 Task: Send an email with the signature Jennifer Adams with the subject Request for feedback on a social media strategy and the message I am writing to follow up on the status of the invoice payment. from softage.2@softage.net to softage.9@softage.net with an attached image file E-commerce_product_photo.png and move the email from Sent Items to the folder Financial aid
Action: Mouse moved to (930, 567)
Screenshot: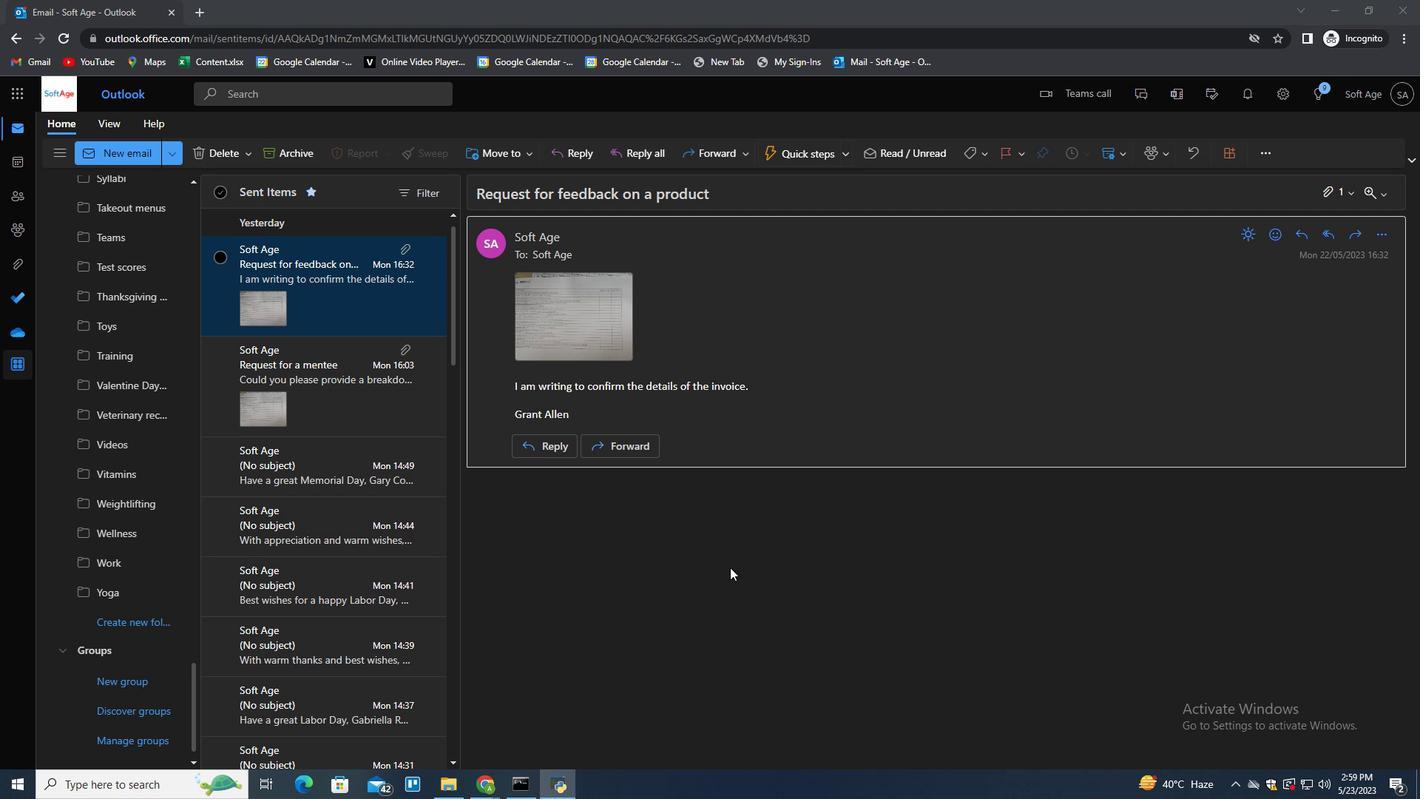 
Action: Mouse pressed left at (930, 567)
Screenshot: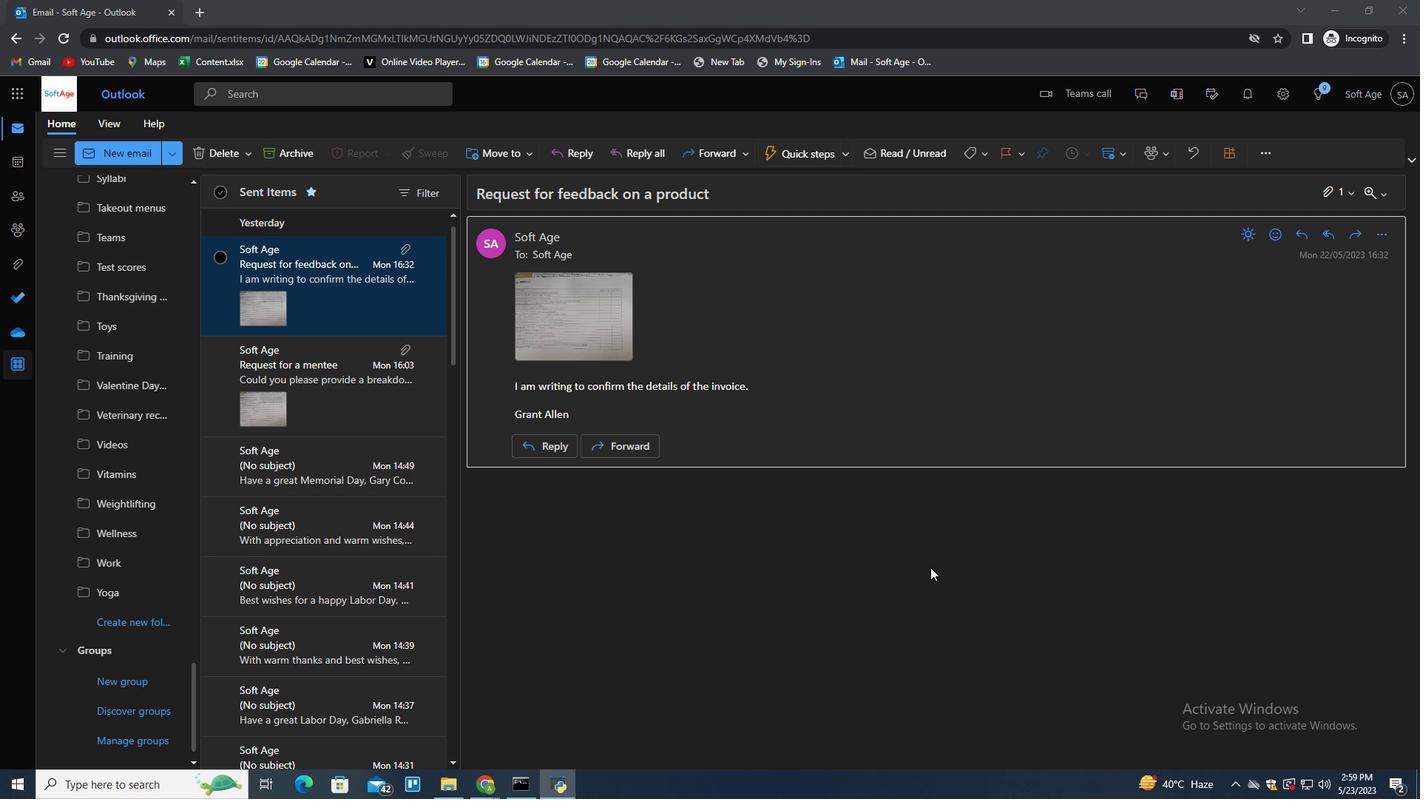 
Action: Key pressed n
Screenshot: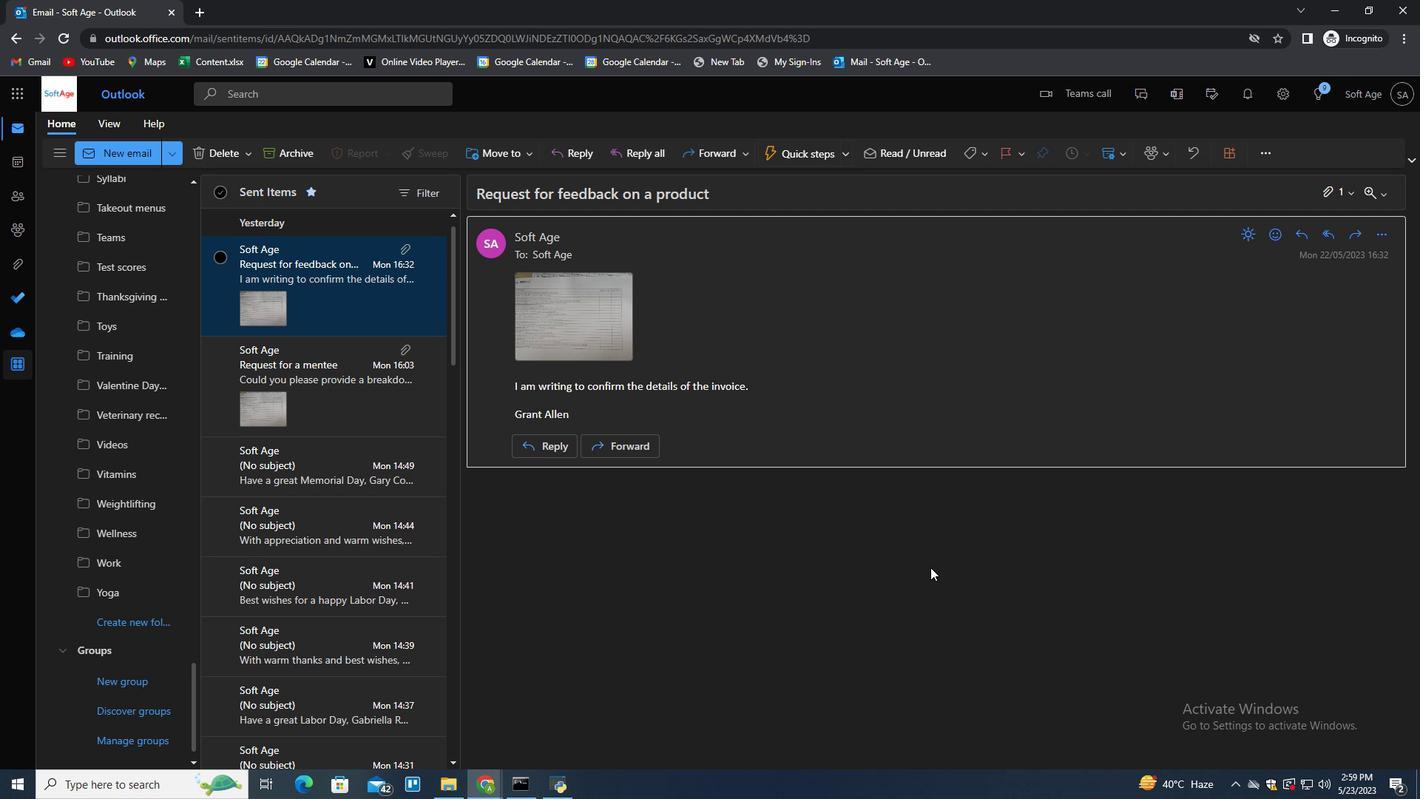 
Action: Mouse moved to (992, 155)
Screenshot: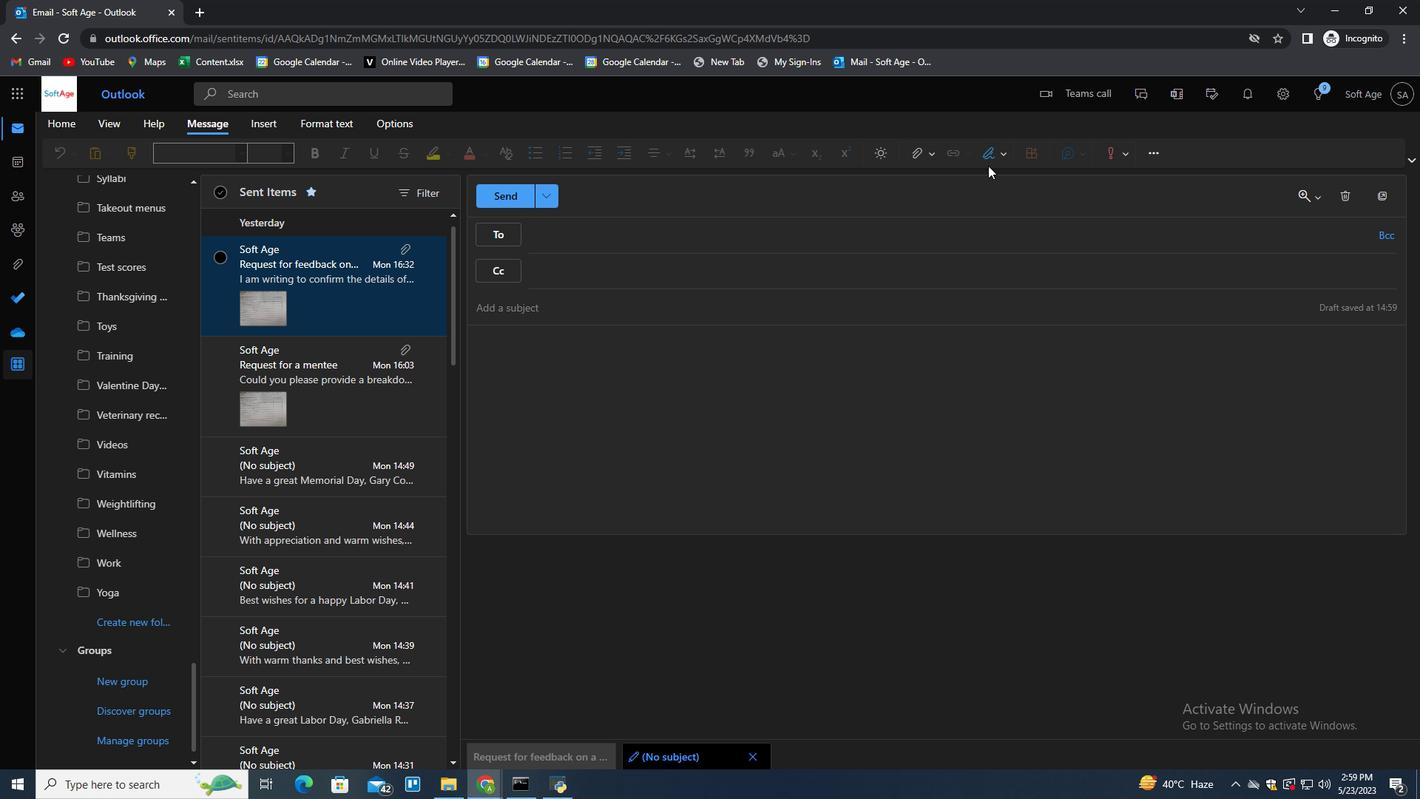 
Action: Mouse pressed left at (992, 155)
Screenshot: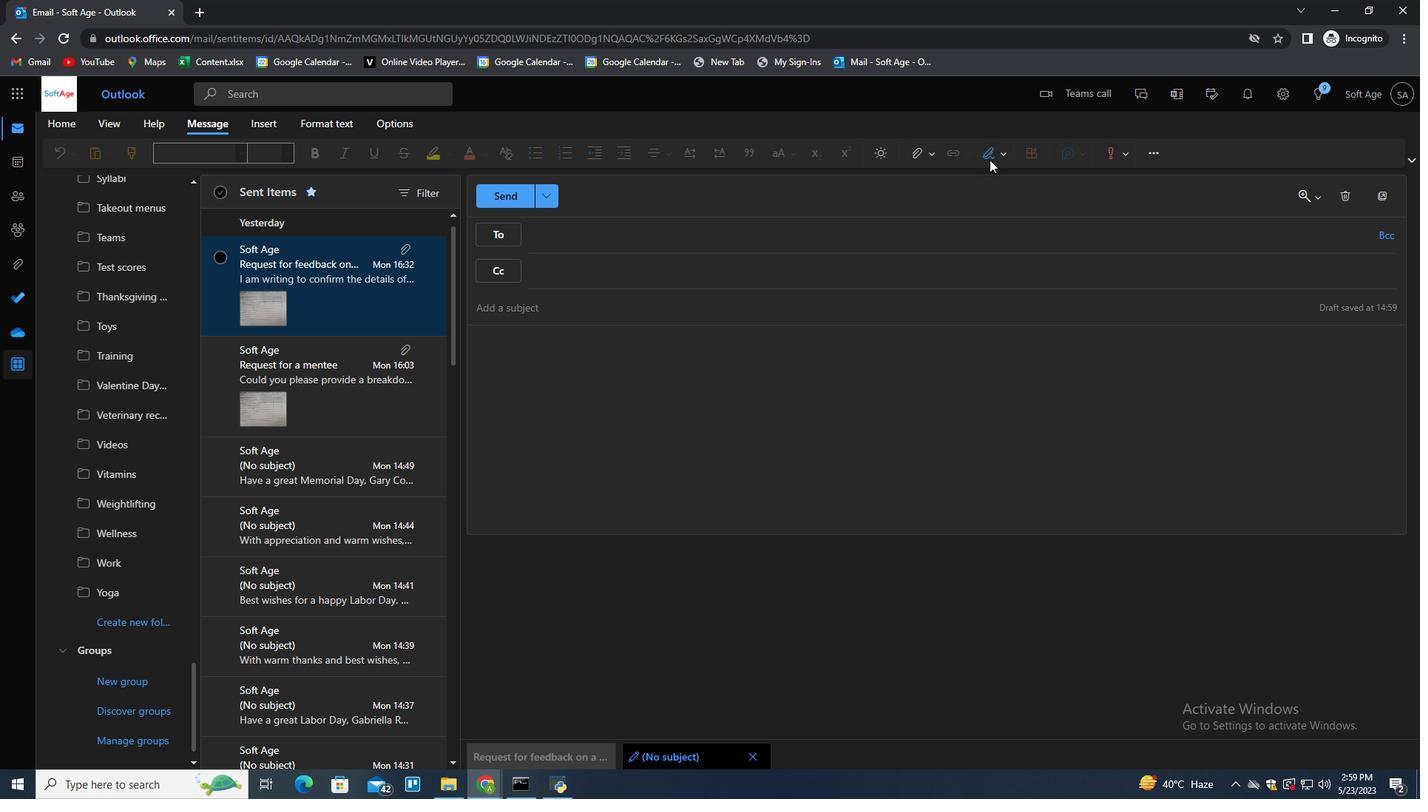 
Action: Mouse moved to (973, 207)
Screenshot: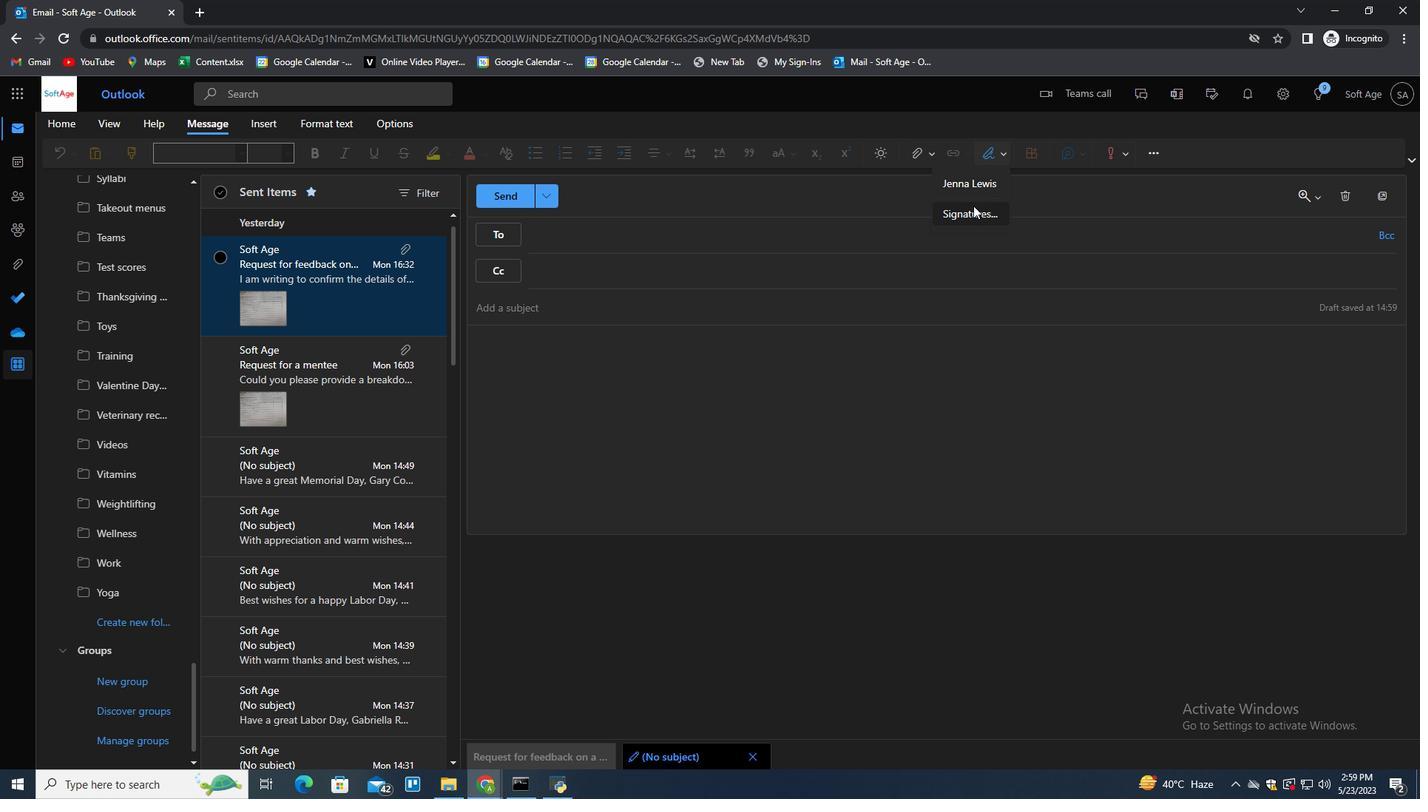 
Action: Mouse pressed left at (973, 207)
Screenshot: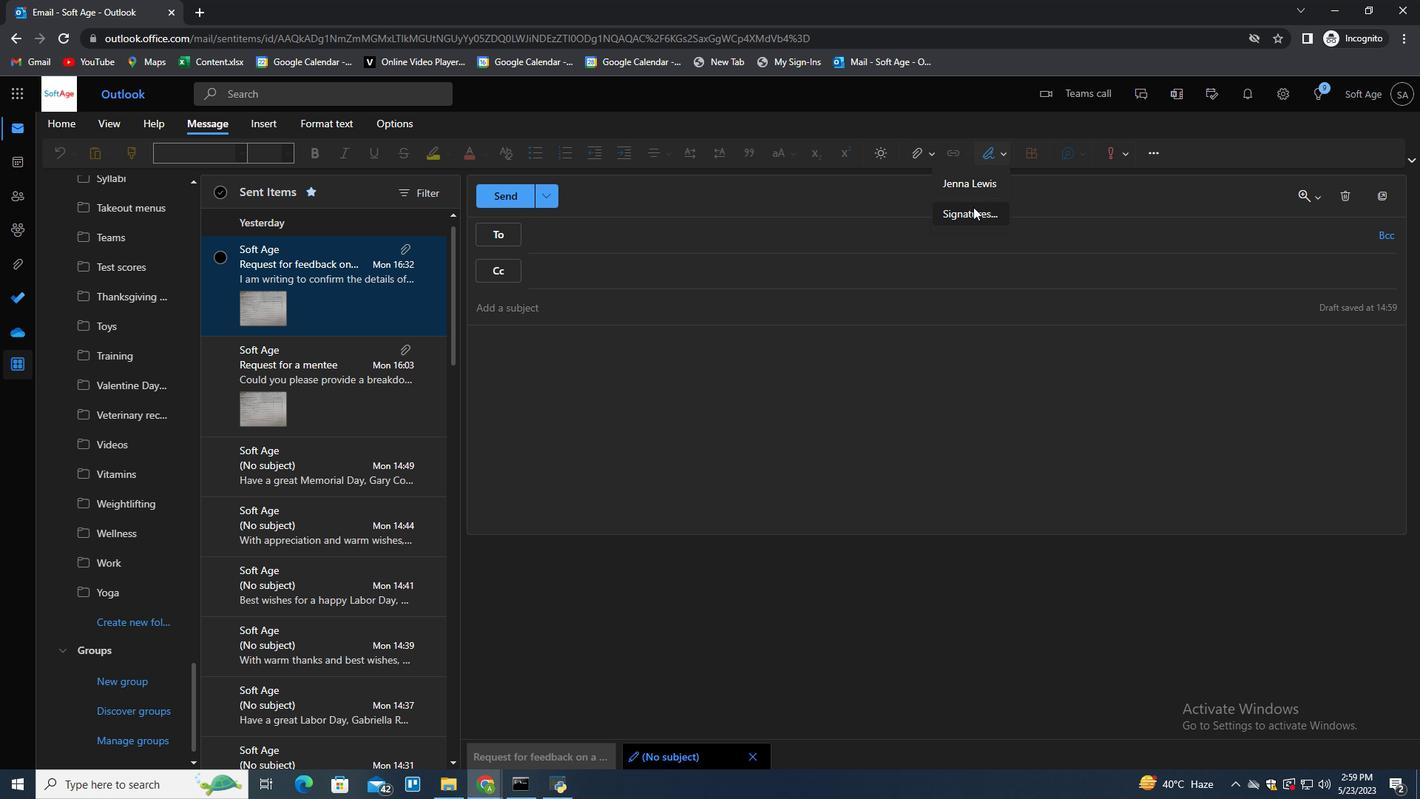 
Action: Mouse moved to (1007, 271)
Screenshot: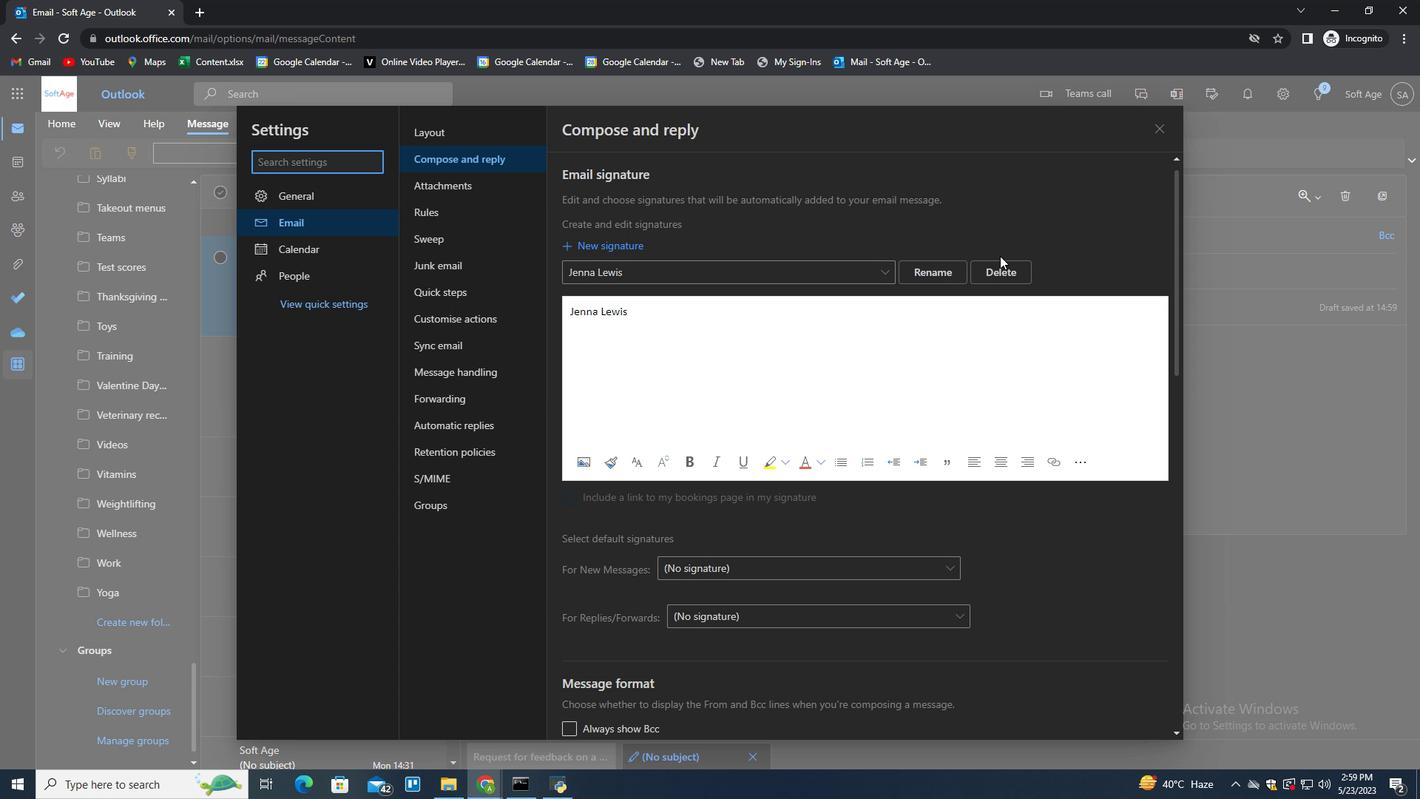 
Action: Mouse pressed left at (1007, 271)
Screenshot: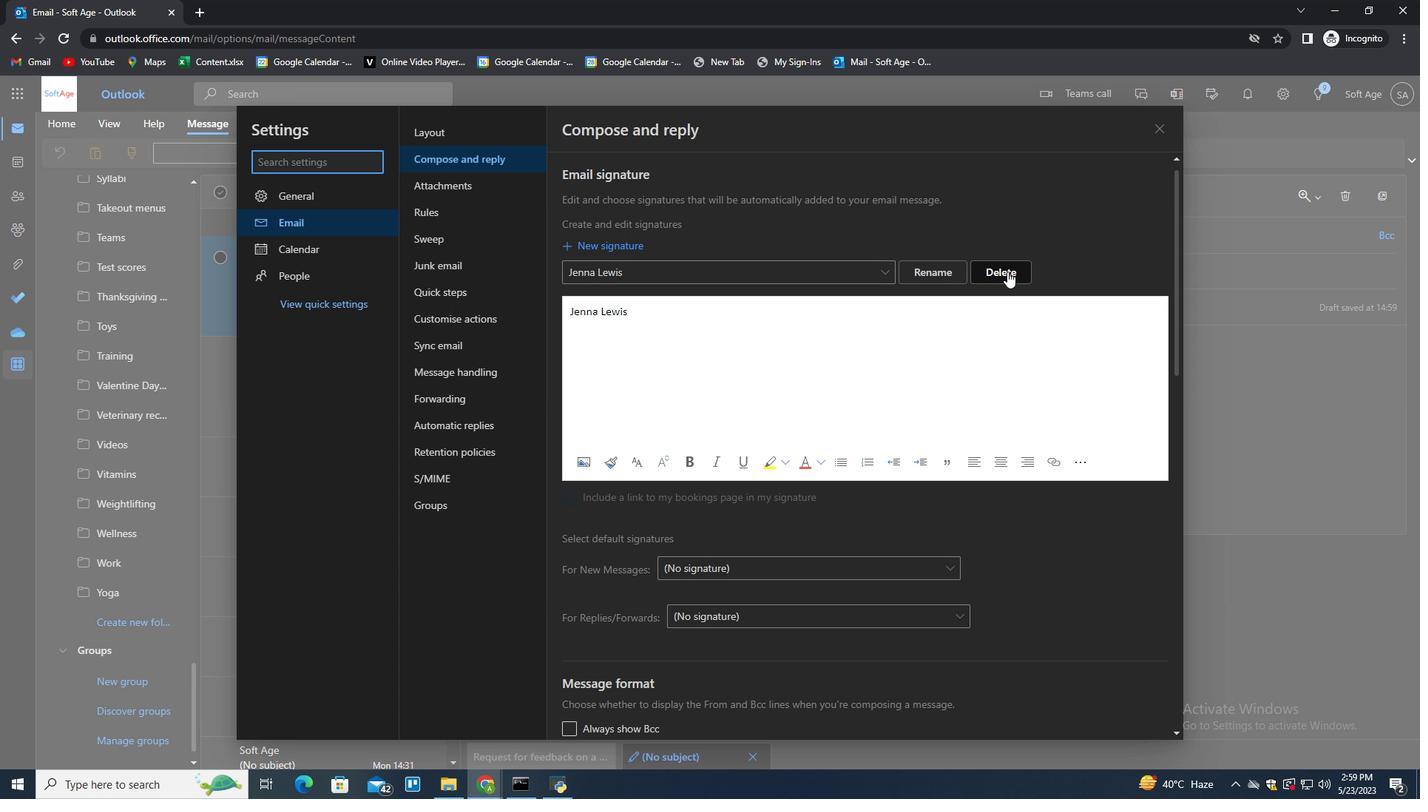 
Action: Mouse pressed left at (1007, 271)
Screenshot: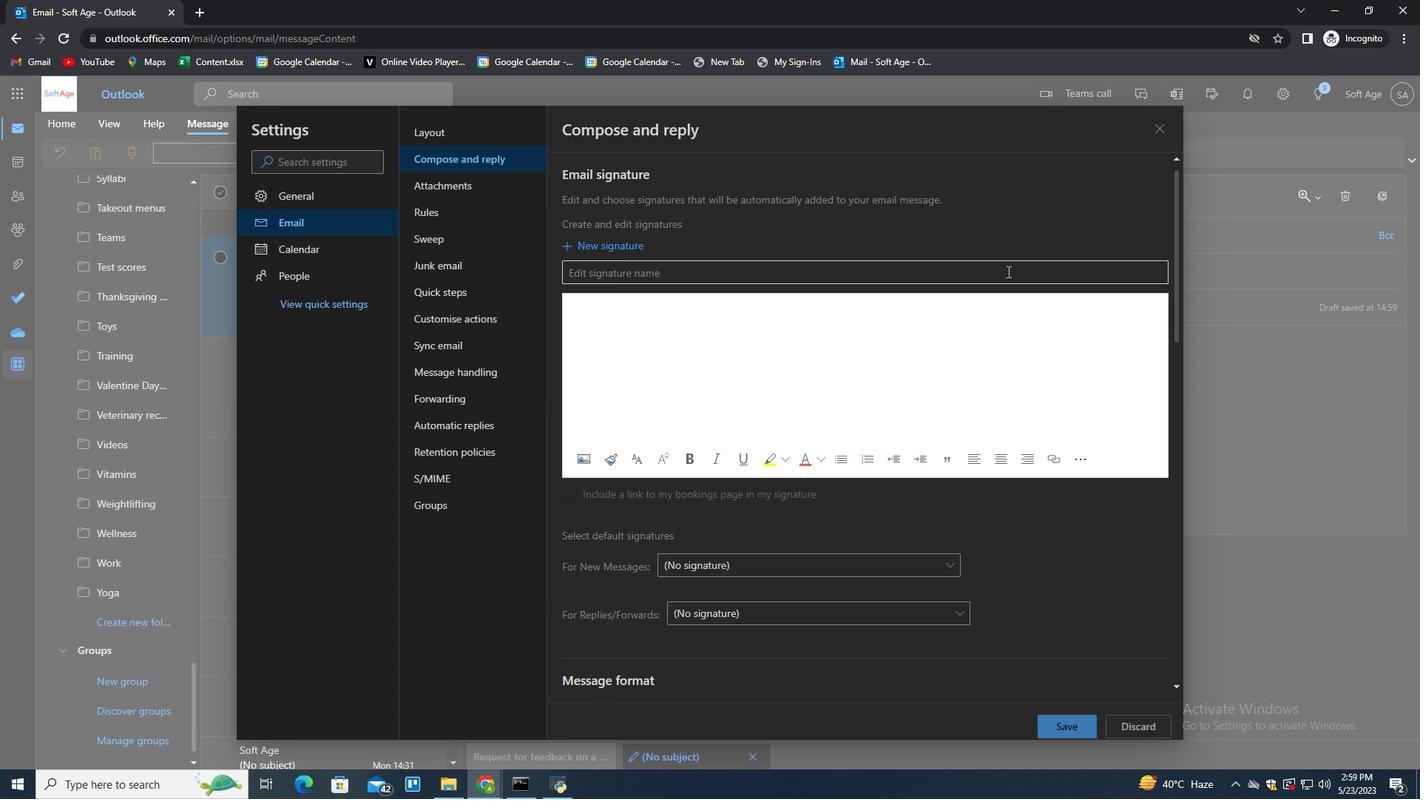 
Action: Key pressed <Key.shift>Jennifer<Key.space><Key.shift>Adams<Key.tab><Key.shift>Jennifer<Key.space><Key.shift>Adams
Screenshot: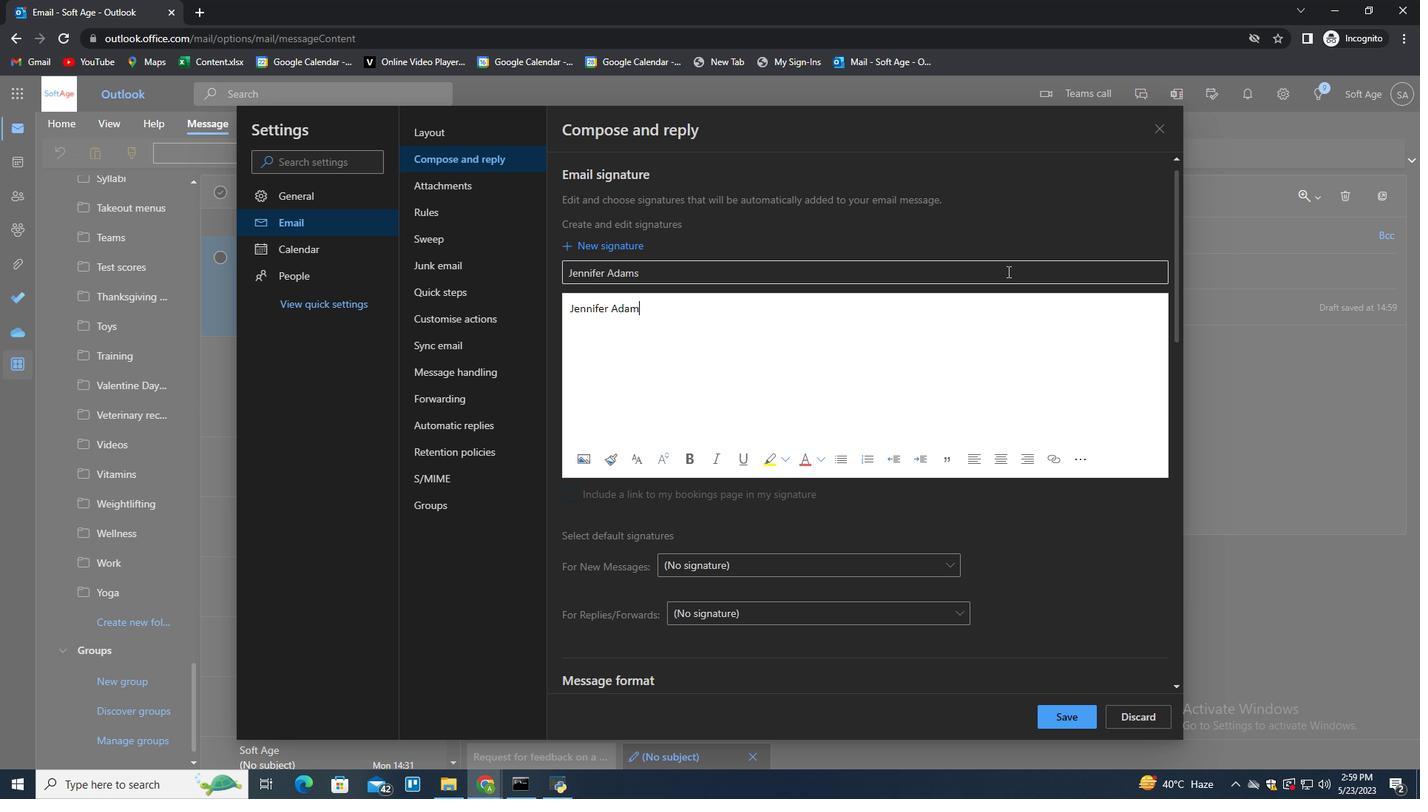 
Action: Mouse moved to (1069, 719)
Screenshot: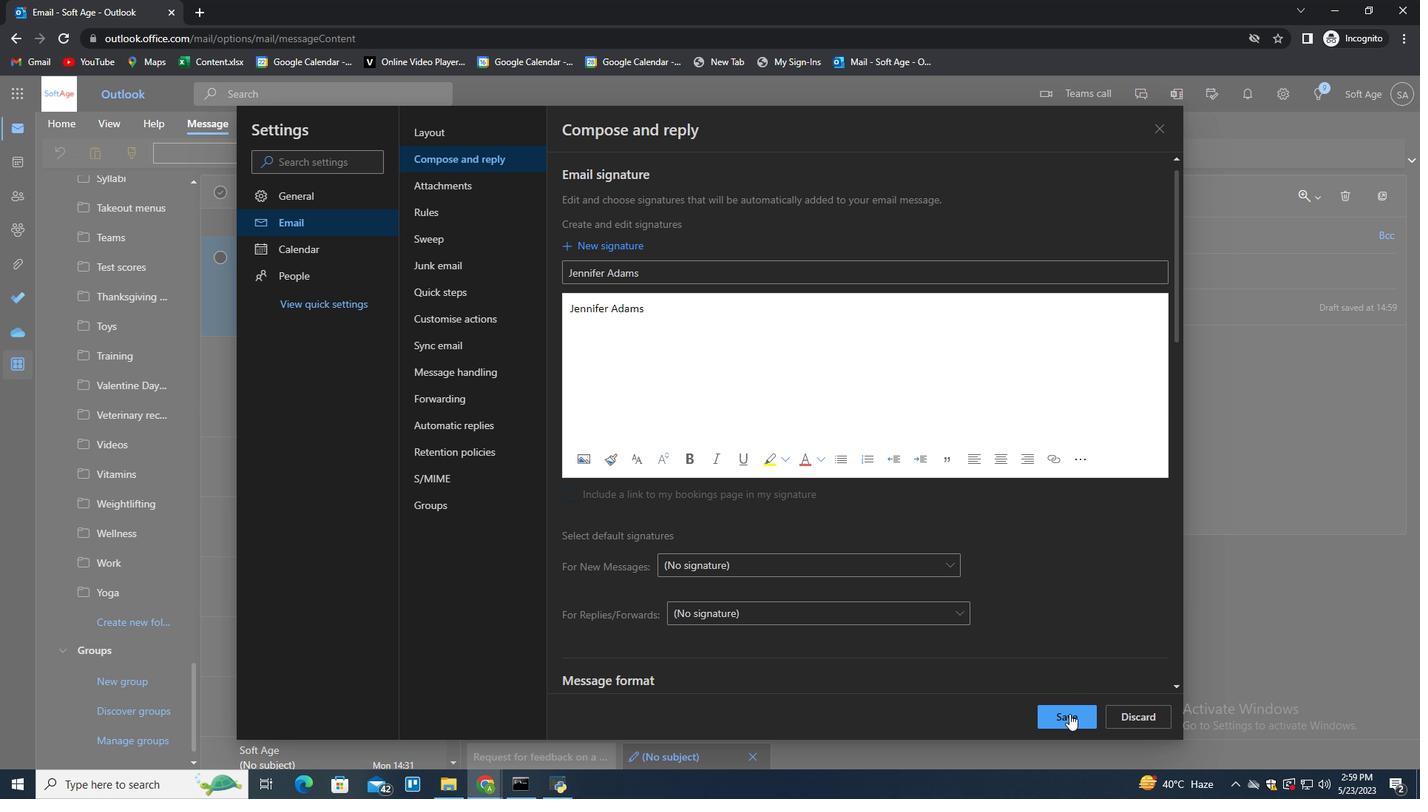 
Action: Mouse pressed left at (1069, 719)
Screenshot: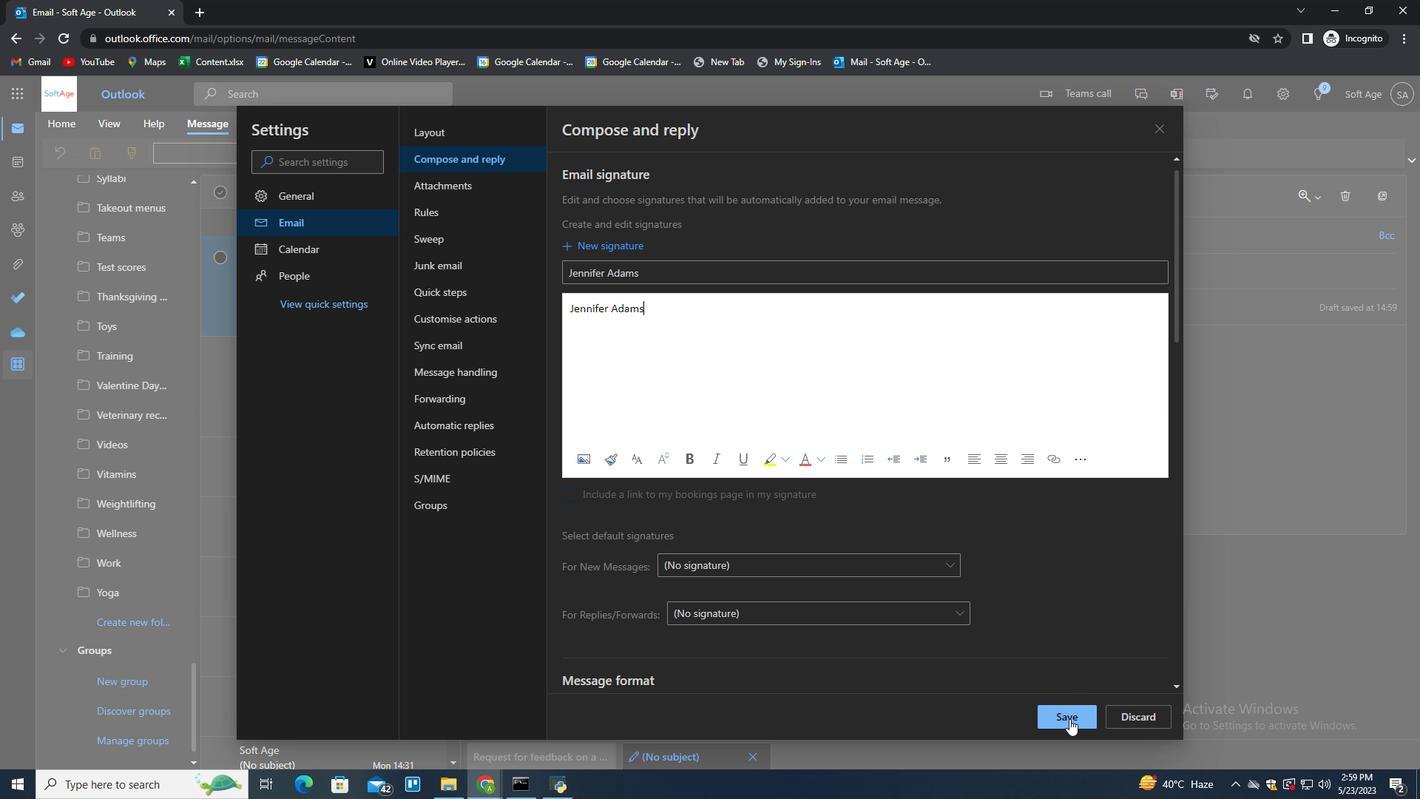 
Action: Mouse moved to (1303, 460)
Screenshot: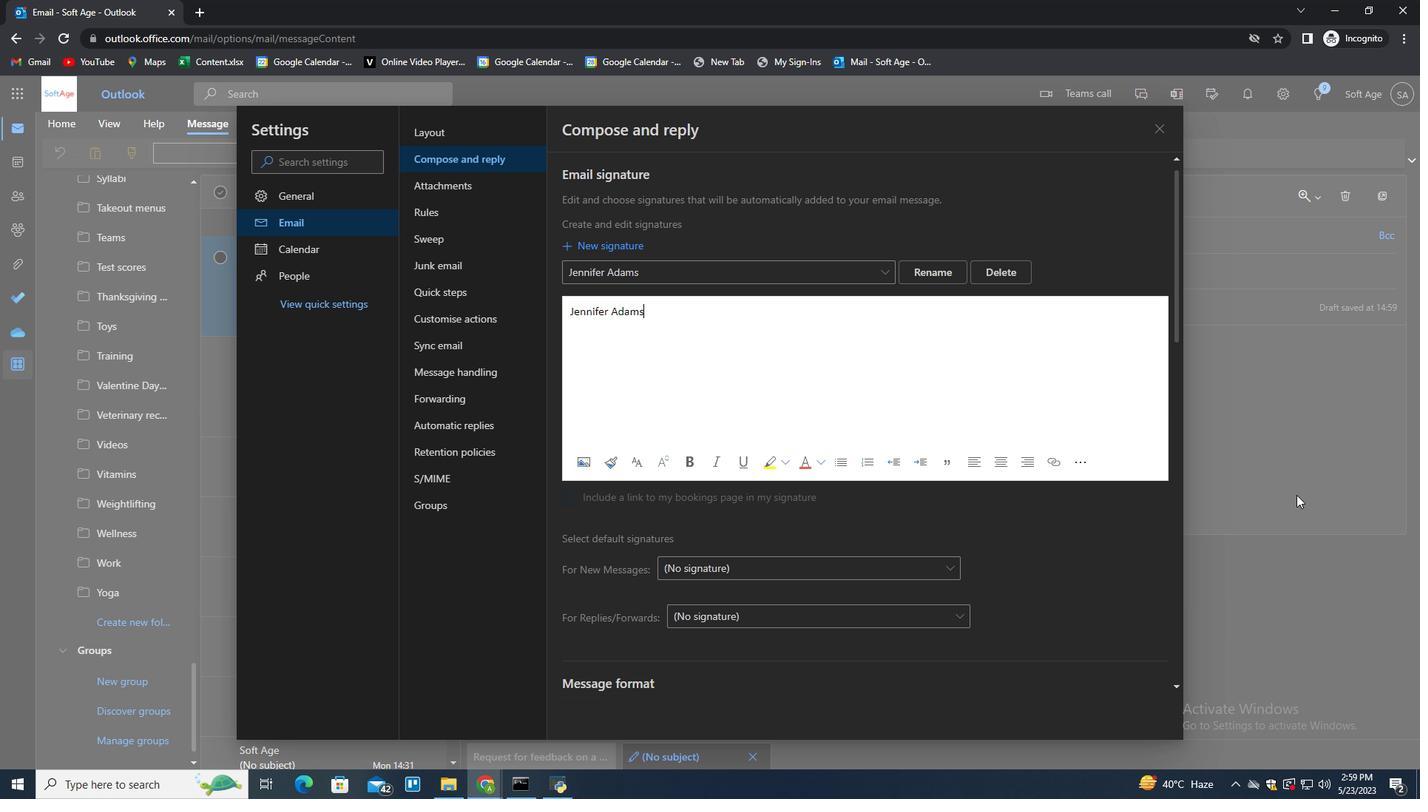
Action: Mouse pressed left at (1303, 460)
Screenshot: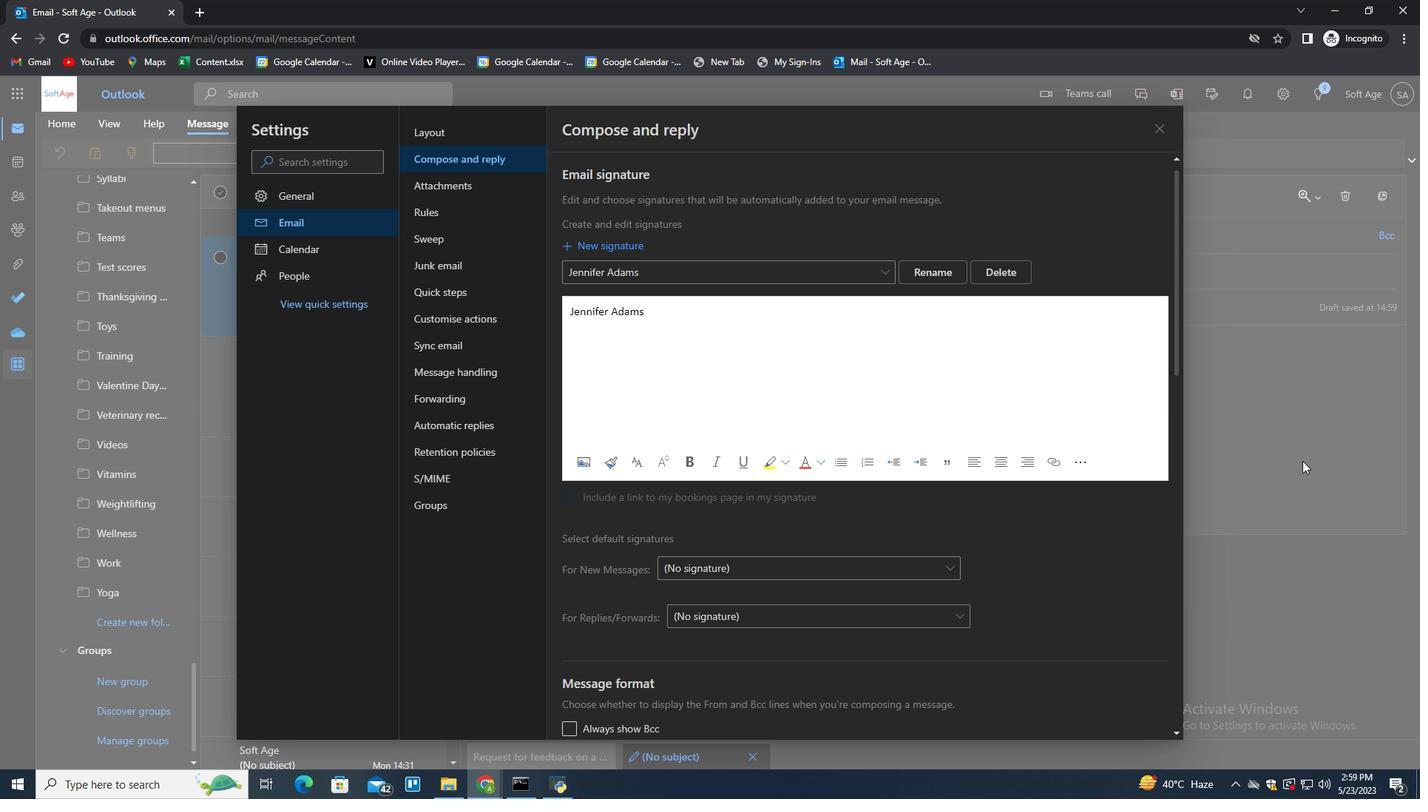 
Action: Mouse moved to (995, 146)
Screenshot: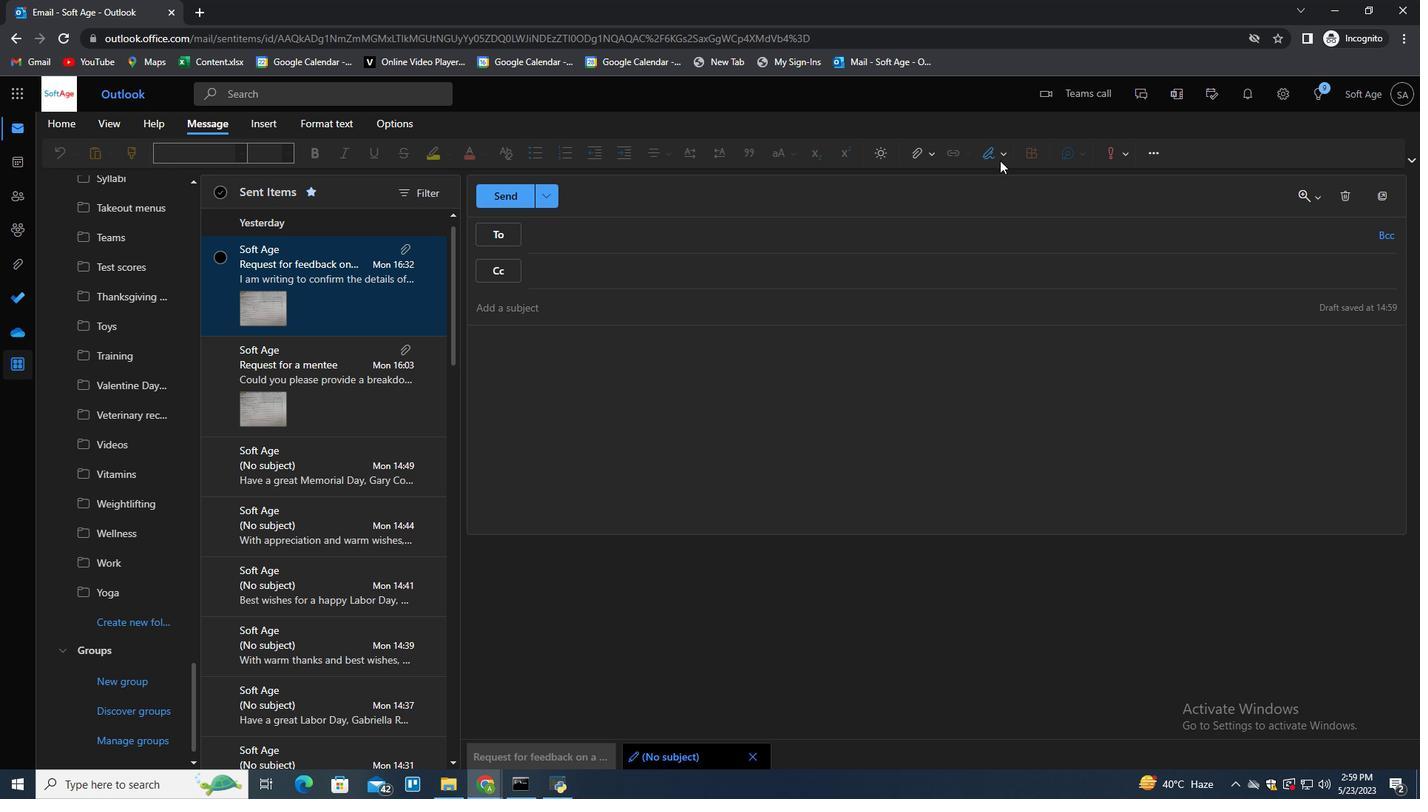 
Action: Mouse pressed left at (995, 146)
Screenshot: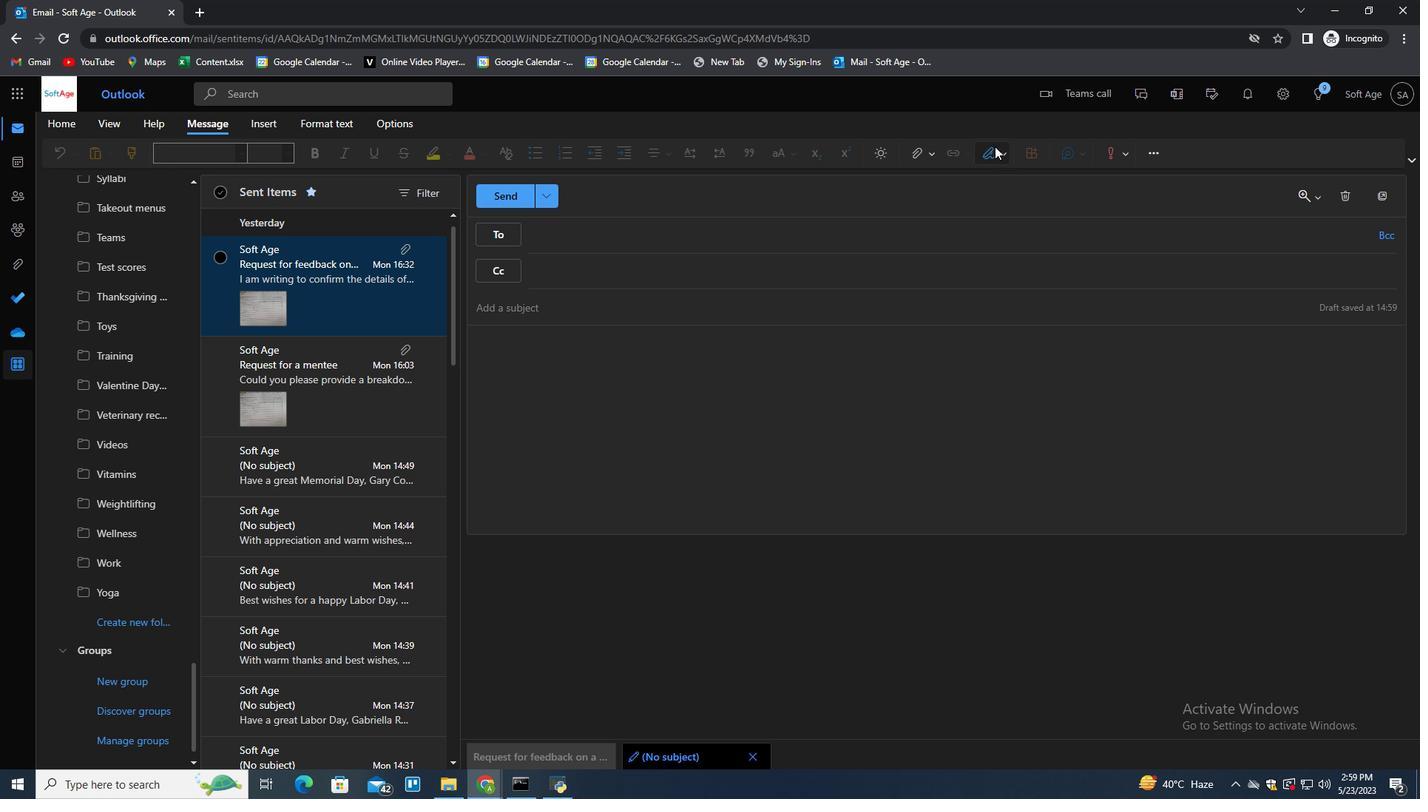 
Action: Mouse moved to (983, 182)
Screenshot: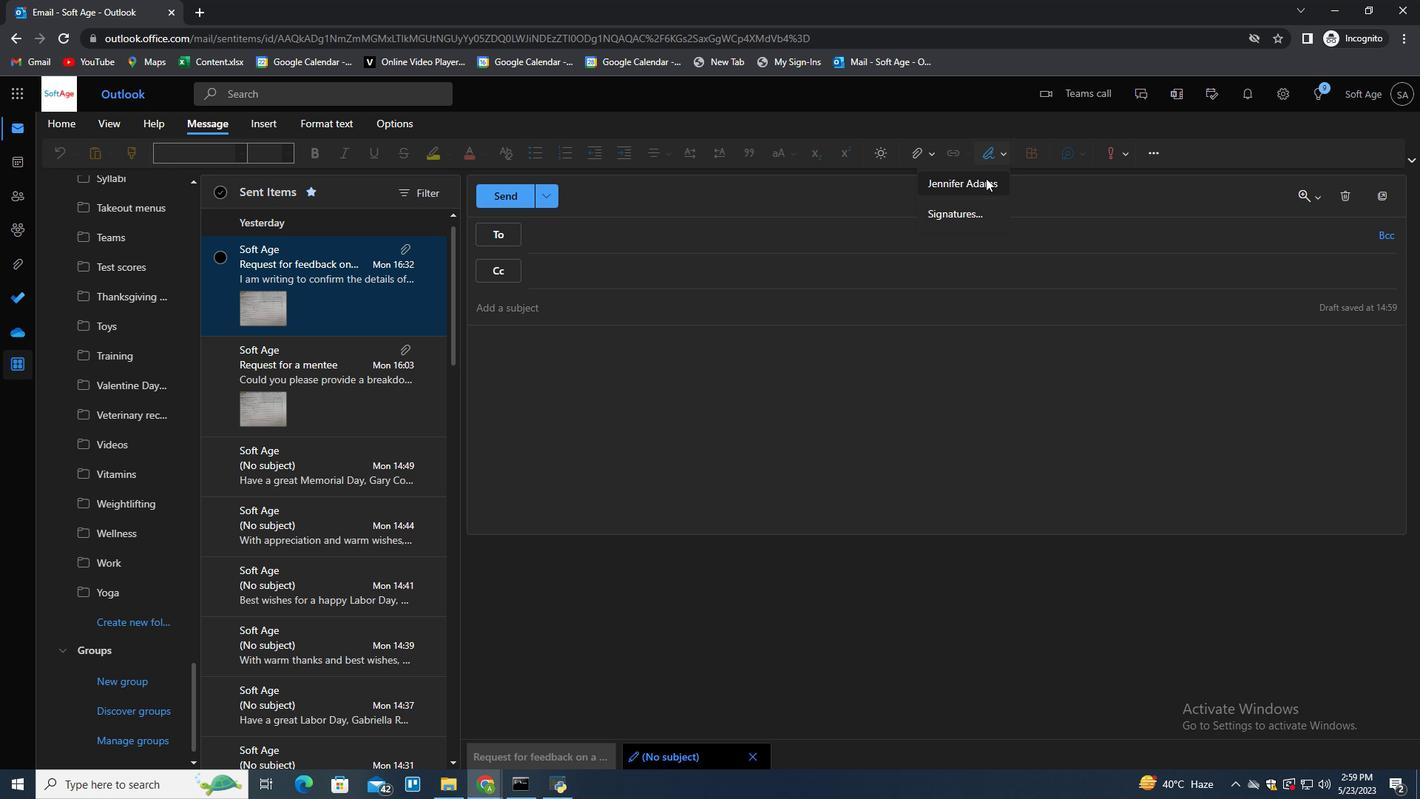 
Action: Mouse pressed left at (983, 182)
Screenshot: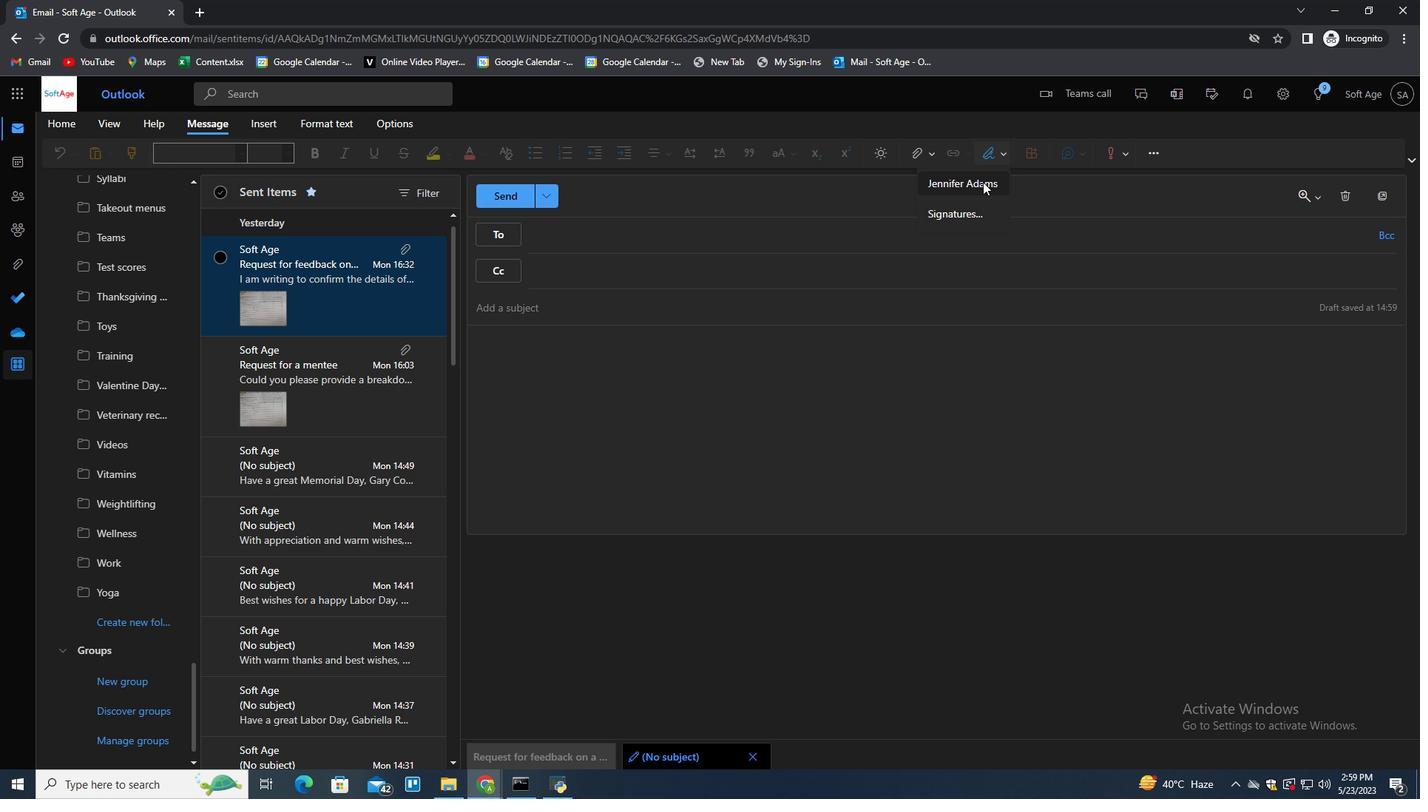 
Action: Mouse moved to (583, 302)
Screenshot: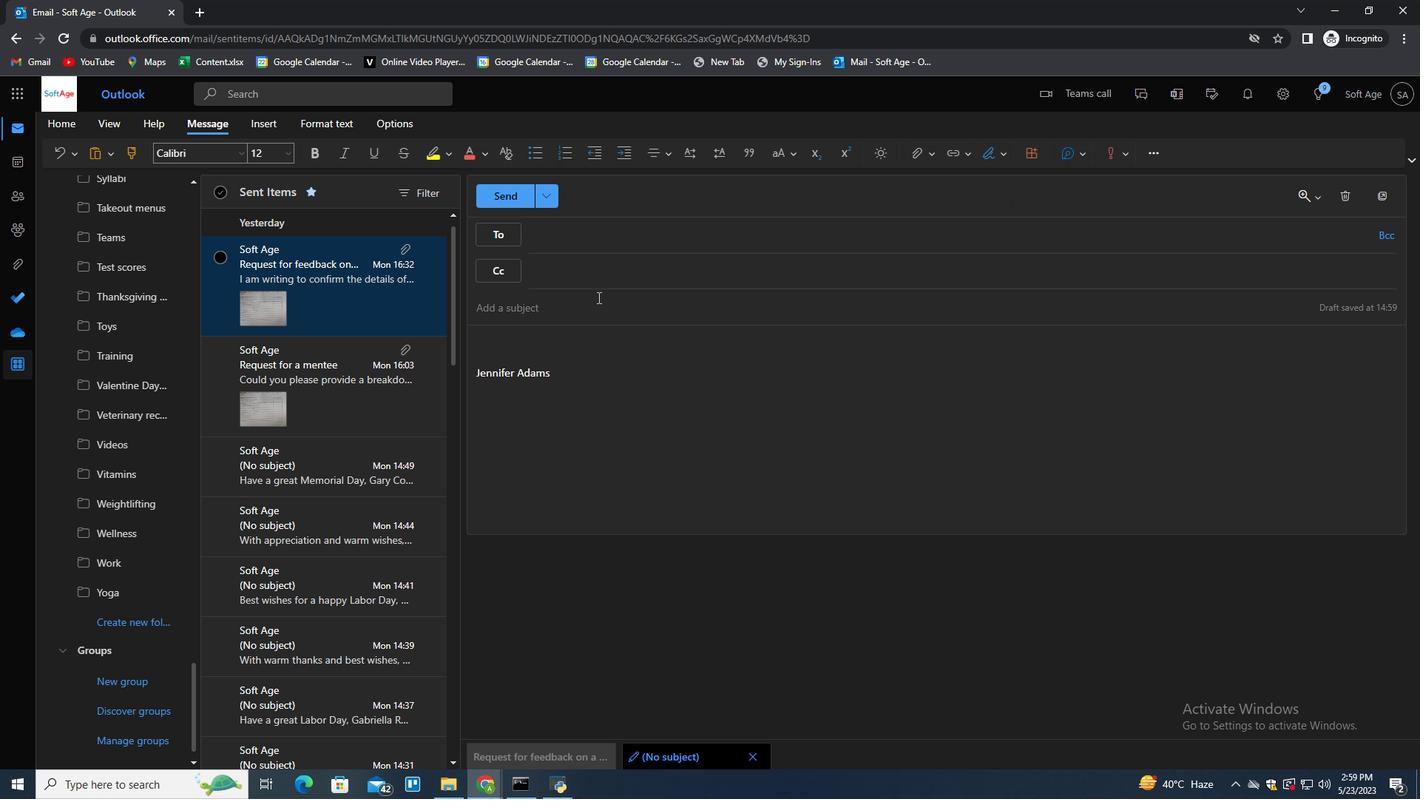 
Action: Mouse pressed left at (583, 302)
Screenshot: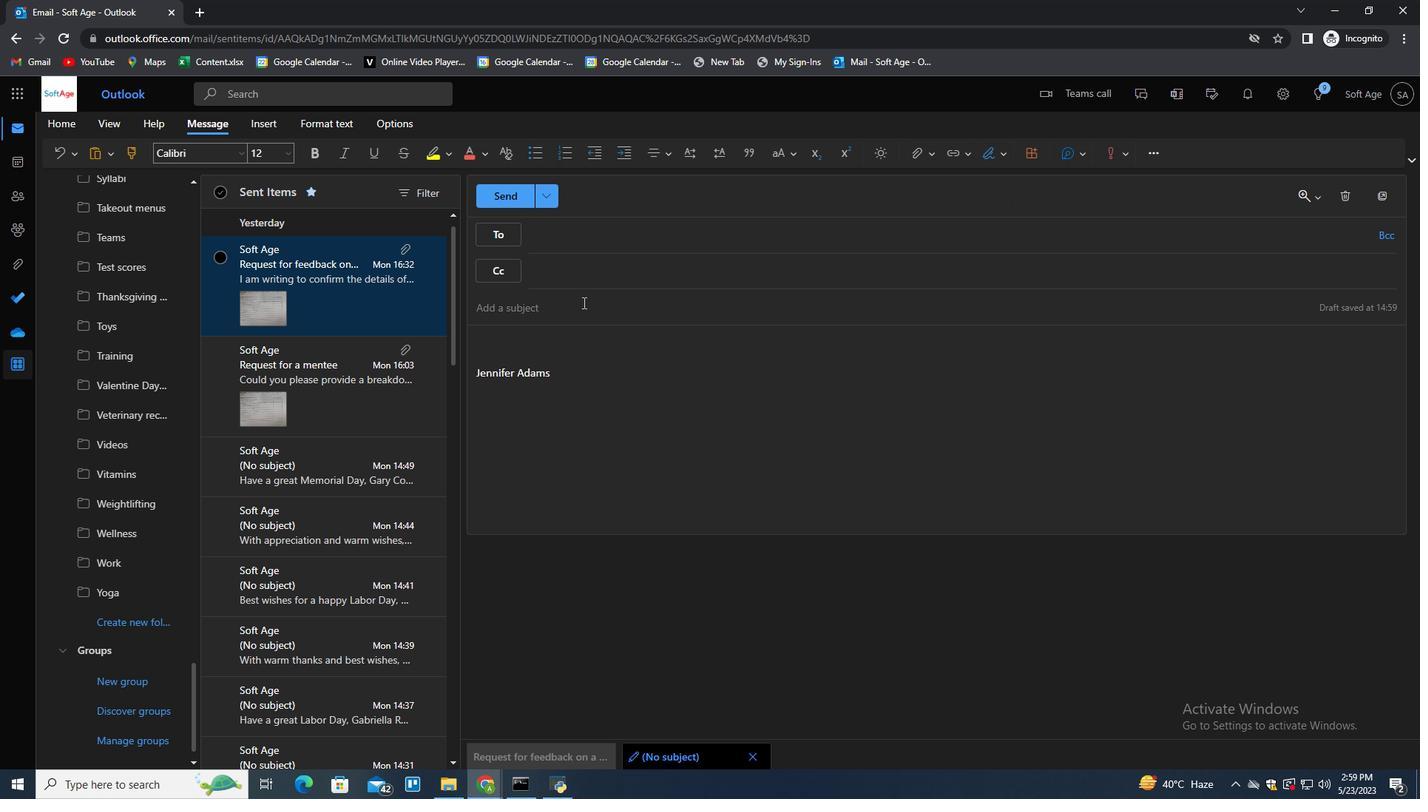 
Action: Mouse moved to (581, 302)
Screenshot: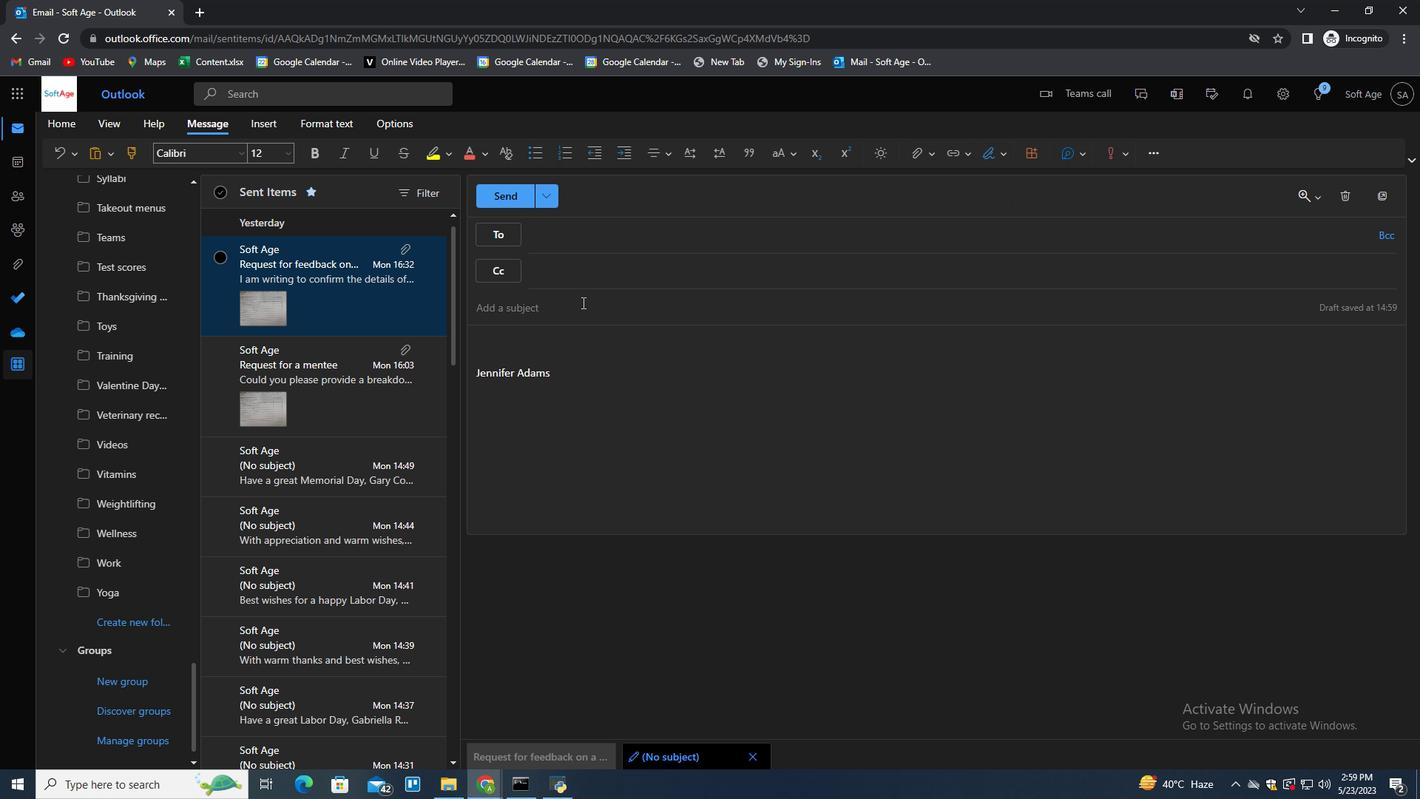 
Action: Key pressed <Key.shift>
Screenshot: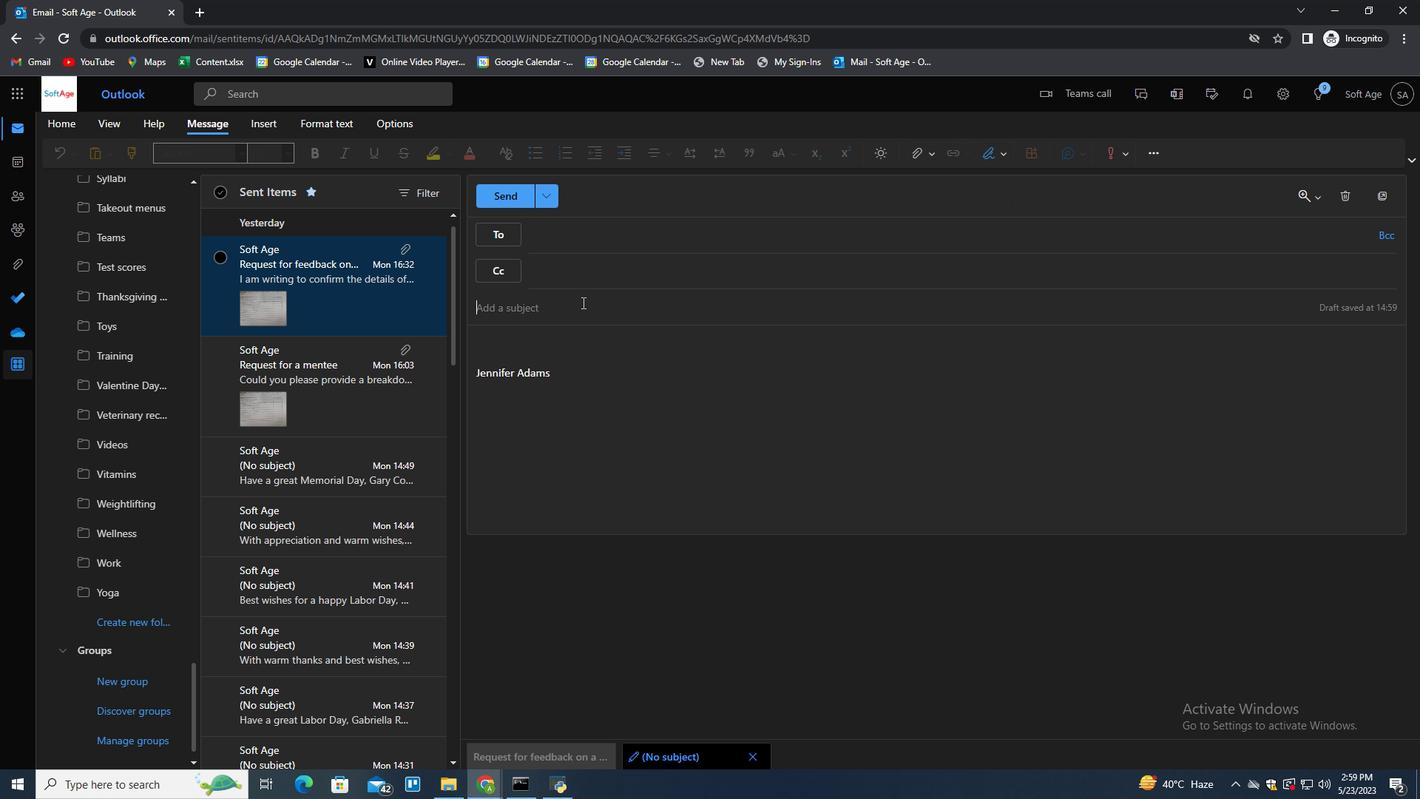 
Action: Mouse moved to (580, 302)
Screenshot: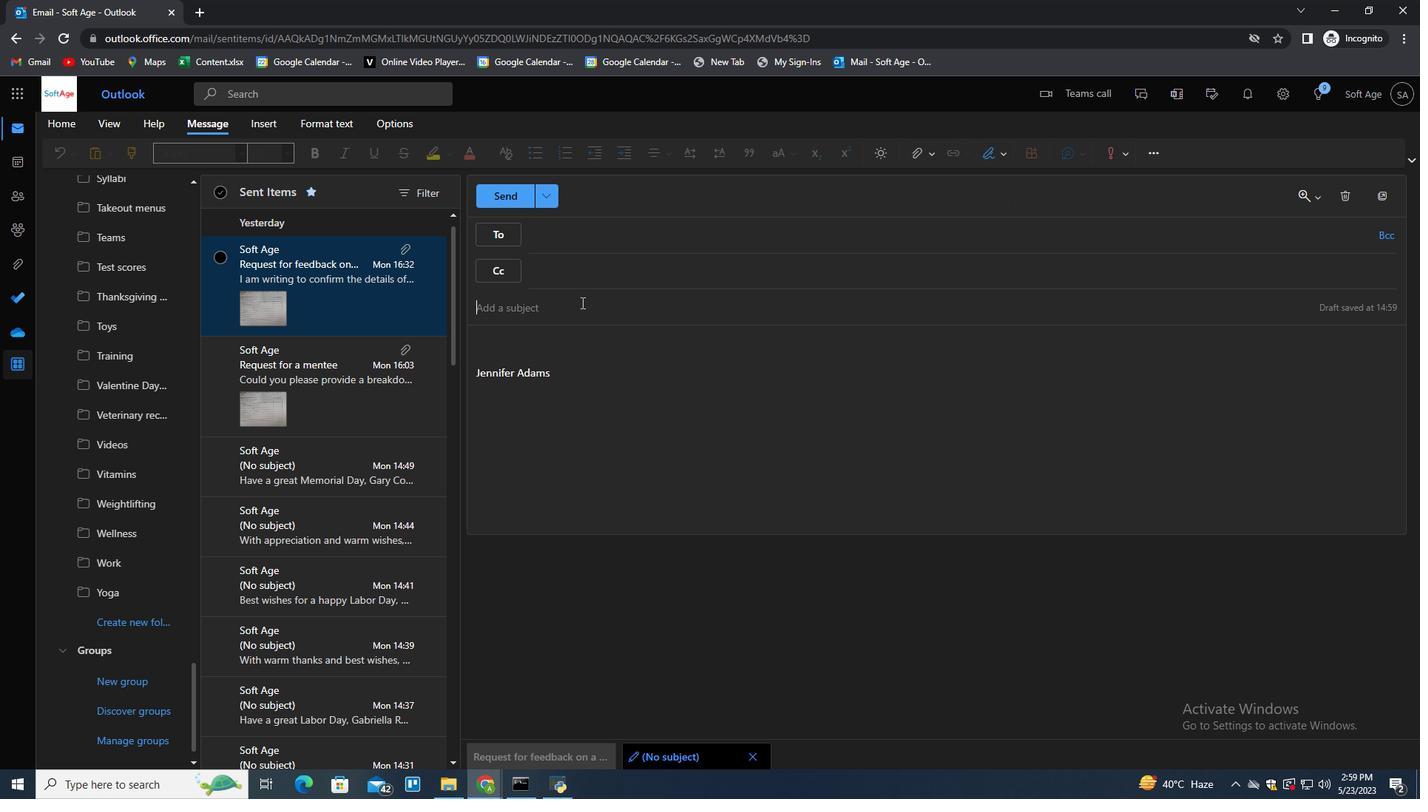 
Action: Key pressed Re
Screenshot: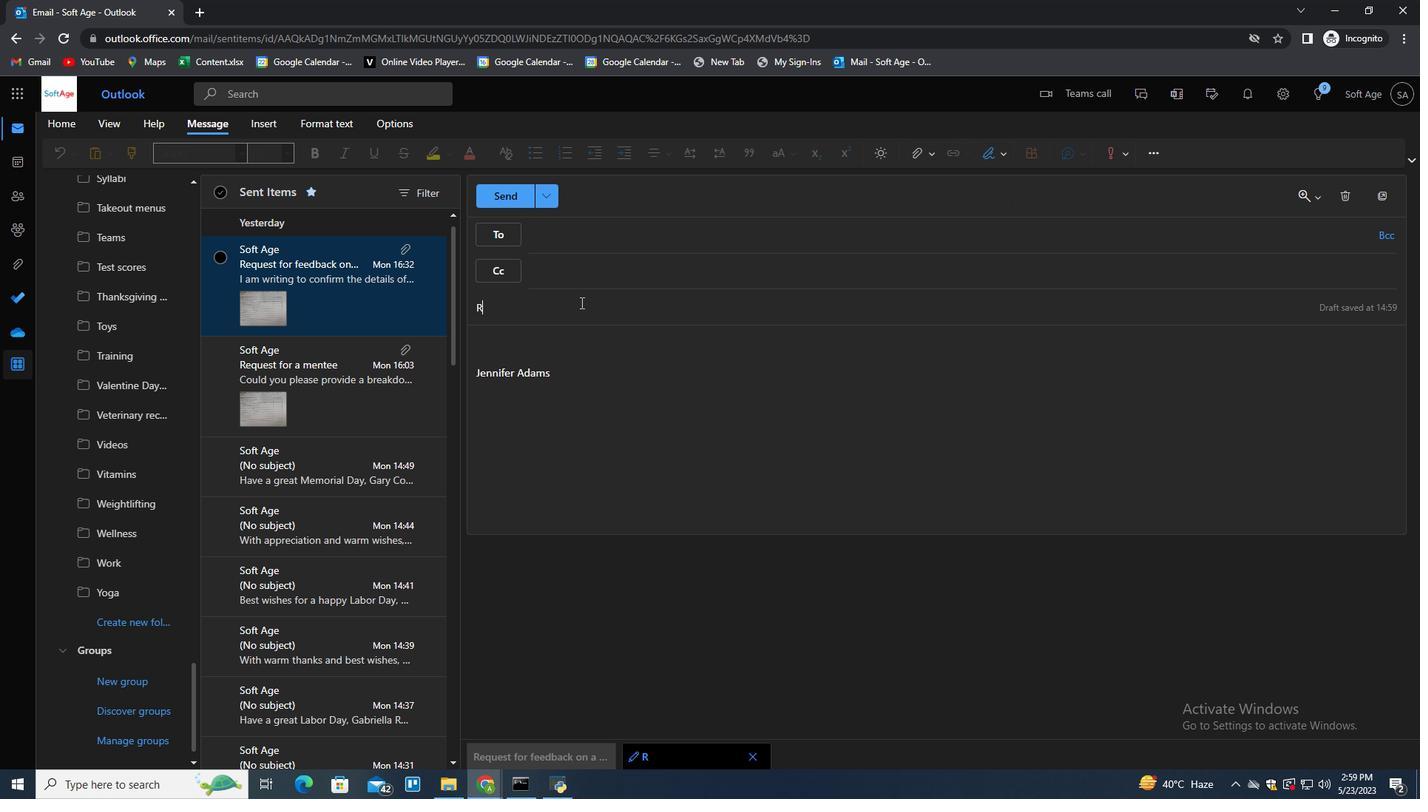
Action: Mouse moved to (580, 303)
Screenshot: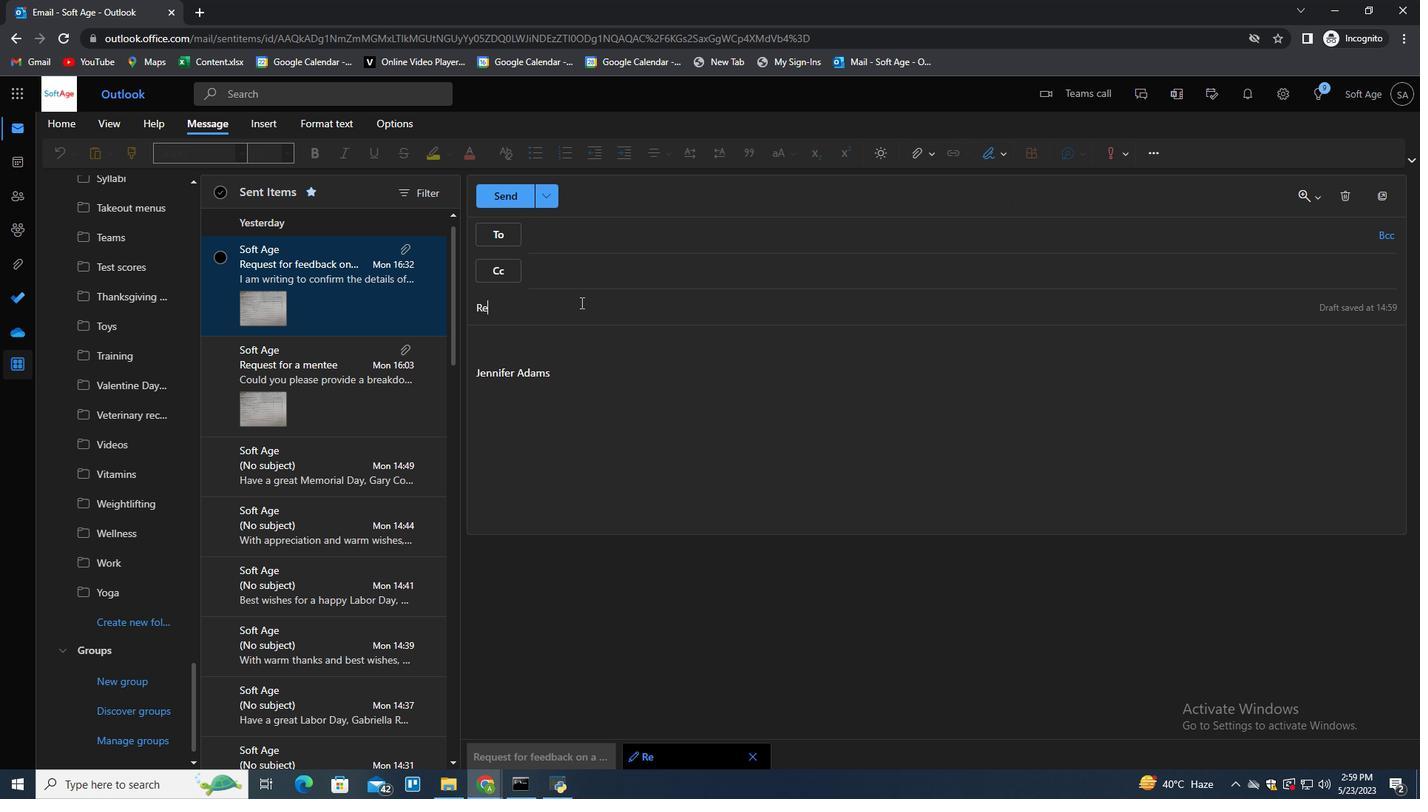 
Action: Key pressed quest<Key.space>for<Key.space>feedback<Key.space>on<Key.space>a<Key.space>social<Key.space>media<Key.space>strategy<Key.space><Key.backspace><Key.backspace><Key.backspace><Key.backspace><Key.backspace><Key.backspace><Key.backspace><Key.backspace><Key.backspace><Key.backspace><Key.backspace><Key.backspace><Key.backspace><Key.backspace><Key.backspace><Key.backspace><Key.backspace><Key.backspace><Key.backspace>ial<Key.space>media<Key.space>strategy<Key.tab><Key.shift>I<Key.space>am<Key.space>writing<Key.space>to<Key.space>follow<Key.space>up<Key.space>on<Key.space>the<Key.space>status<Key.space>of<Key.space>the<Key.space>inc<Key.backspace>voice<Key.space>payment.
Screenshot: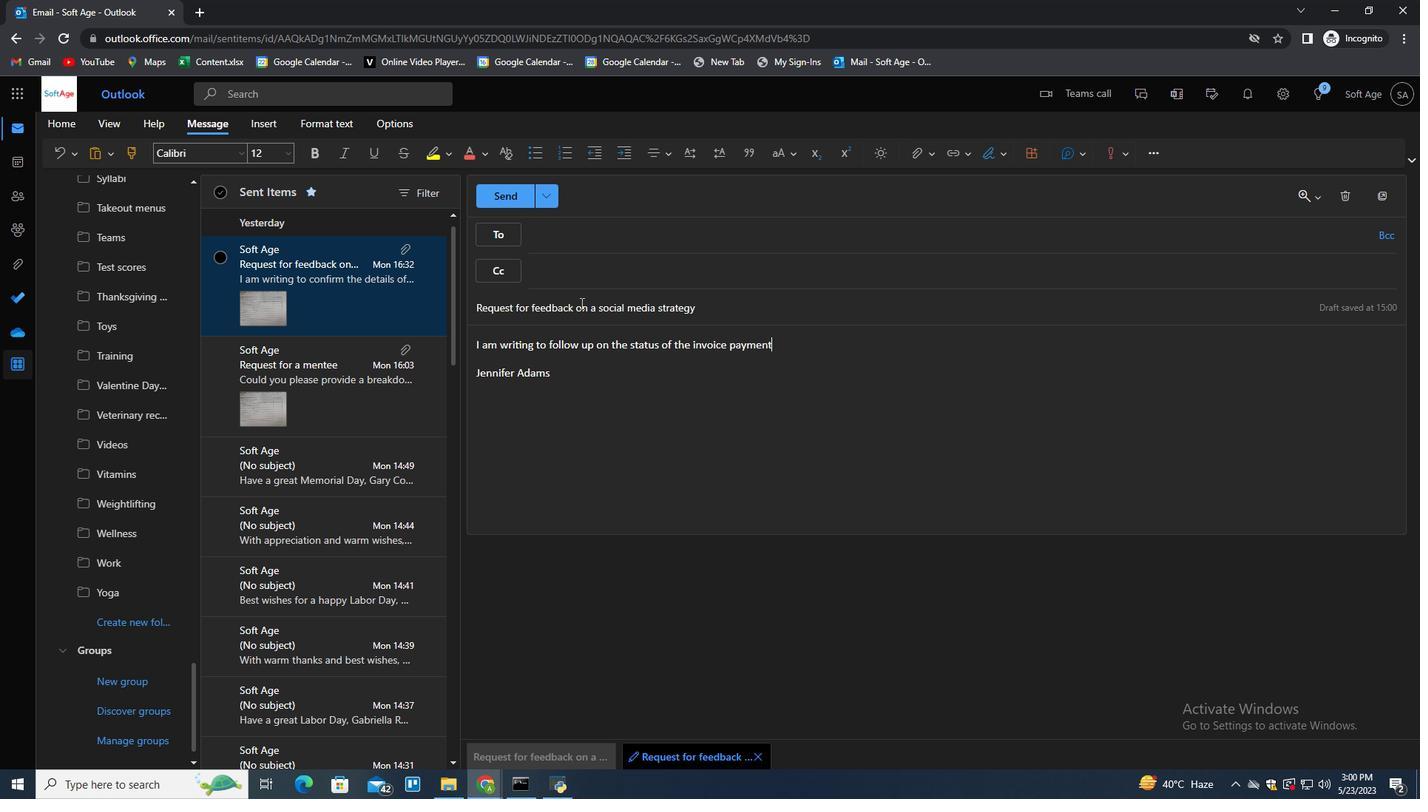 
Action: Mouse moved to (577, 236)
Screenshot: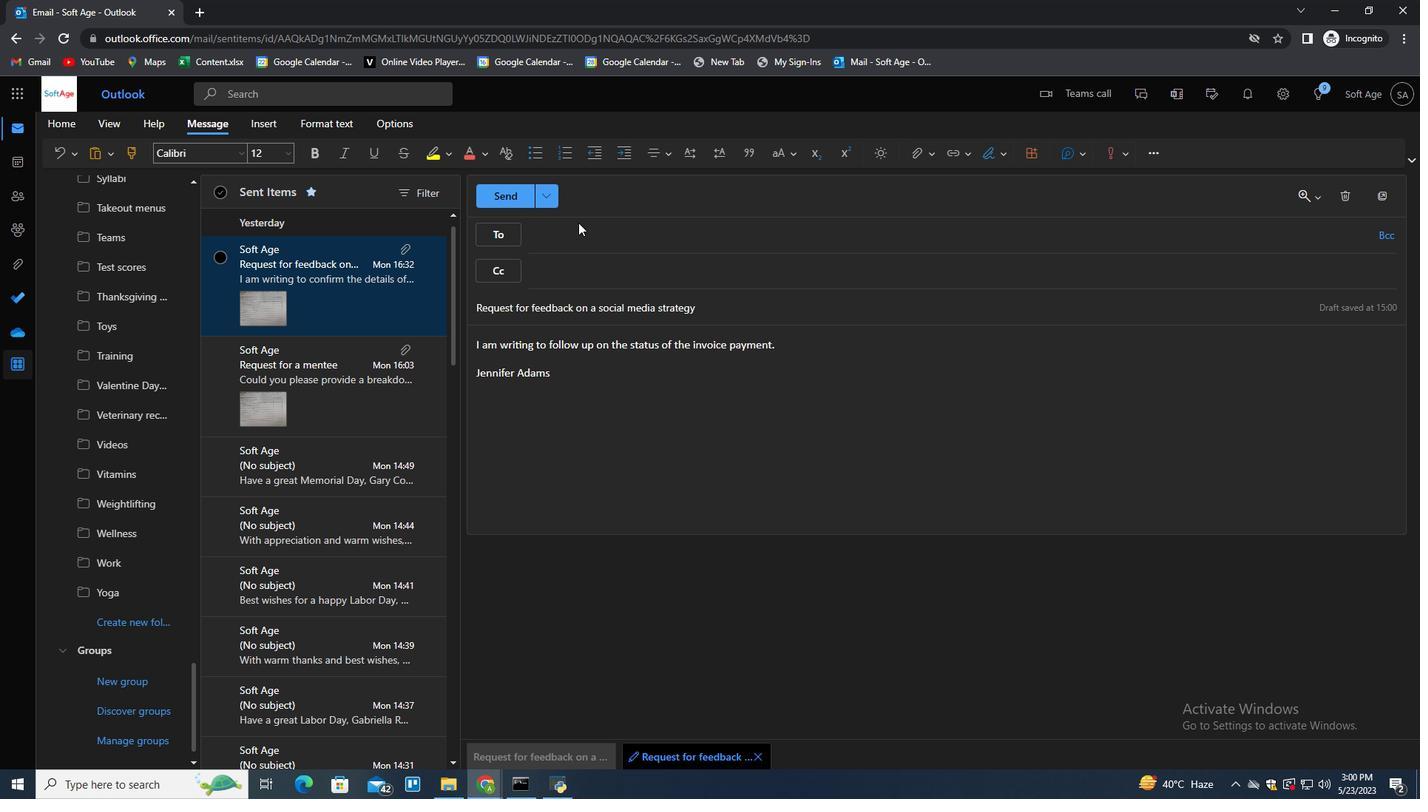 
Action: Mouse pressed left at (577, 236)
Screenshot: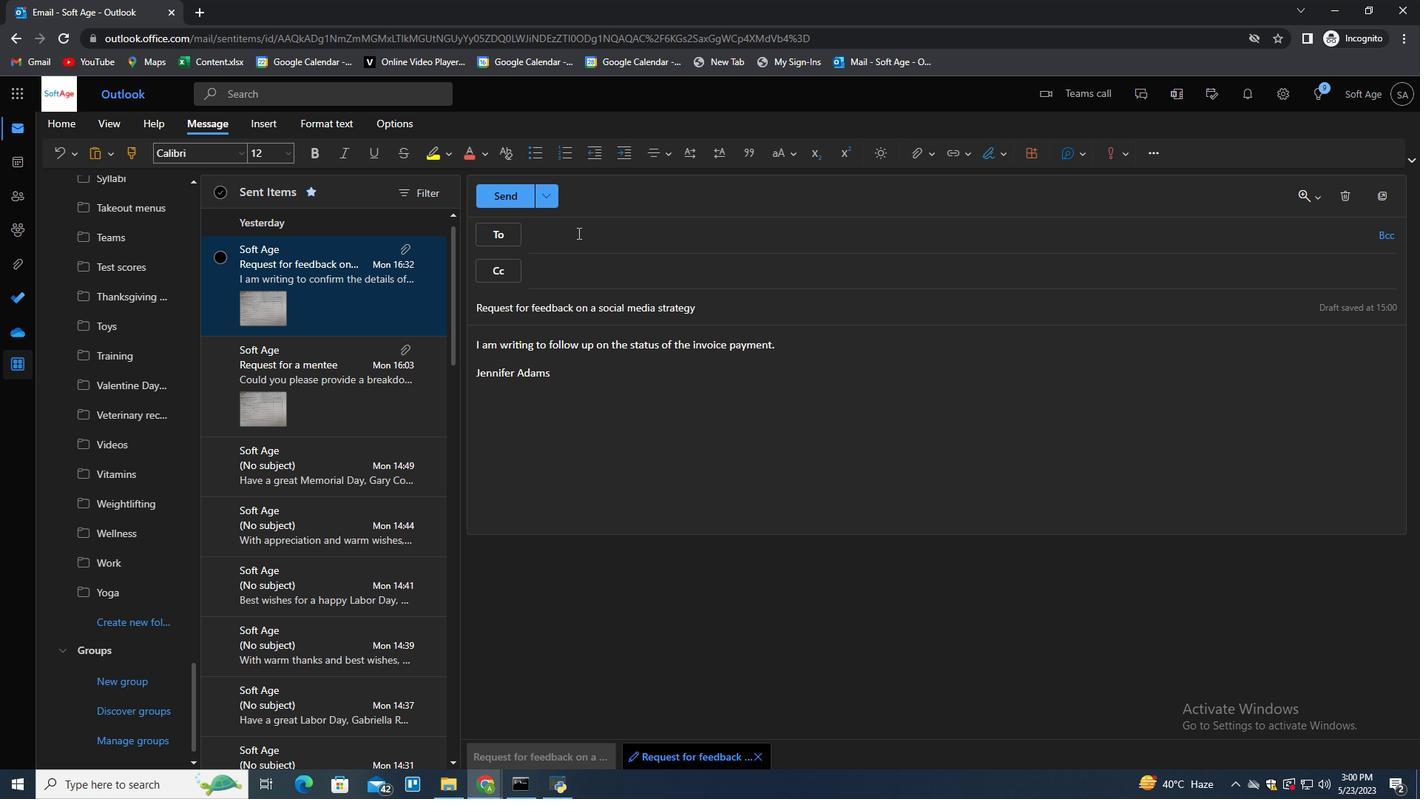 
Action: Mouse moved to (577, 236)
Screenshot: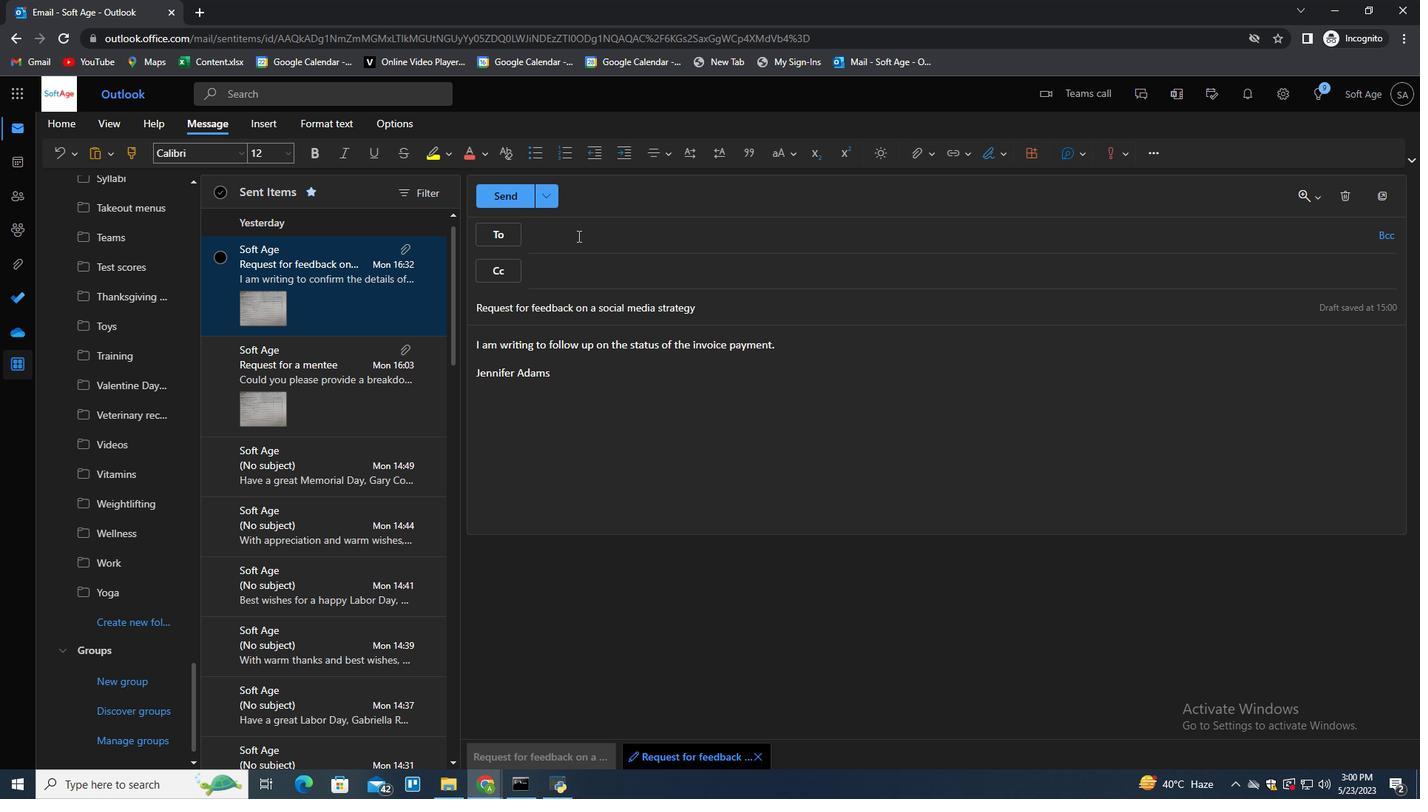 
Action: Key pressed softage.0<Key.backspace>9<Key.shift>@softage.net
Screenshot: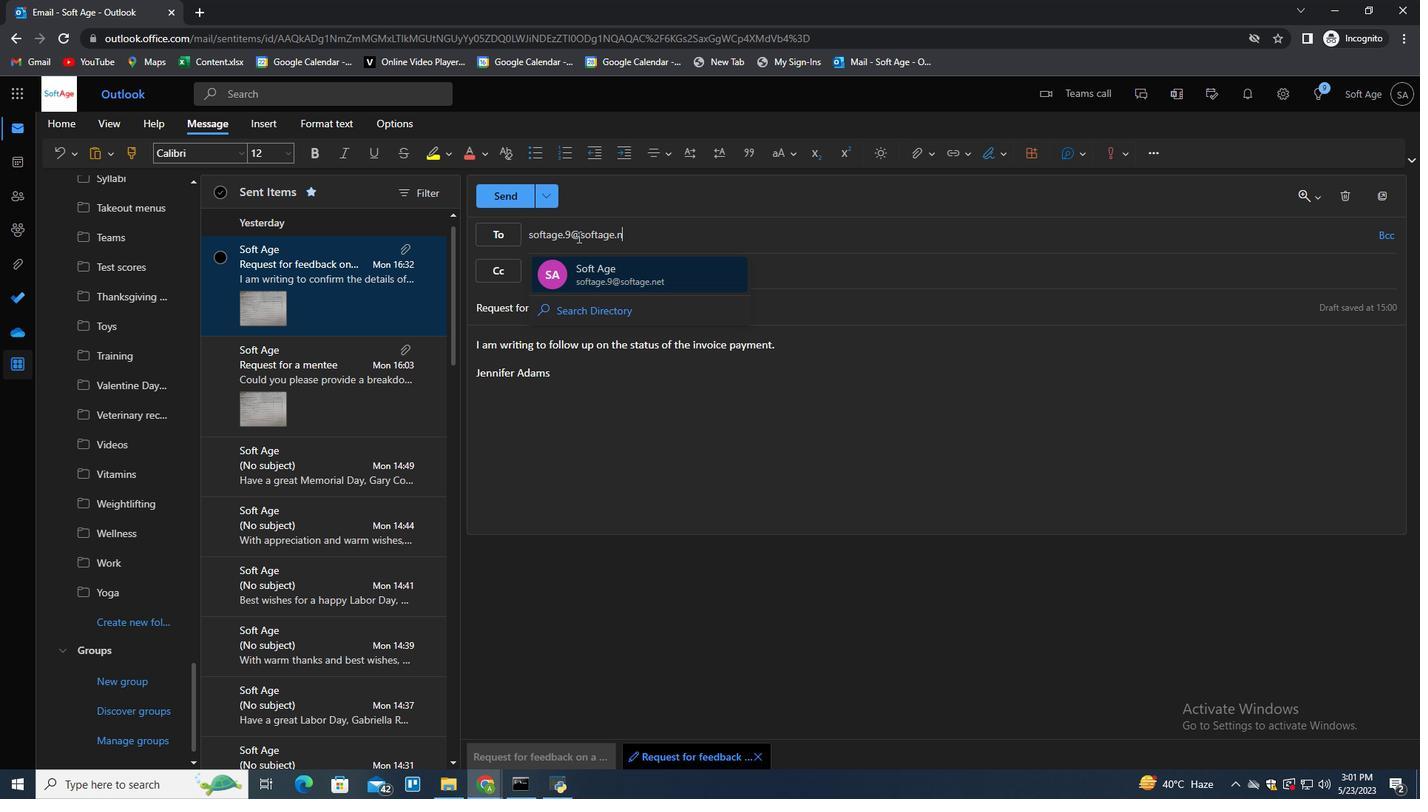 
Action: Mouse moved to (599, 269)
Screenshot: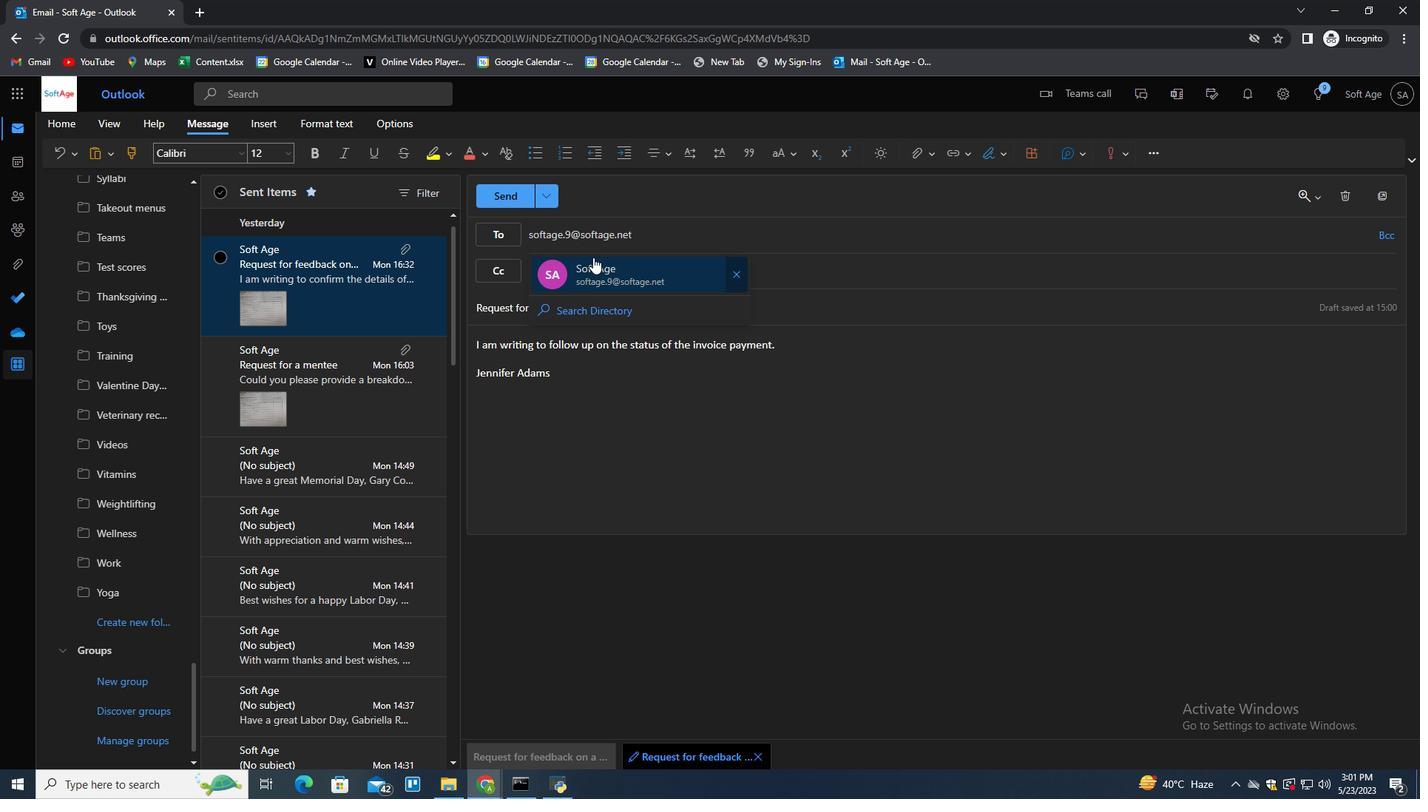 
Action: Mouse pressed left at (599, 269)
Screenshot: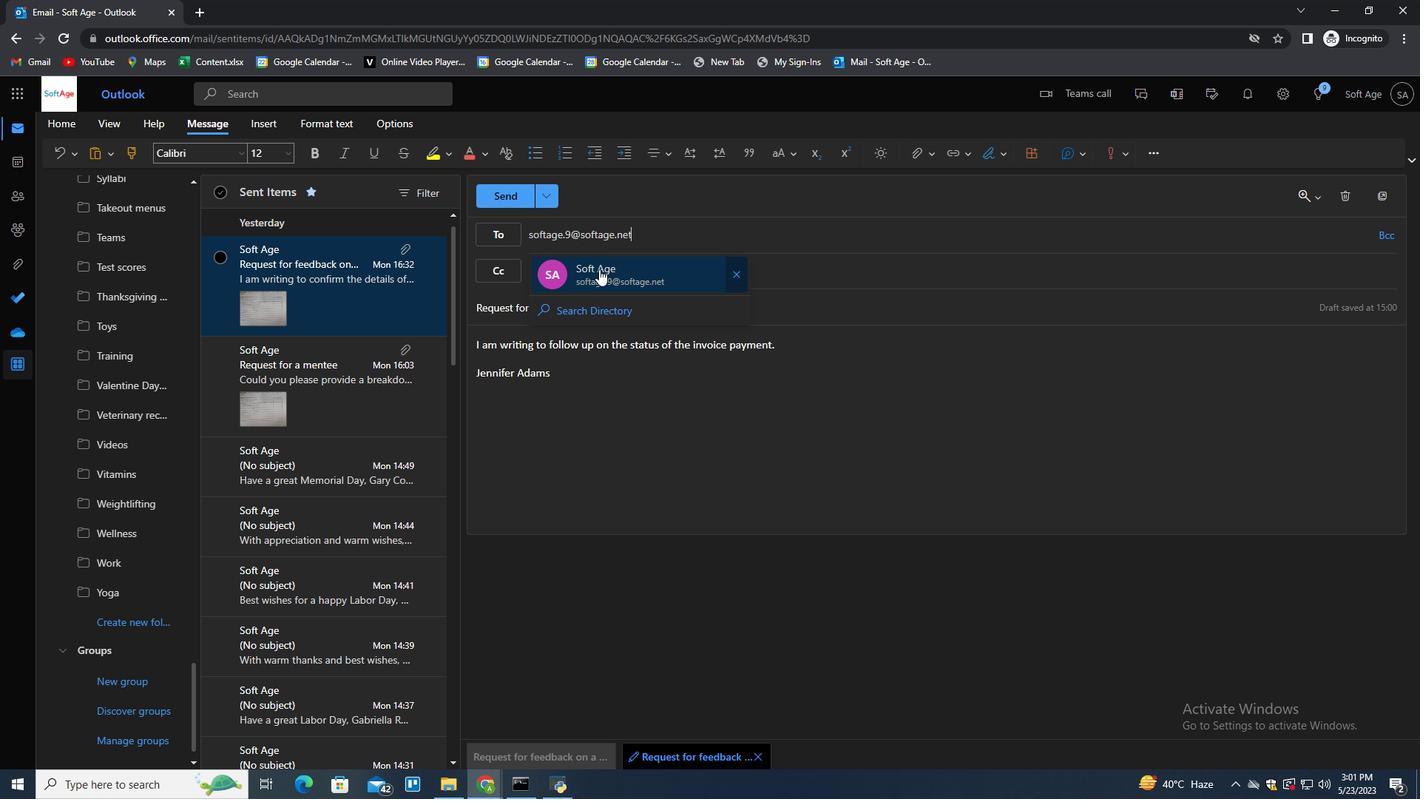 
Action: Mouse moved to (824, 342)
Screenshot: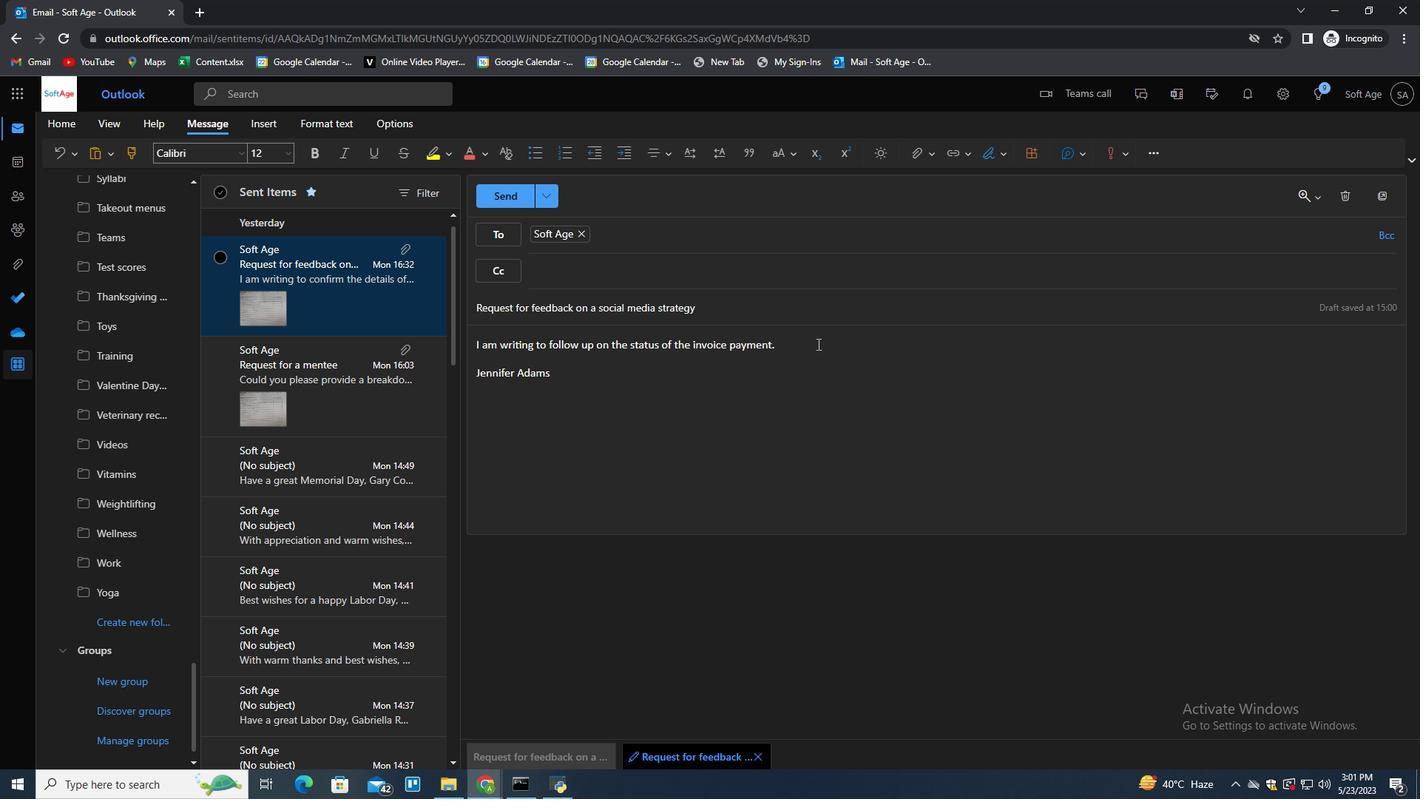 
Action: Mouse pressed left at (824, 342)
Screenshot: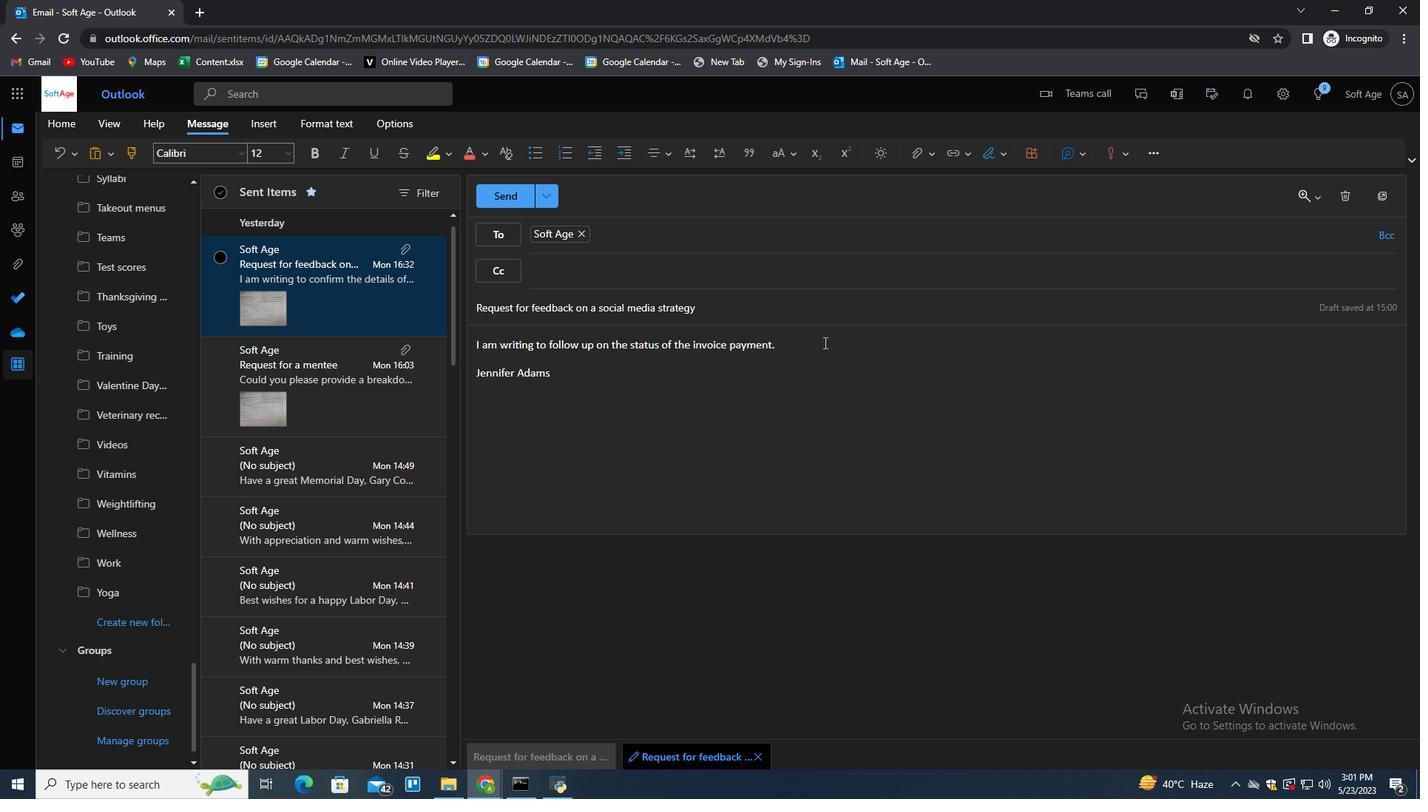 
Action: Mouse moved to (928, 150)
Screenshot: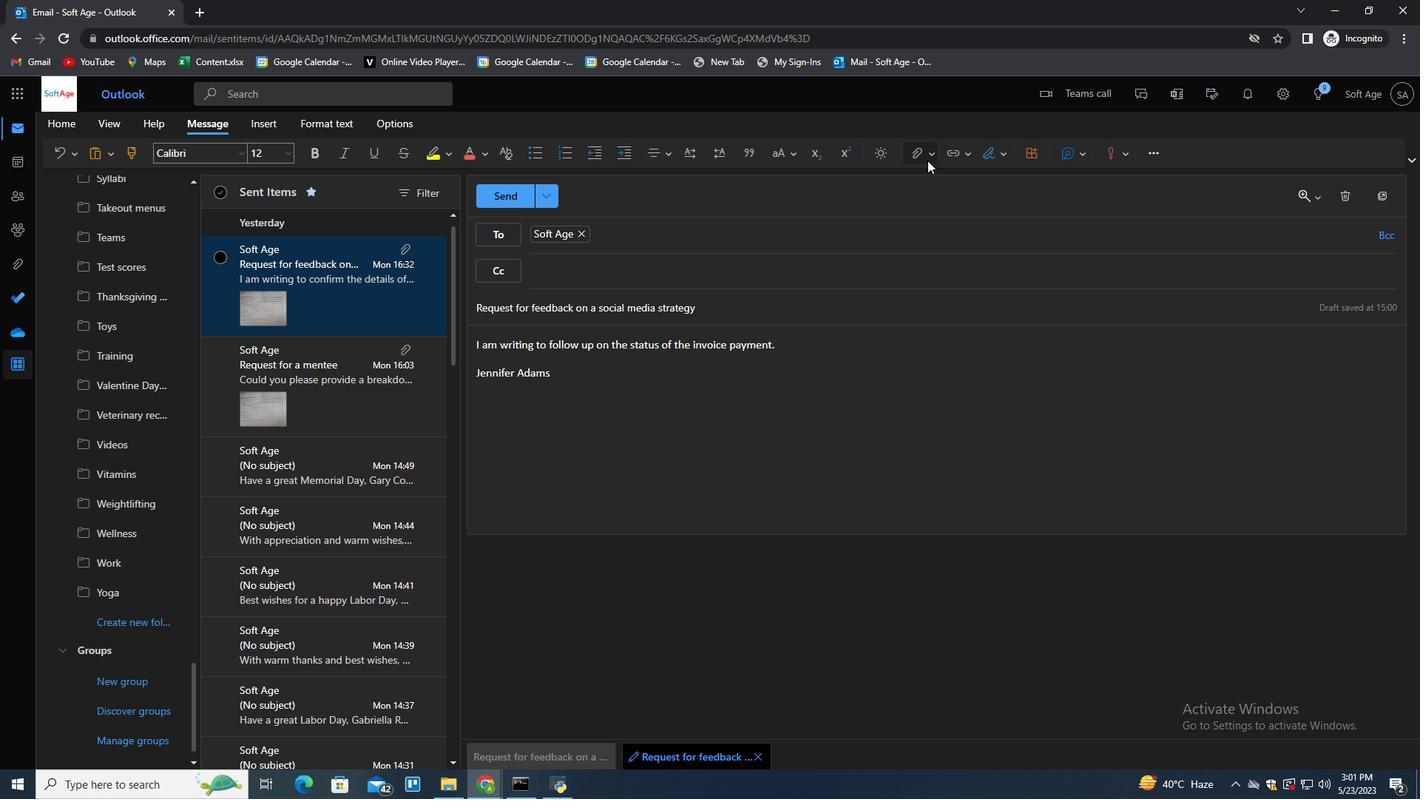 
Action: Mouse pressed left at (928, 150)
Screenshot: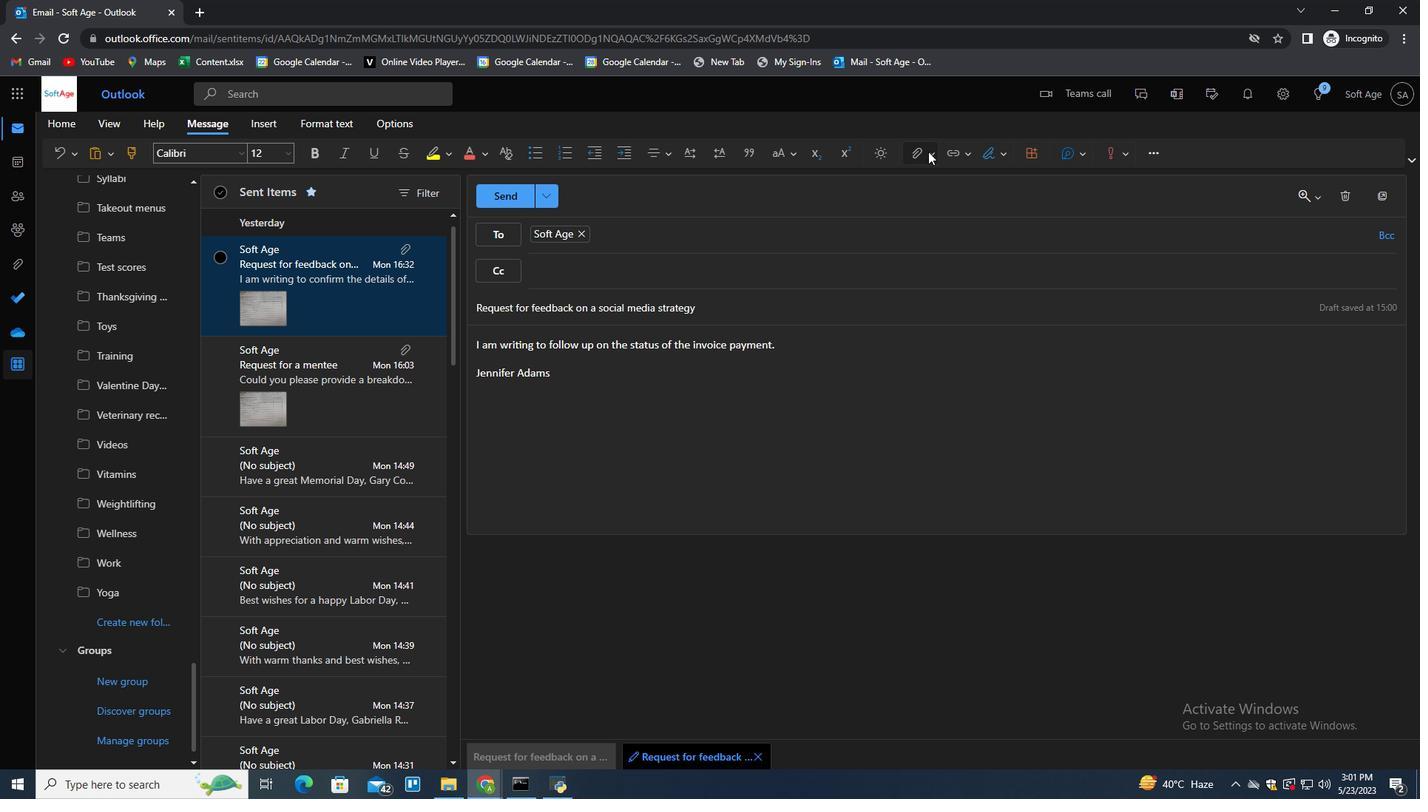
Action: Mouse moved to (868, 185)
Screenshot: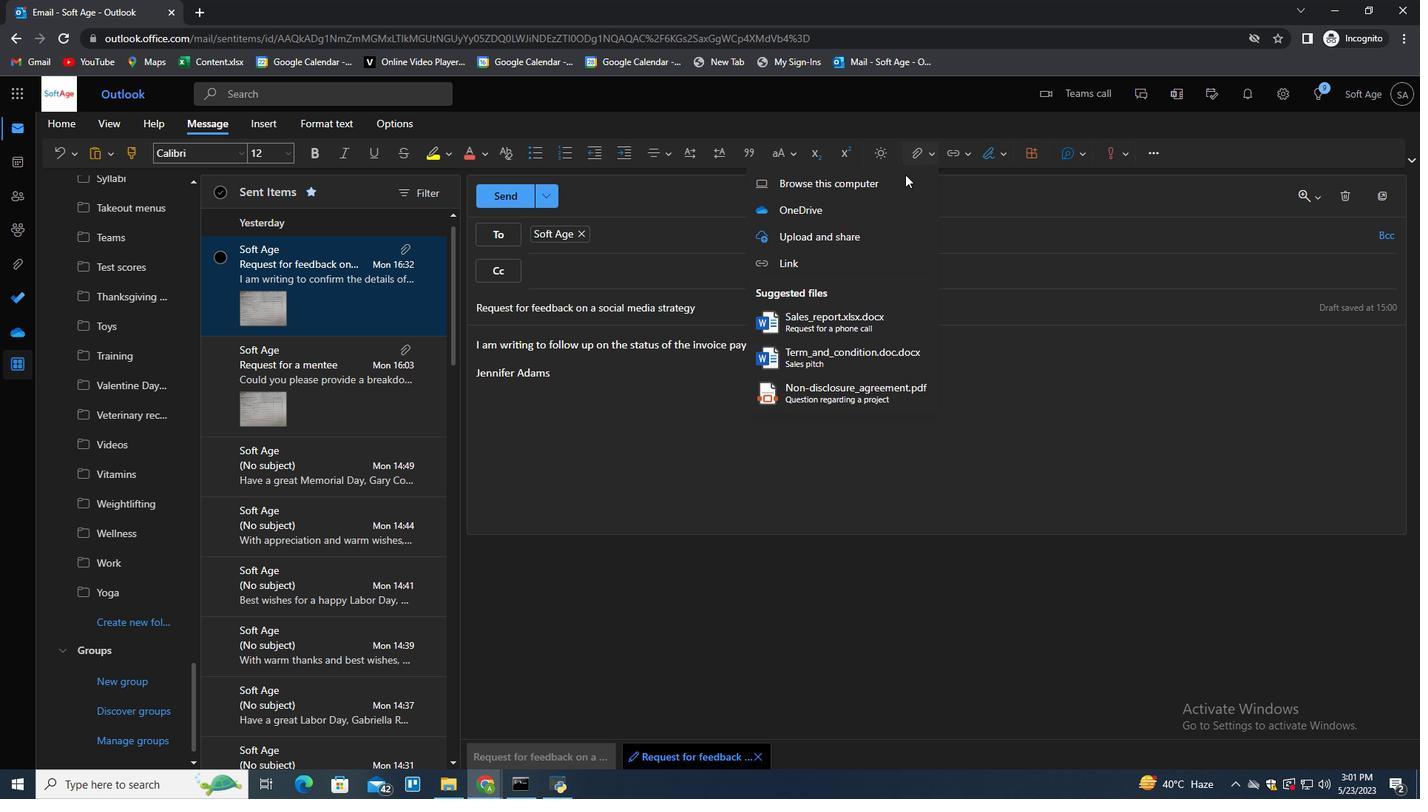 
Action: Mouse pressed left at (868, 185)
Screenshot: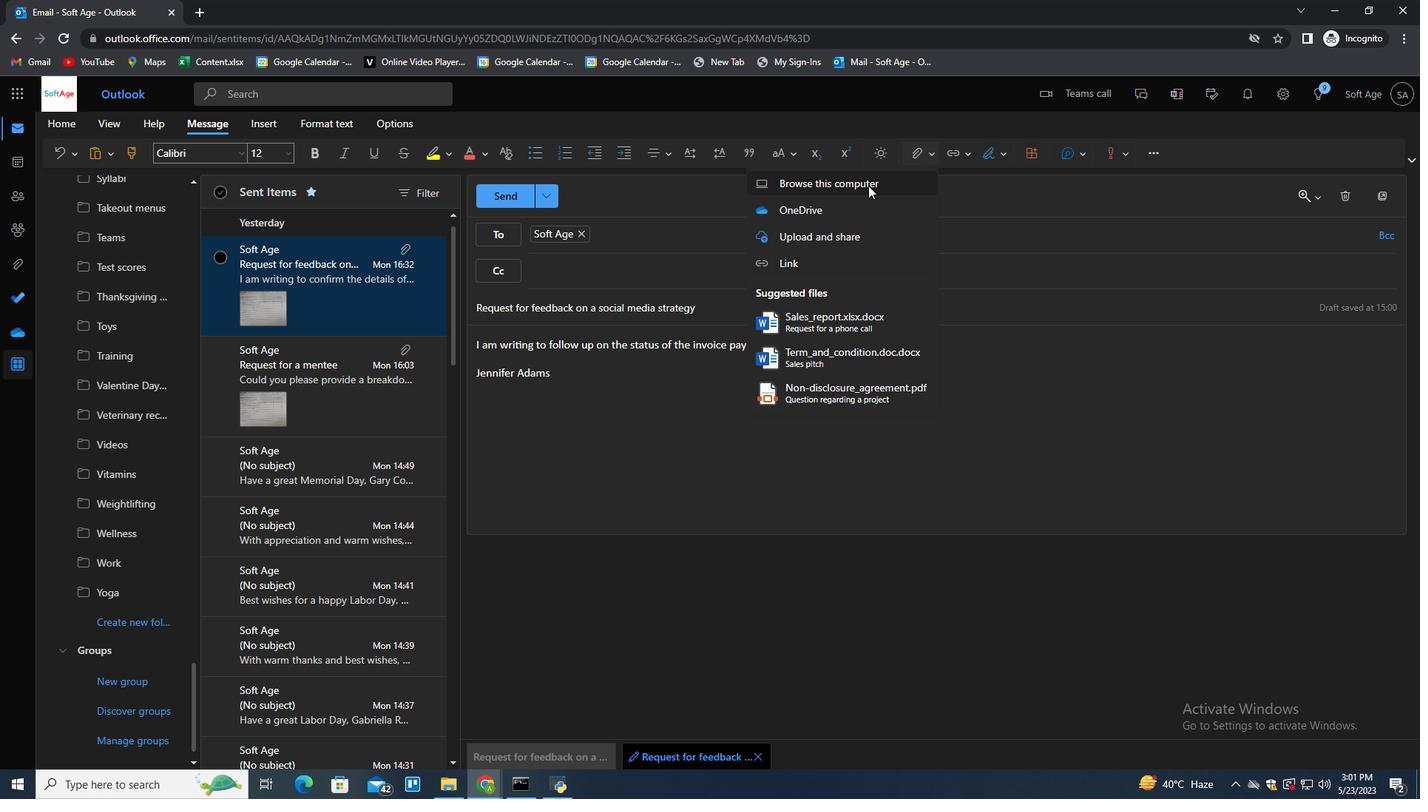 
Action: Mouse moved to (301, 130)
Screenshot: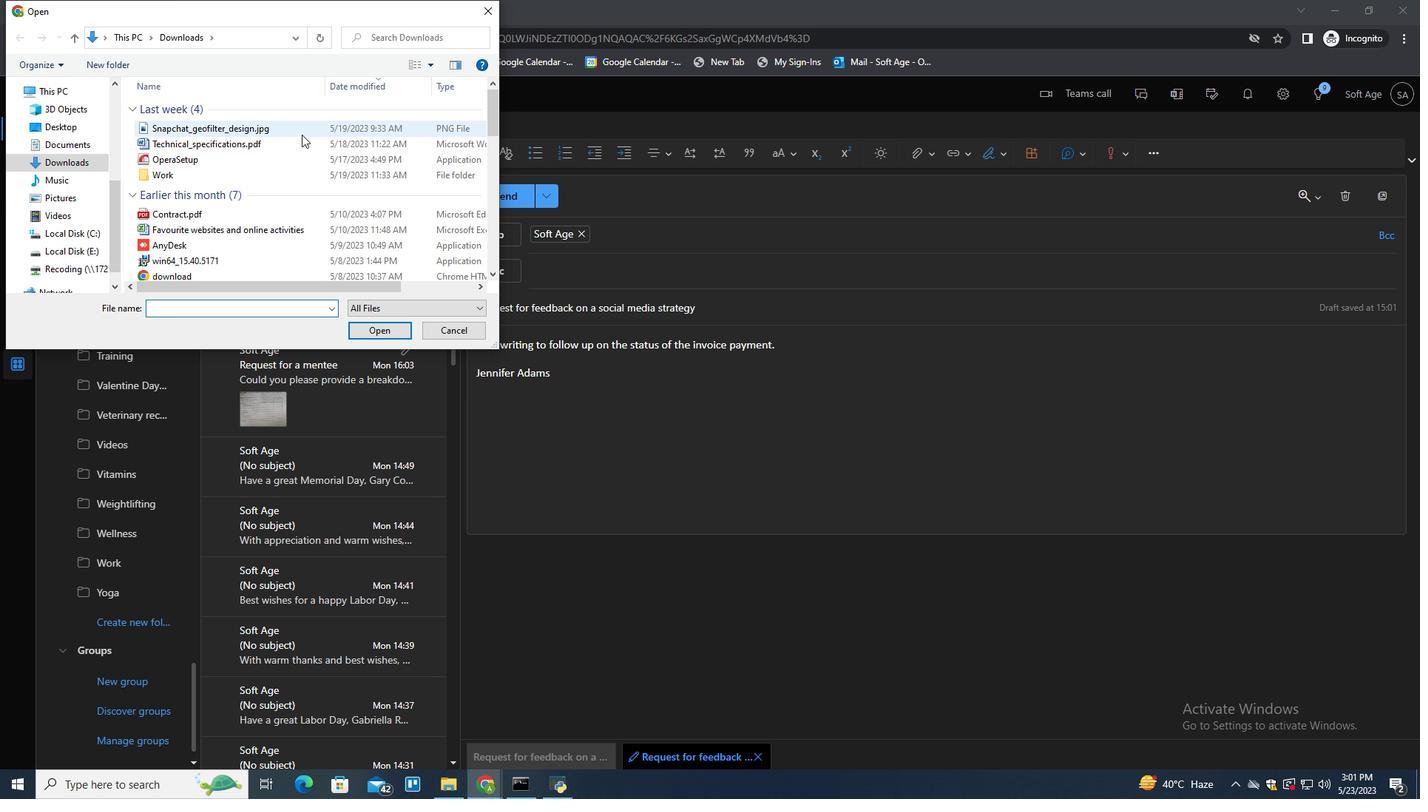 
Action: Mouse pressed left at (301, 130)
Screenshot: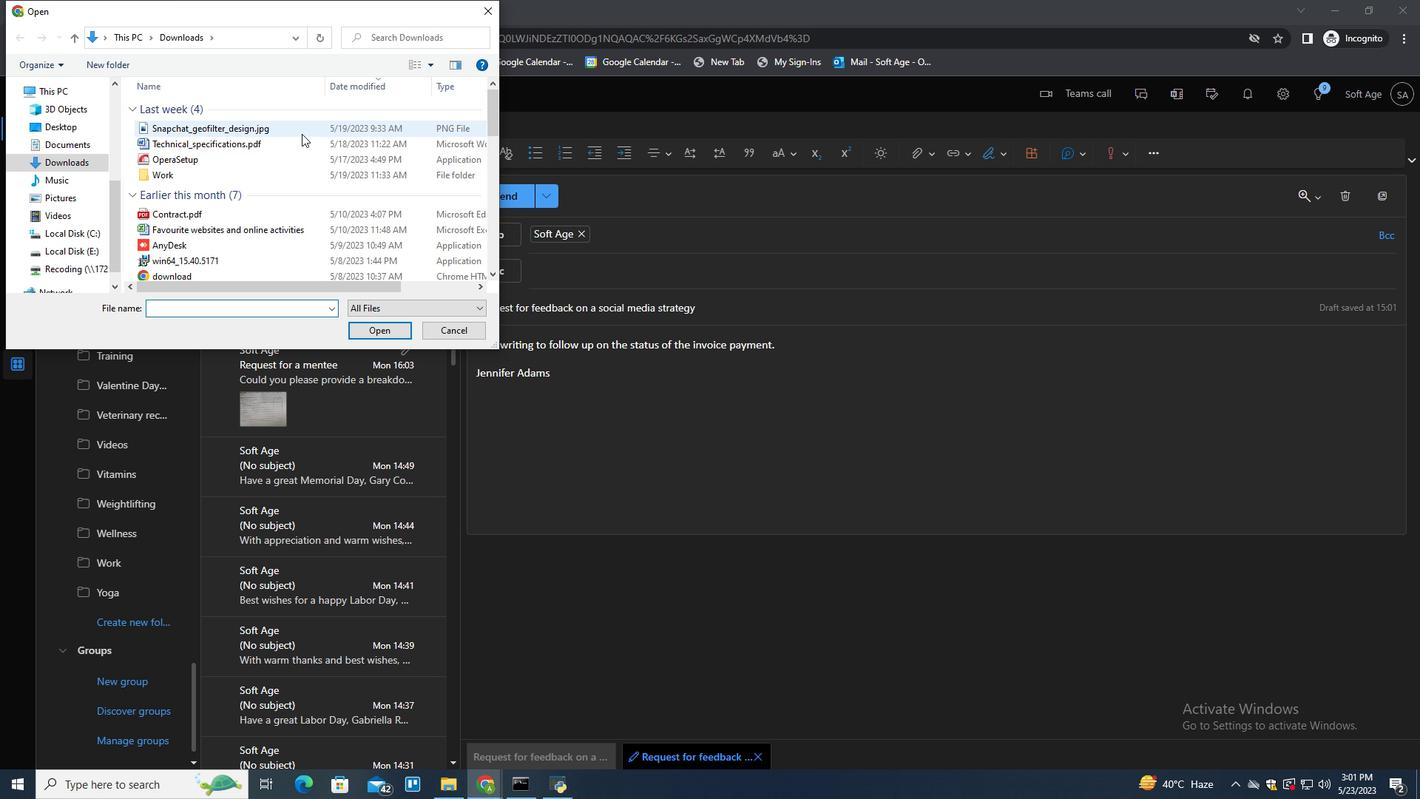 
Action: Key pressed <Key.f2><Key.shift>E-commerce<Key.shift>_product<Key.shift>_photo.png
Screenshot: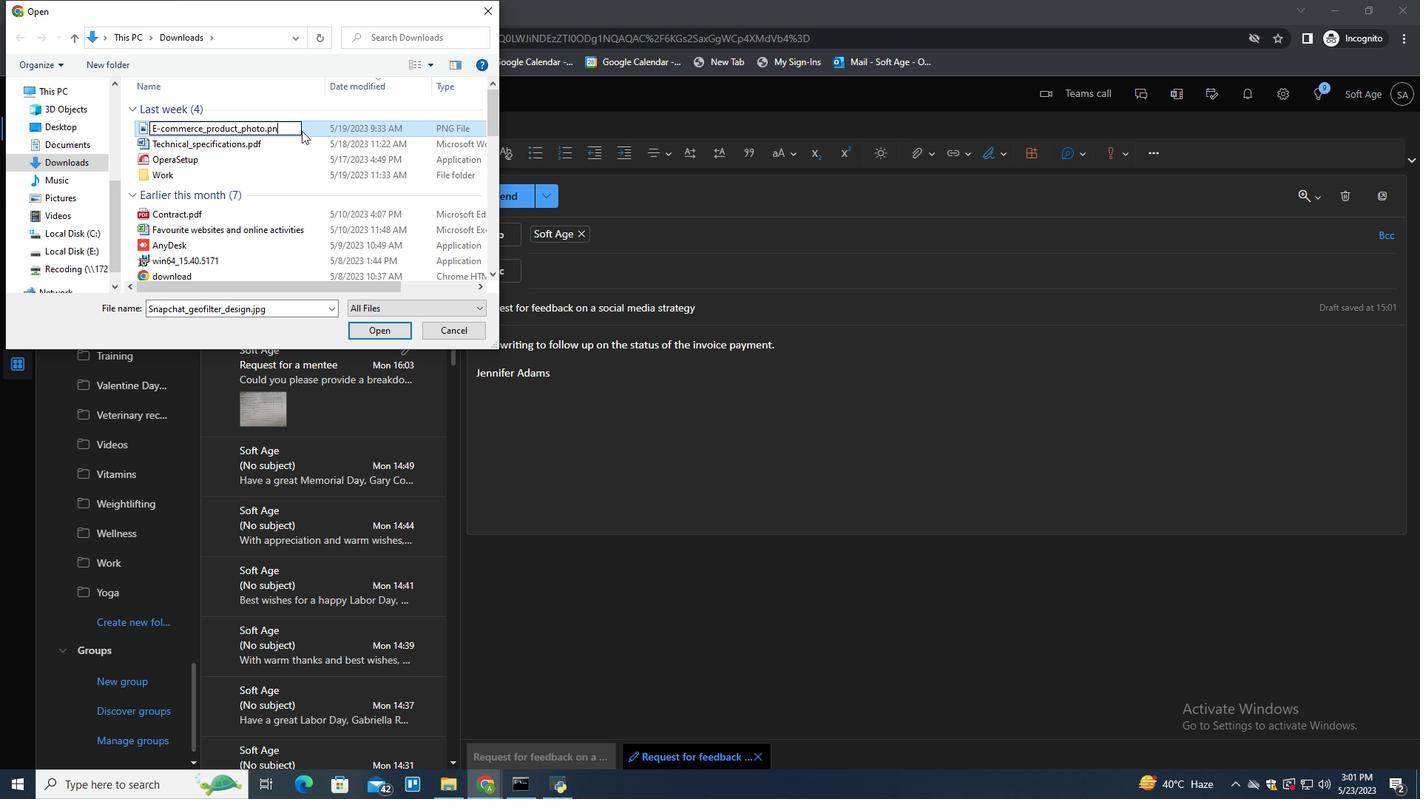 
Action: Mouse moved to (312, 130)
Screenshot: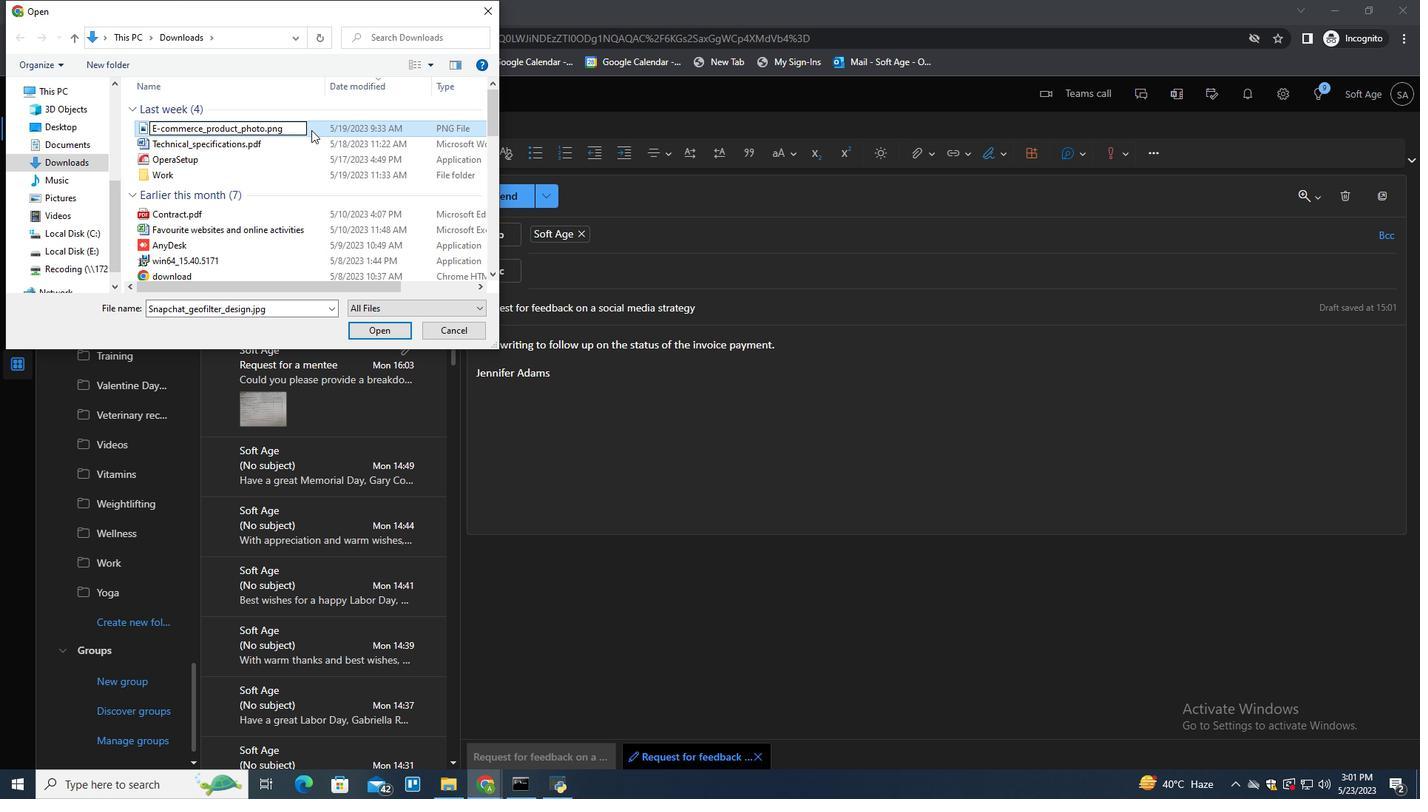 
Action: Mouse pressed left at (312, 130)
Screenshot: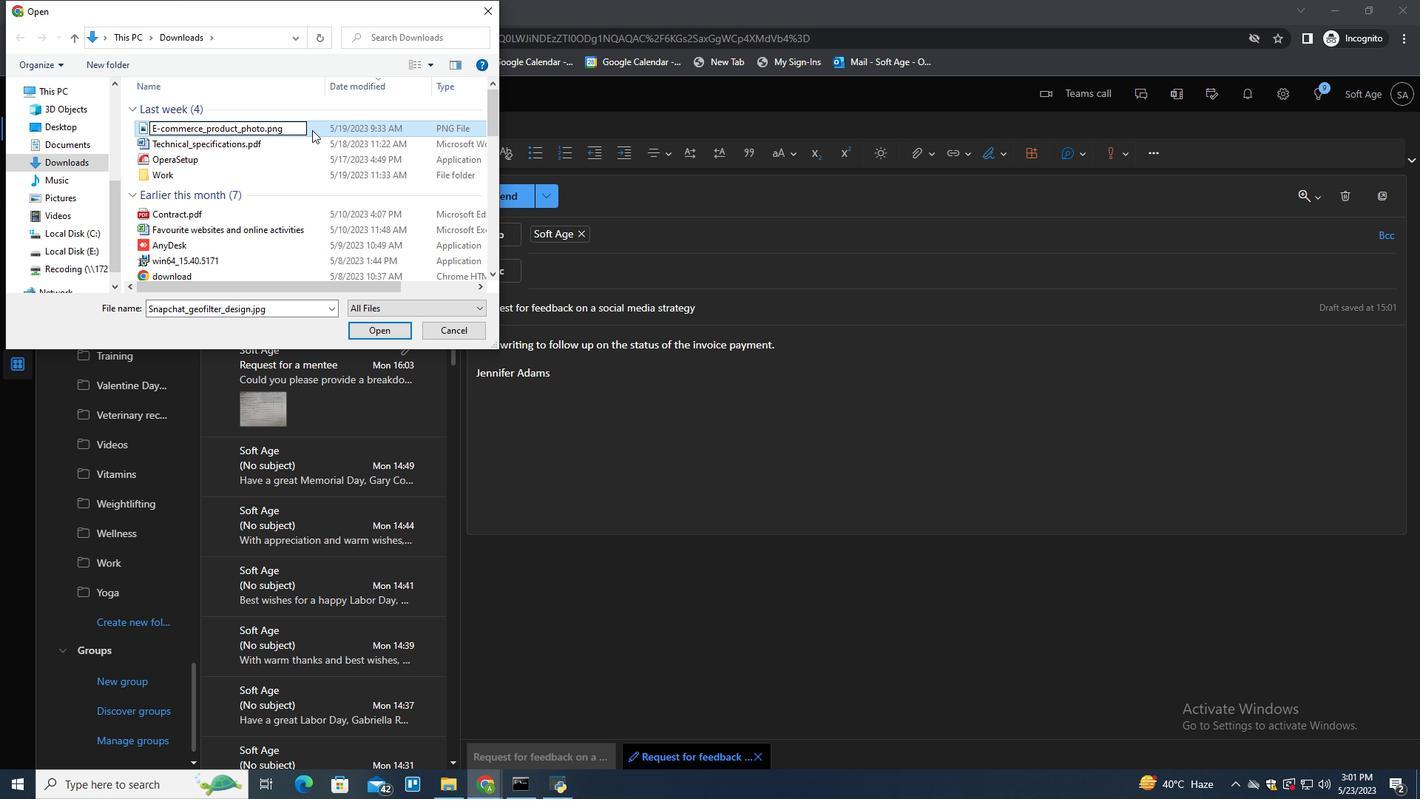 
Action: Mouse moved to (371, 325)
Screenshot: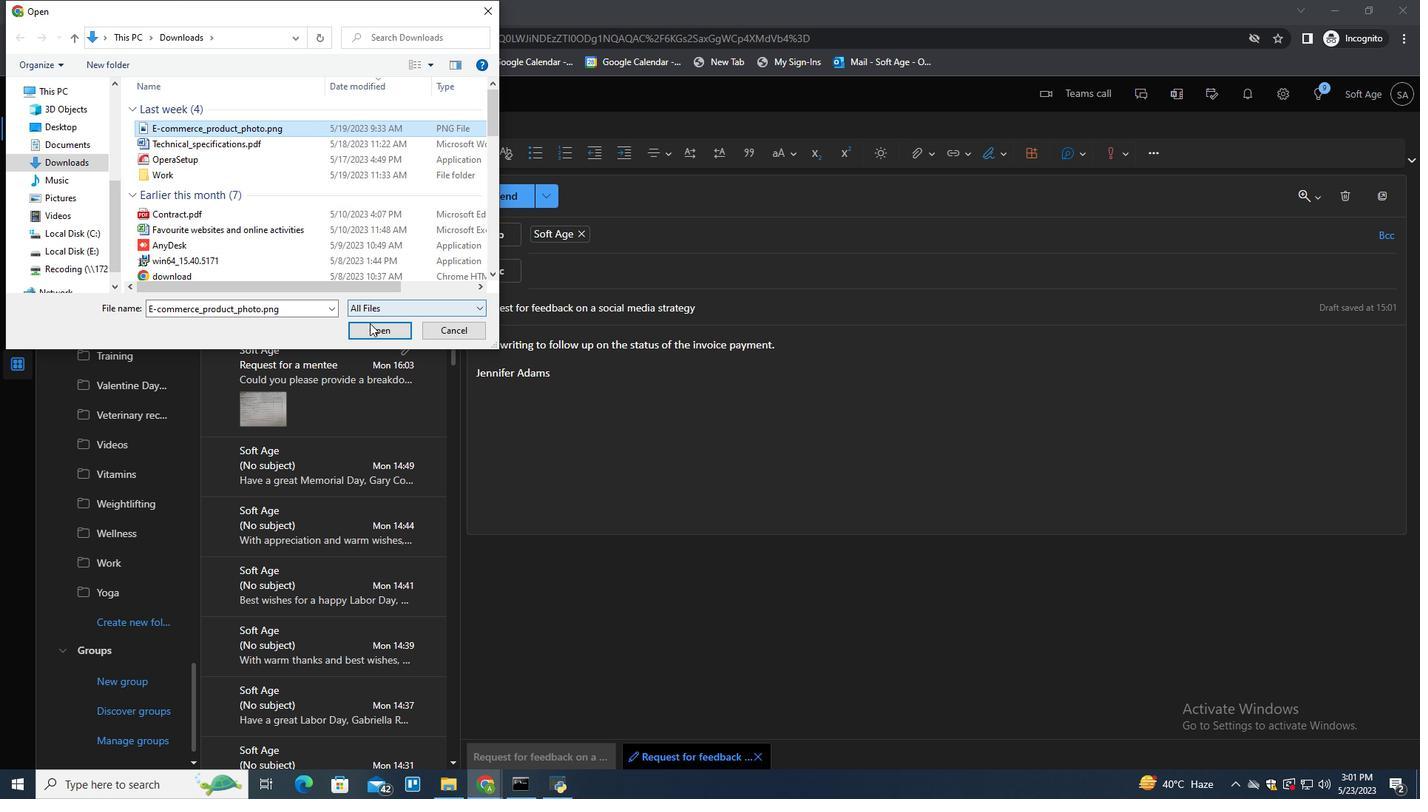 
Action: Mouse pressed left at (371, 325)
Screenshot: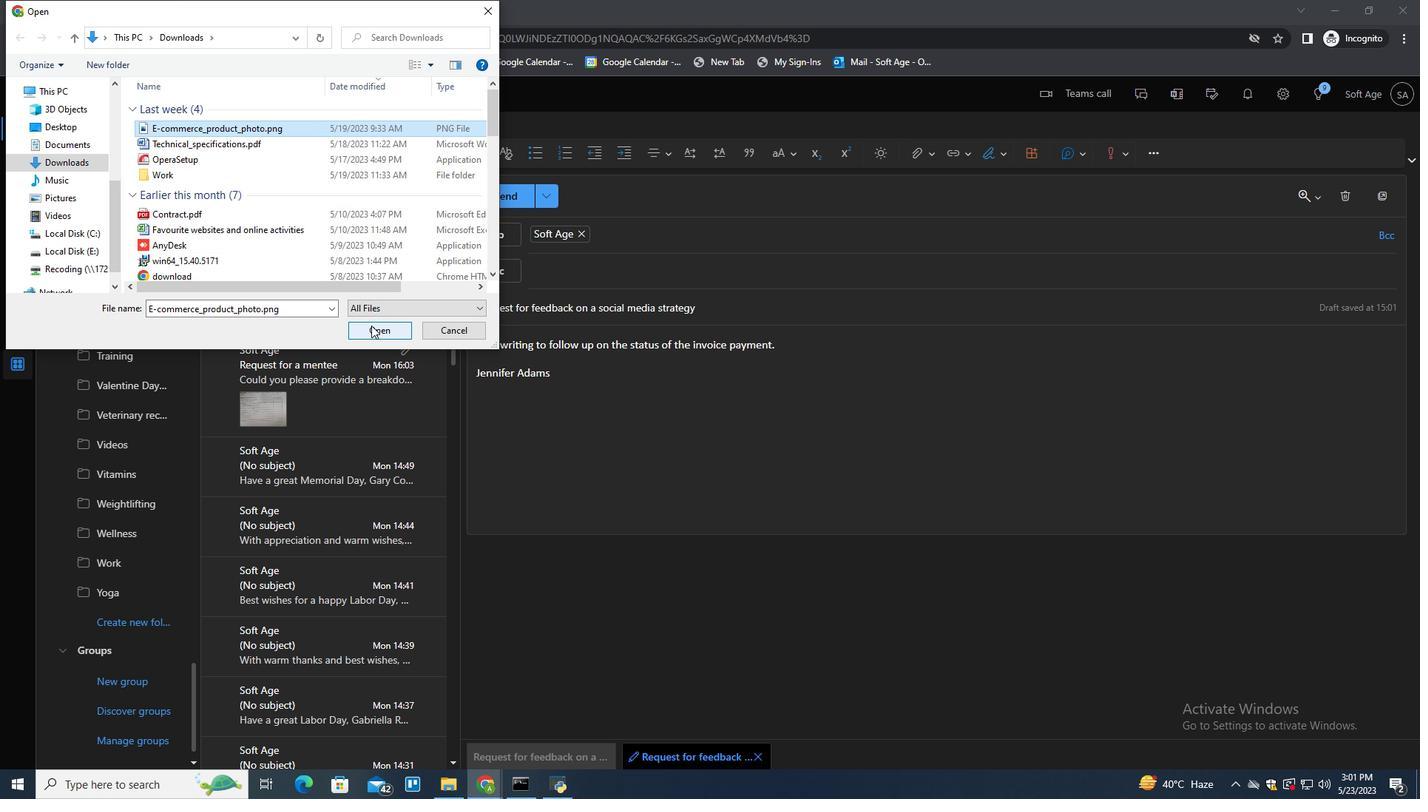 
Action: Mouse moved to (916, 464)
Screenshot: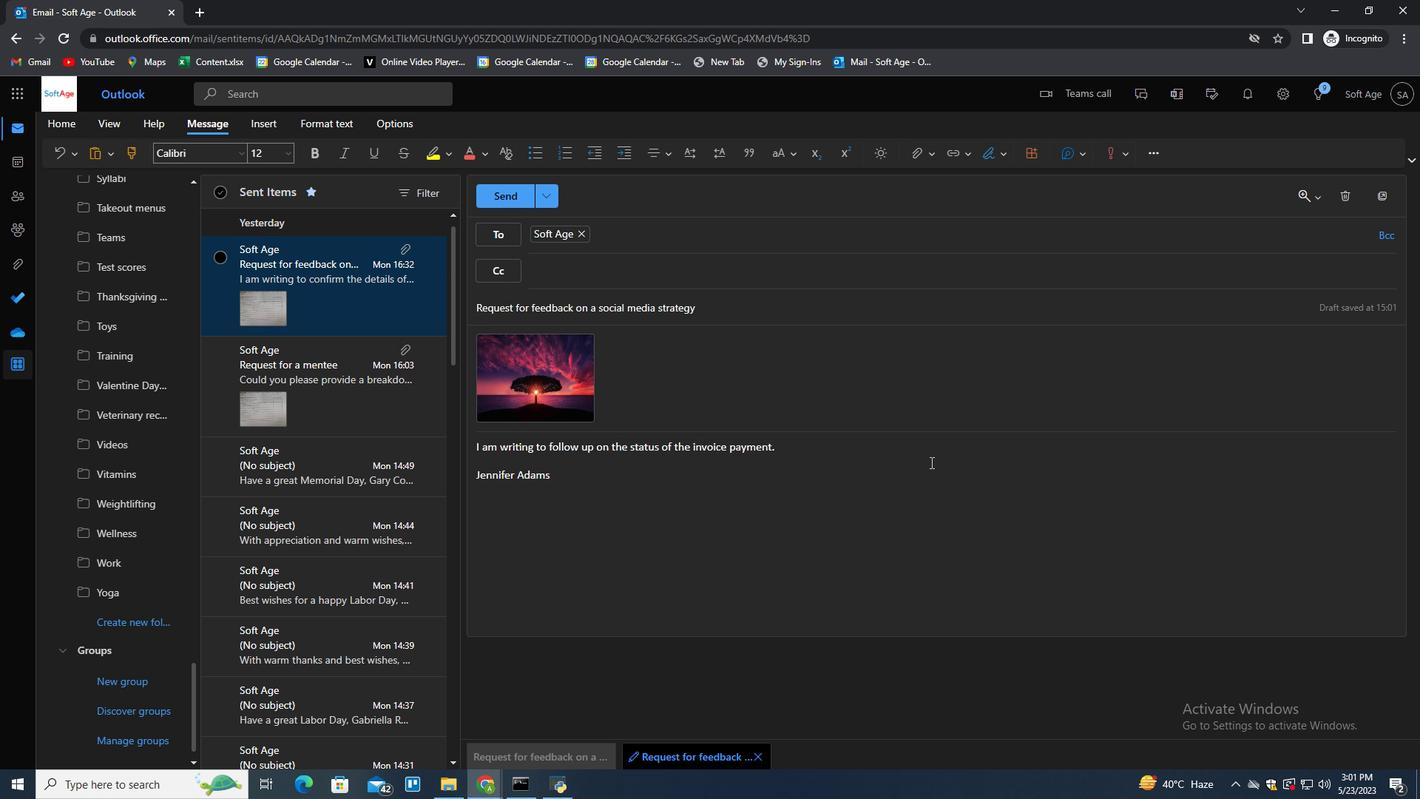 
Action: Mouse pressed left at (916, 464)
Screenshot: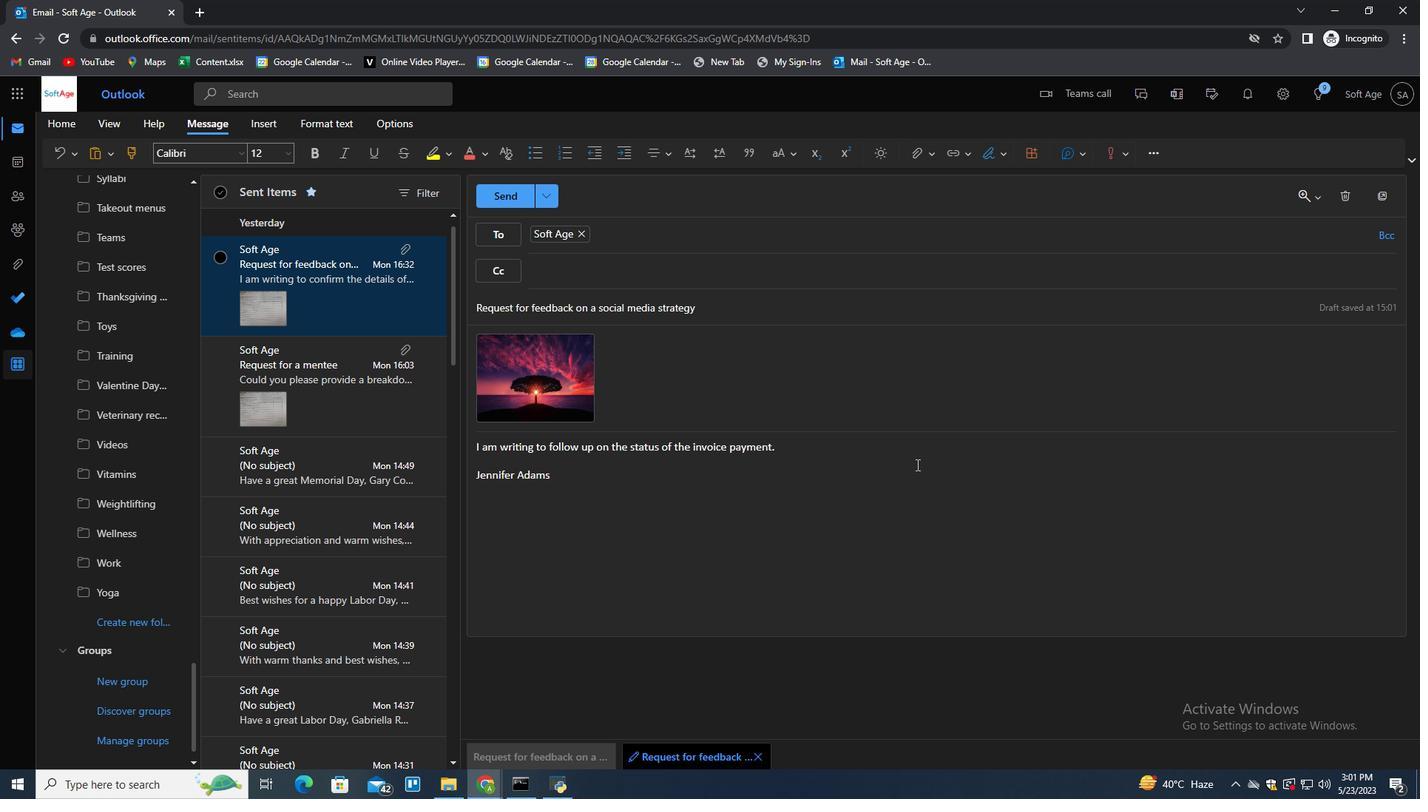 
Action: Mouse moved to (518, 204)
Screenshot: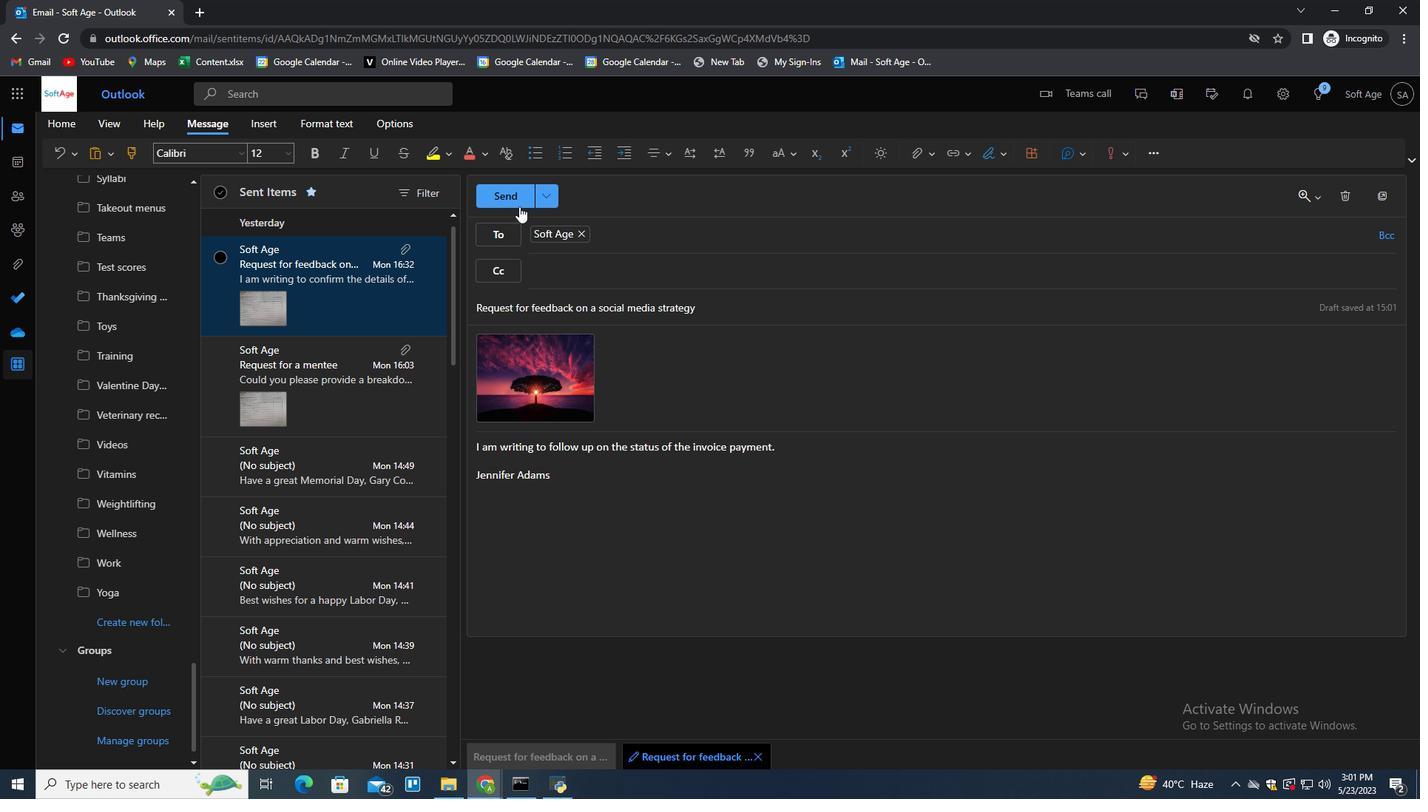 
Action: Mouse pressed left at (518, 204)
Screenshot: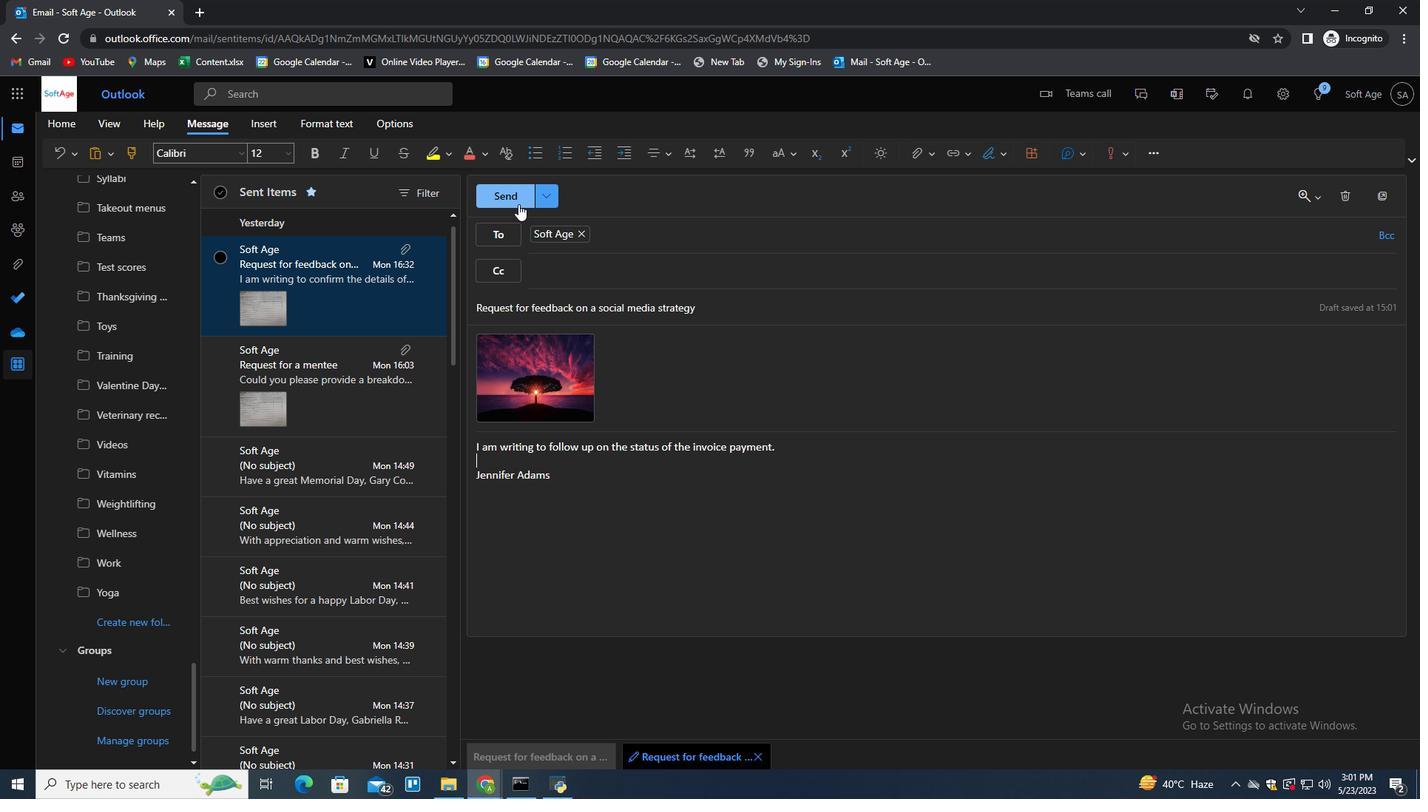 
Action: Mouse moved to (320, 503)
Screenshot: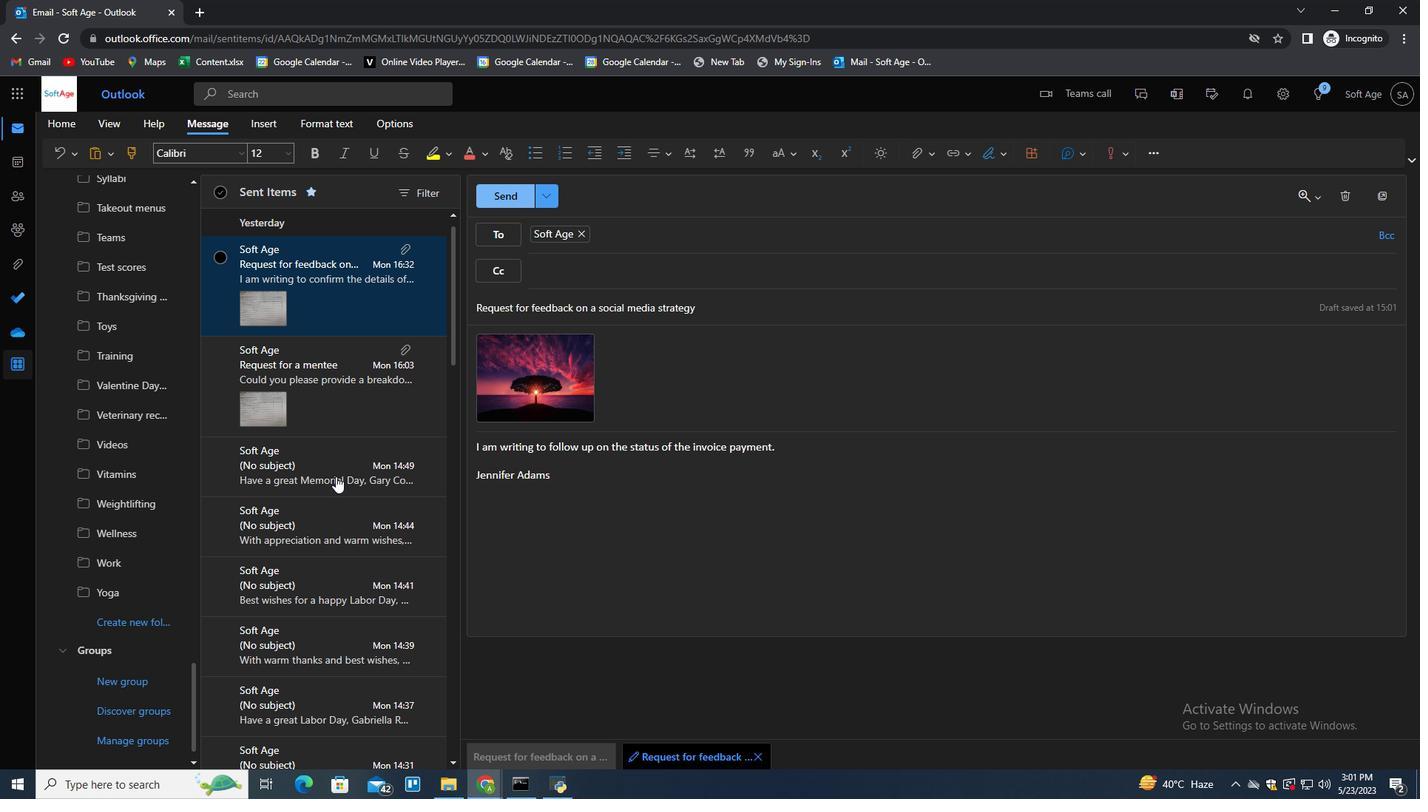 
Action: Mouse scrolled (320, 503) with delta (0, 0)
Screenshot: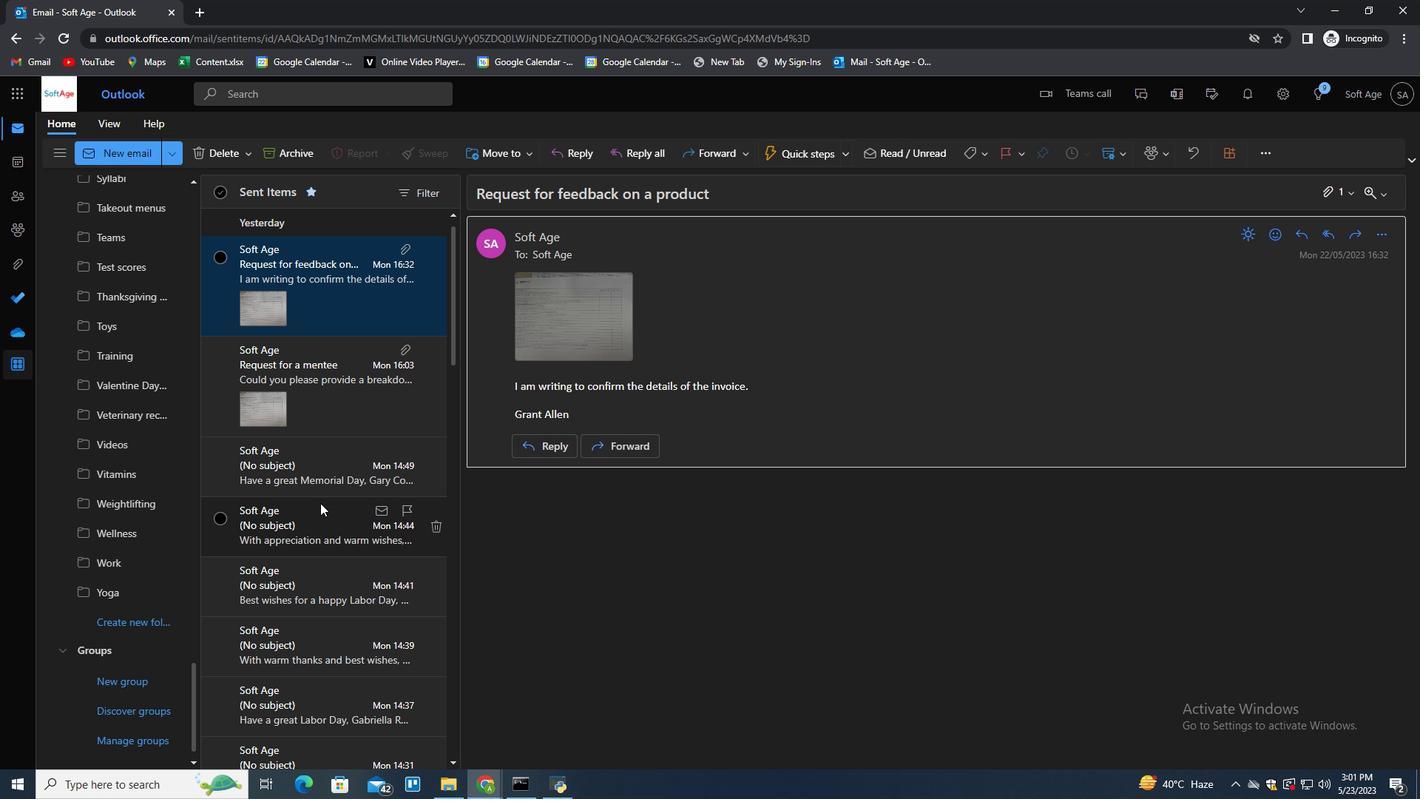 
Action: Mouse scrolled (320, 503) with delta (0, 0)
Screenshot: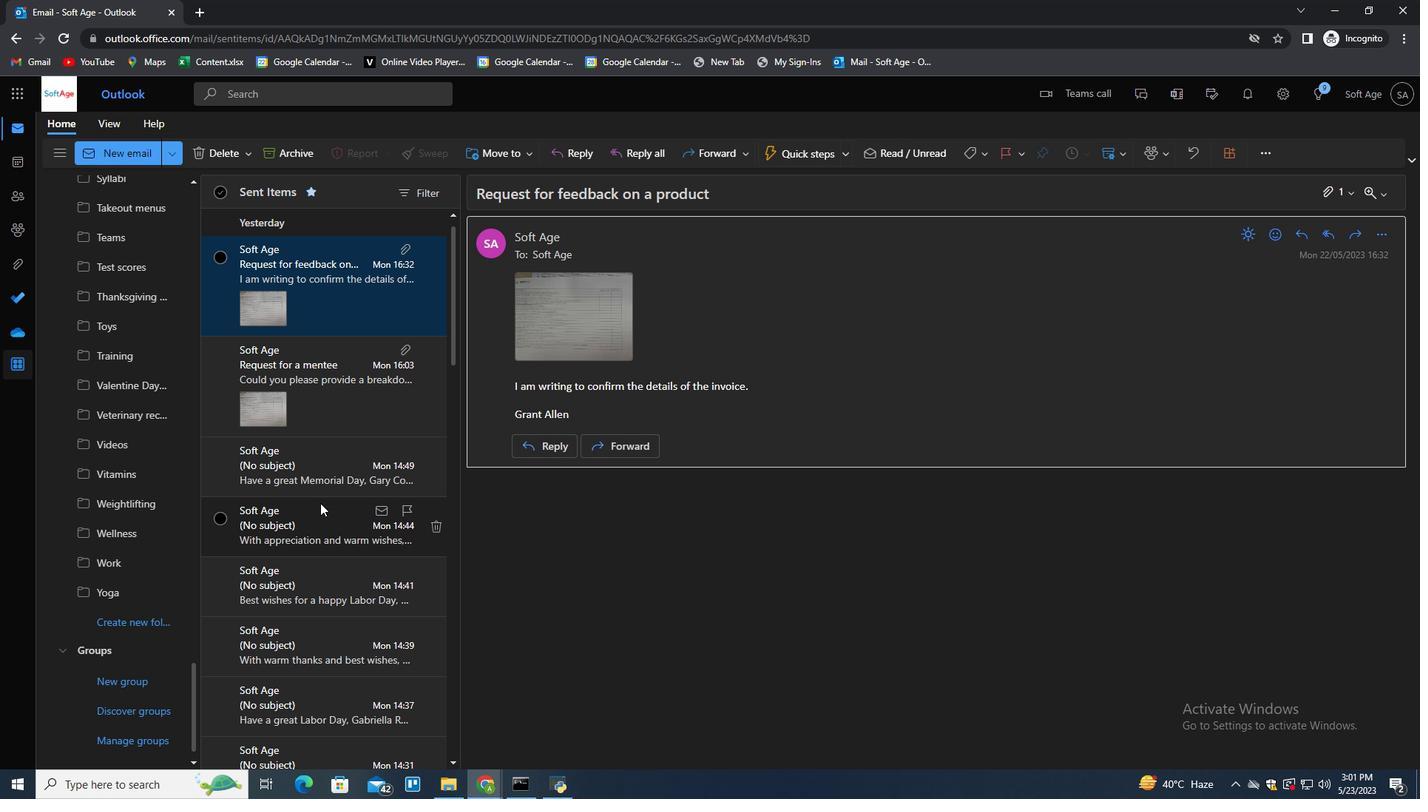 
Action: Mouse scrolled (320, 503) with delta (0, 0)
Screenshot: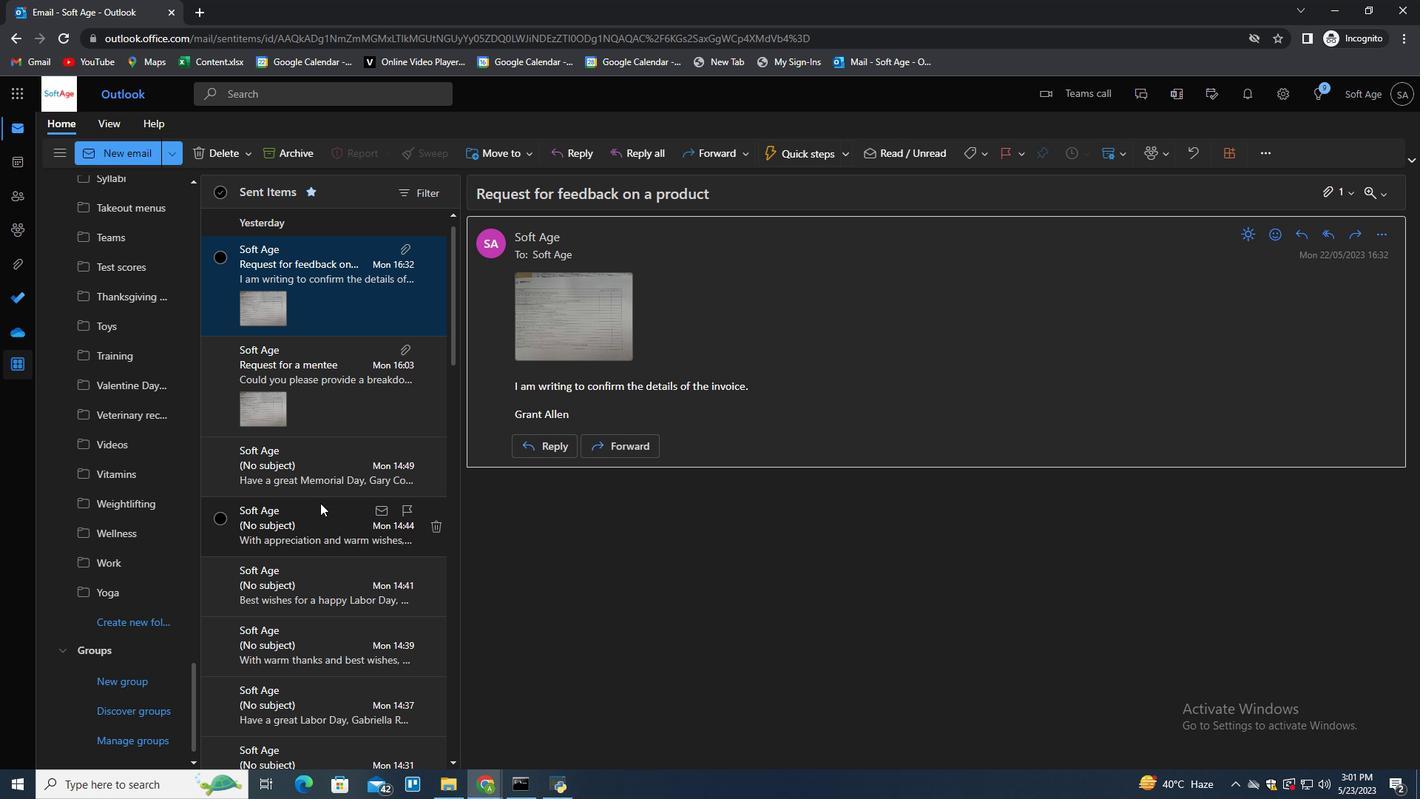 
Action: Mouse scrolled (320, 503) with delta (0, 0)
Screenshot: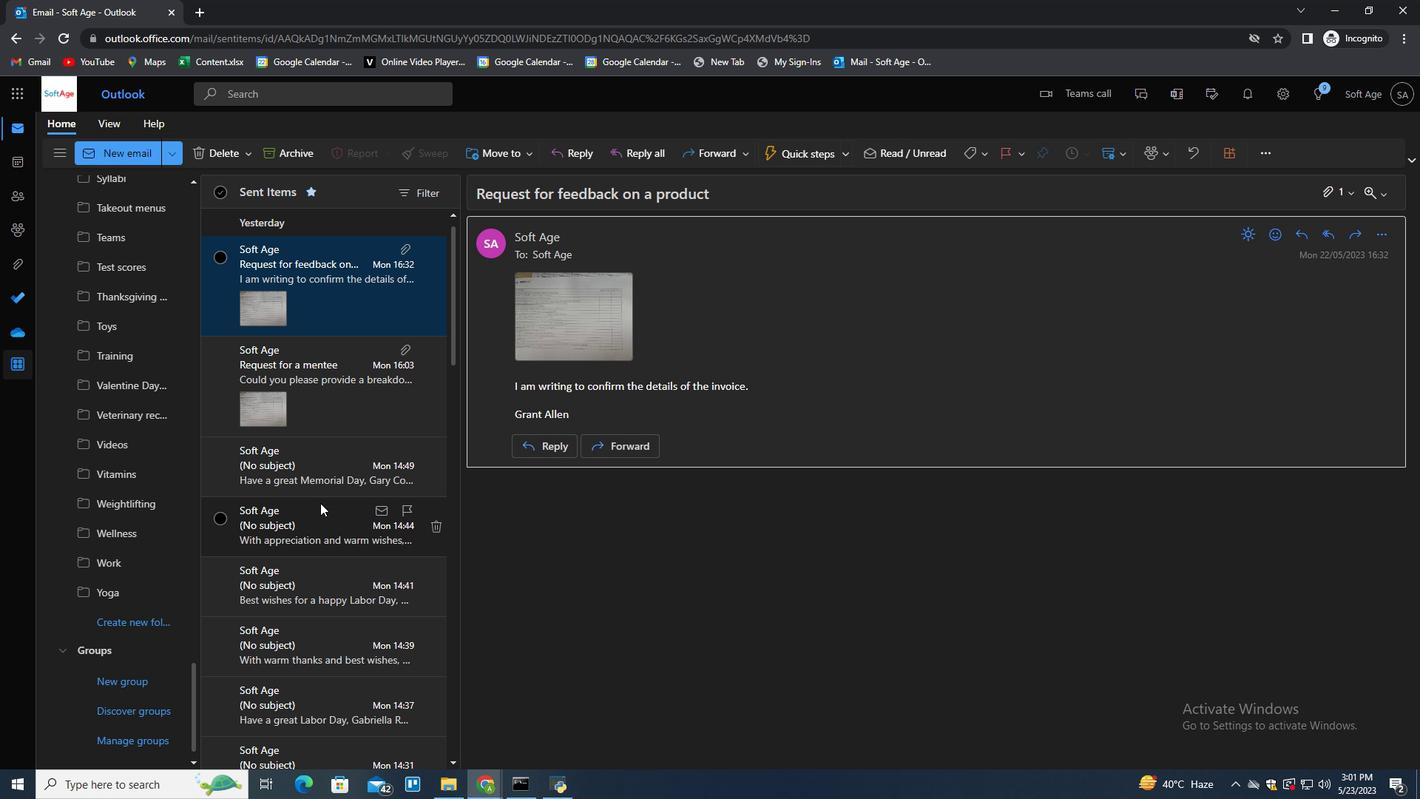 
Action: Mouse scrolled (320, 503) with delta (0, 0)
Screenshot: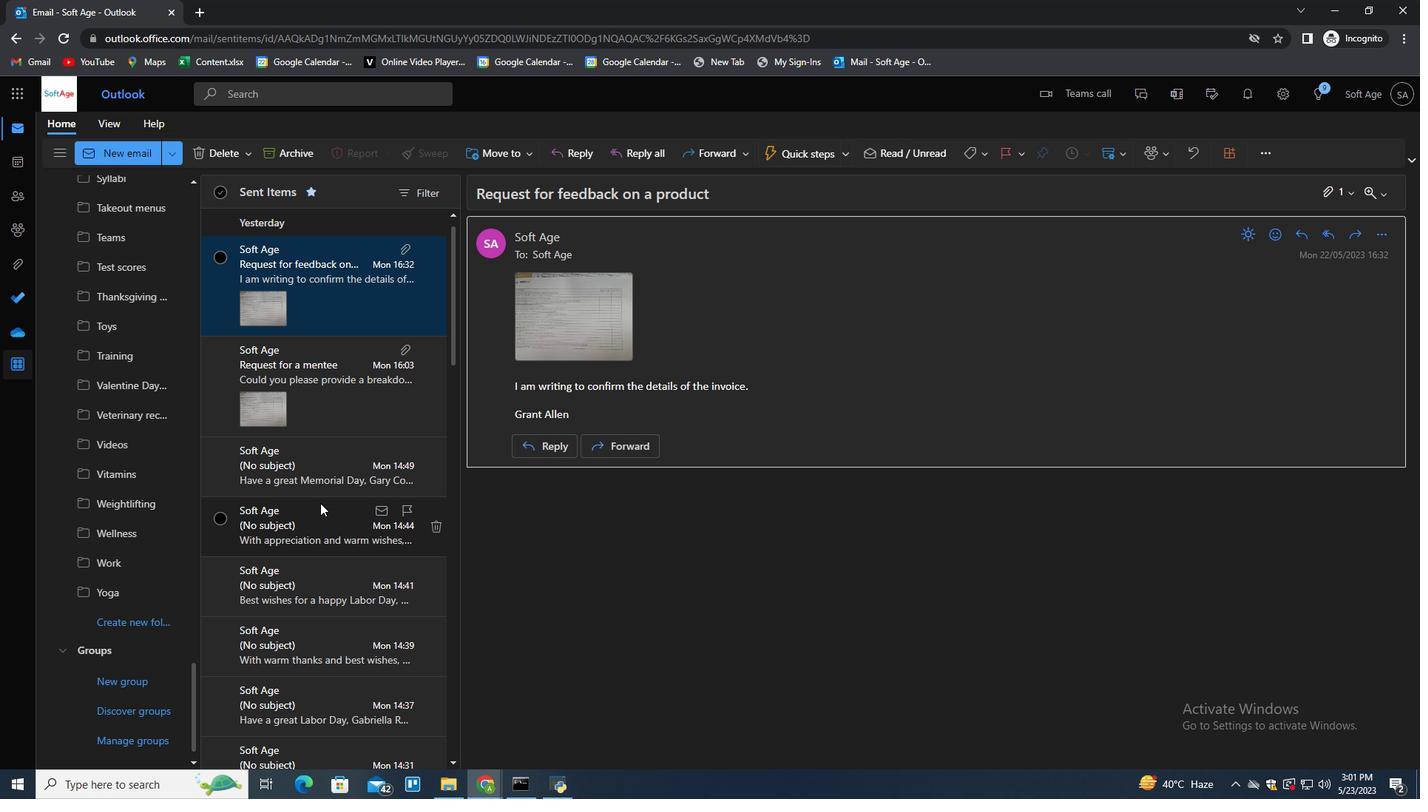 
Action: Mouse moved to (367, 432)
Screenshot: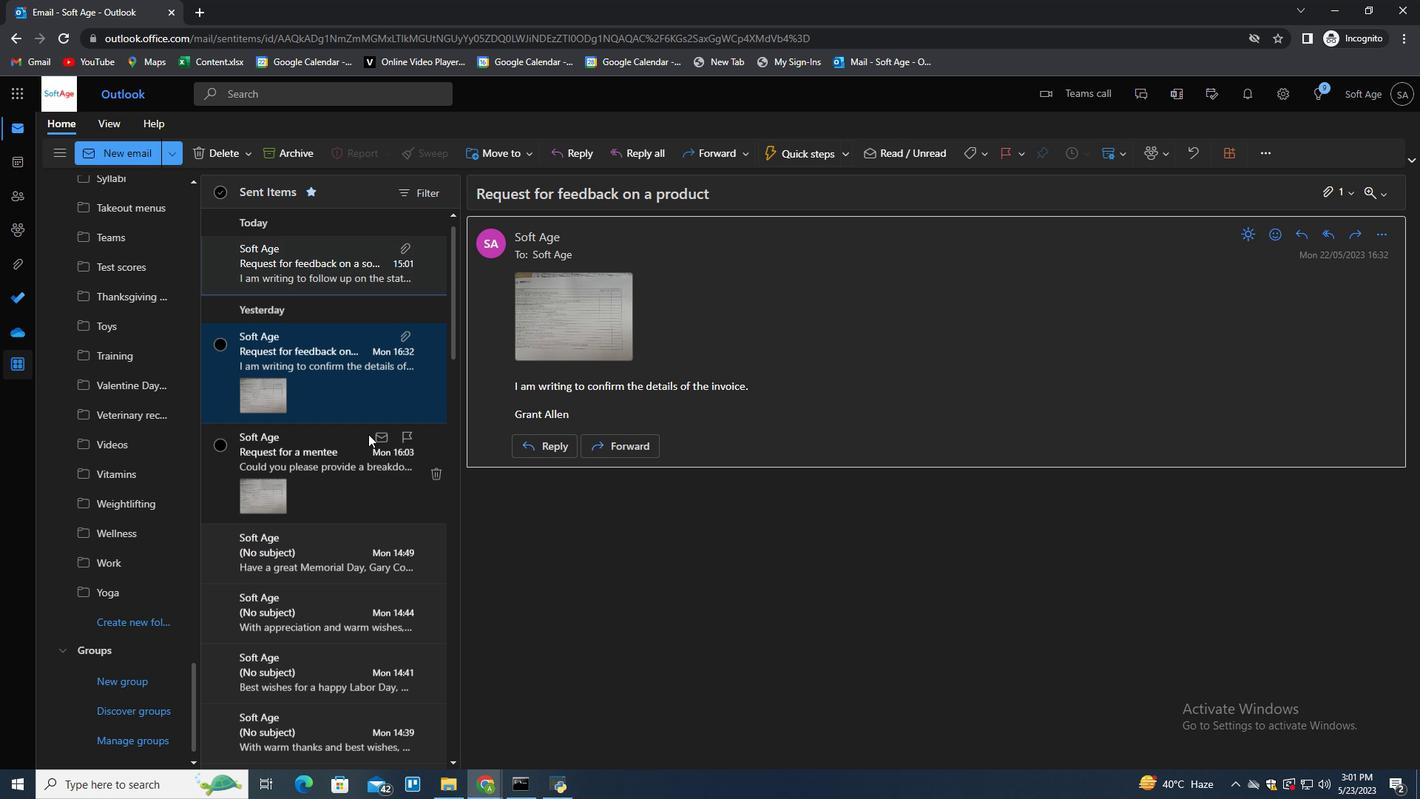 
Action: Mouse scrolled (367, 433) with delta (0, 0)
Screenshot: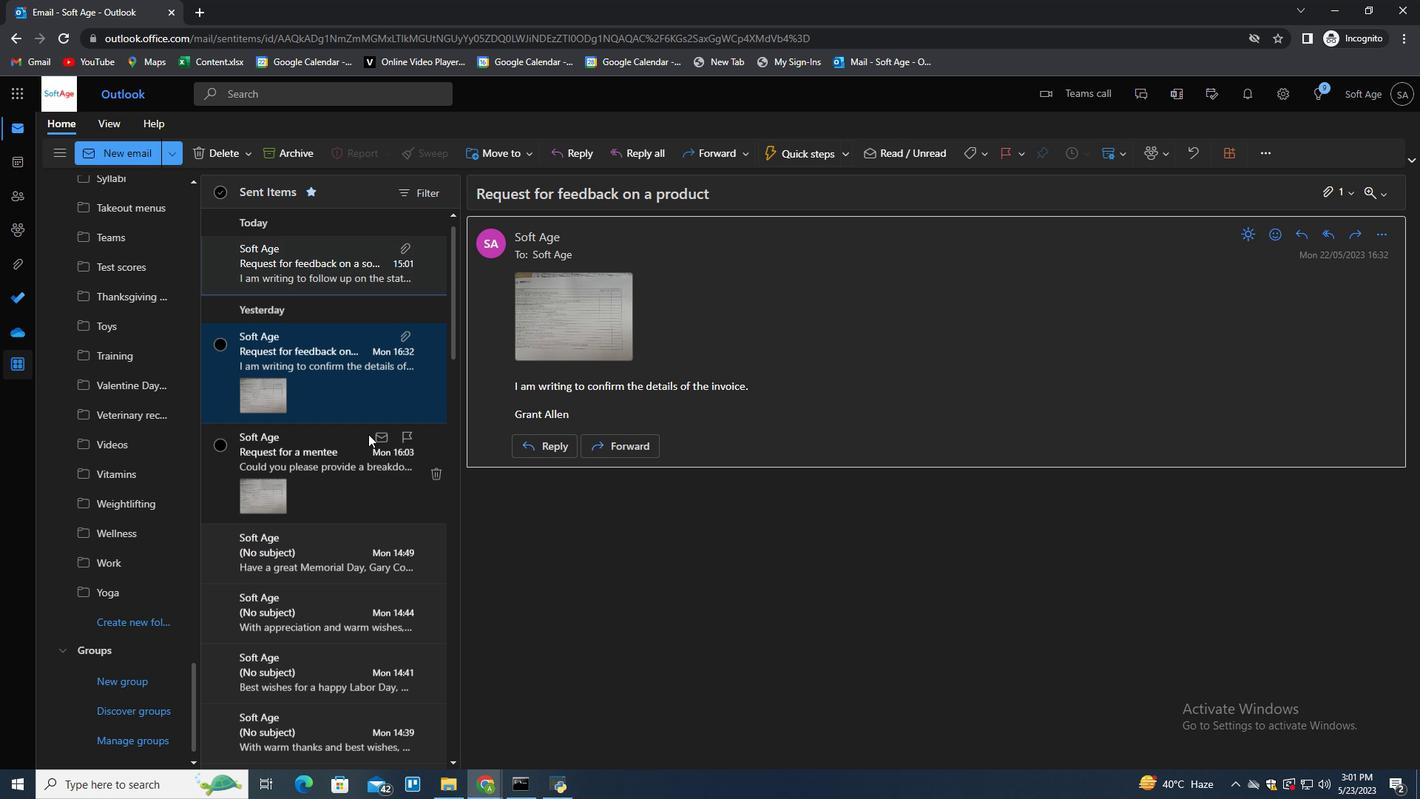 
Action: Mouse scrolled (367, 433) with delta (0, 0)
Screenshot: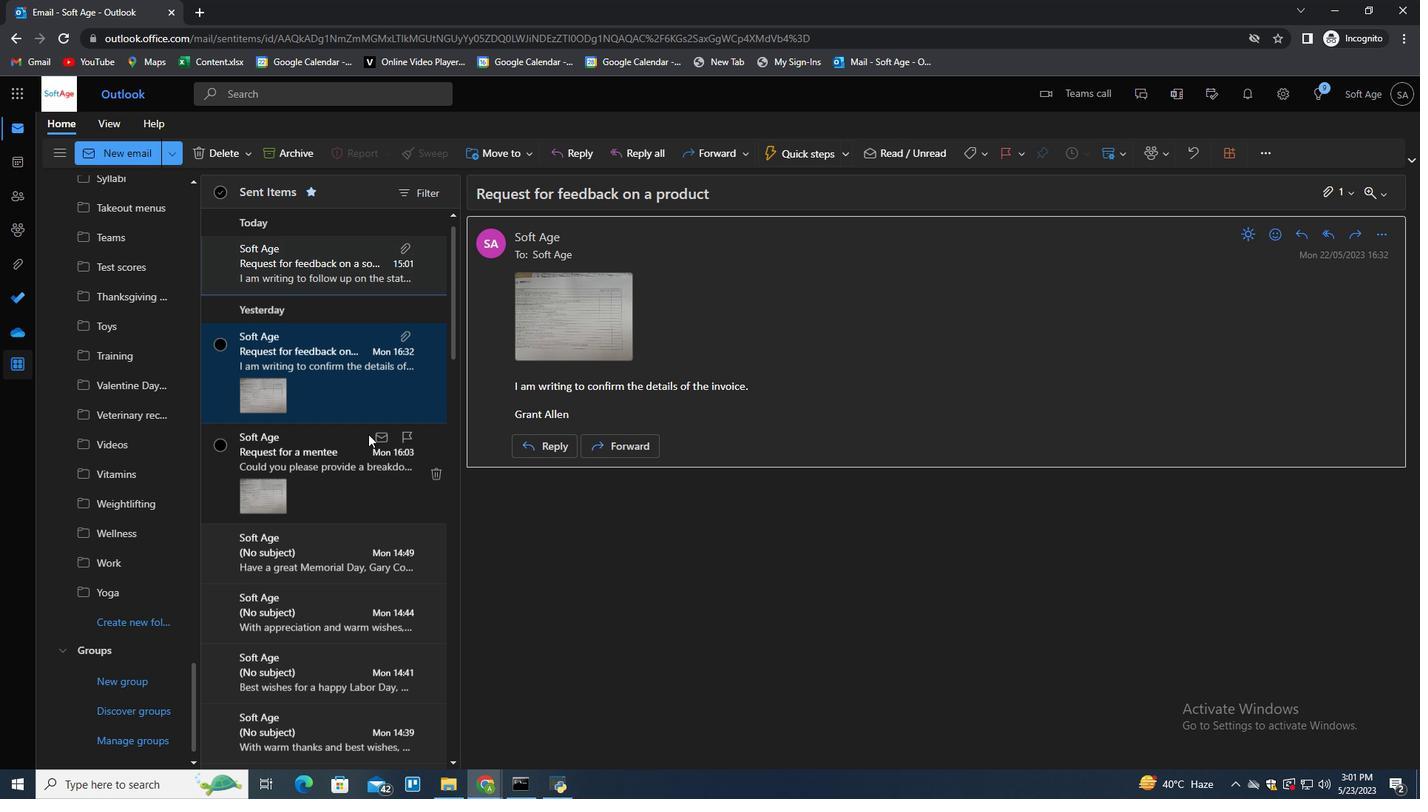 
Action: Mouse scrolled (367, 433) with delta (0, 0)
Screenshot: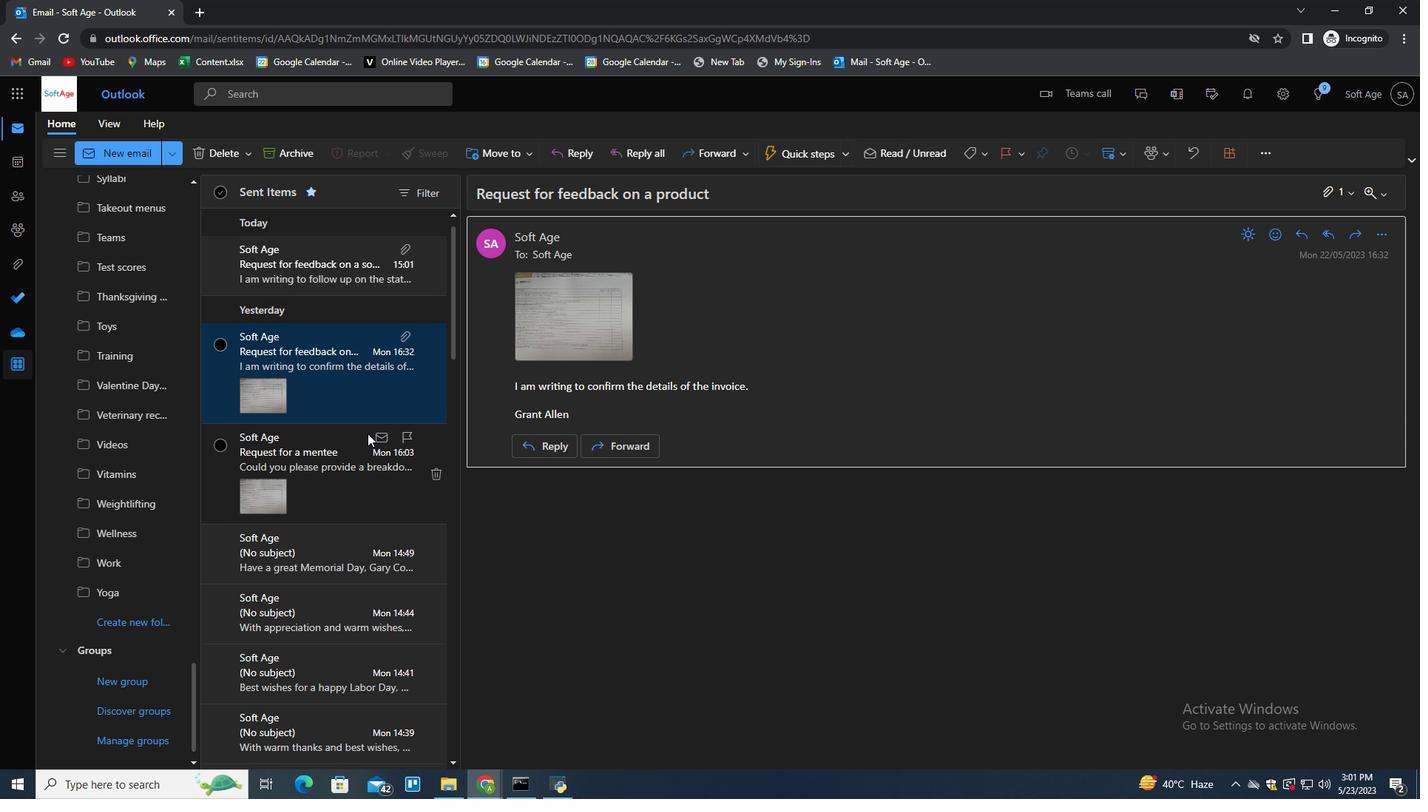 
Action: Mouse moved to (342, 269)
Screenshot: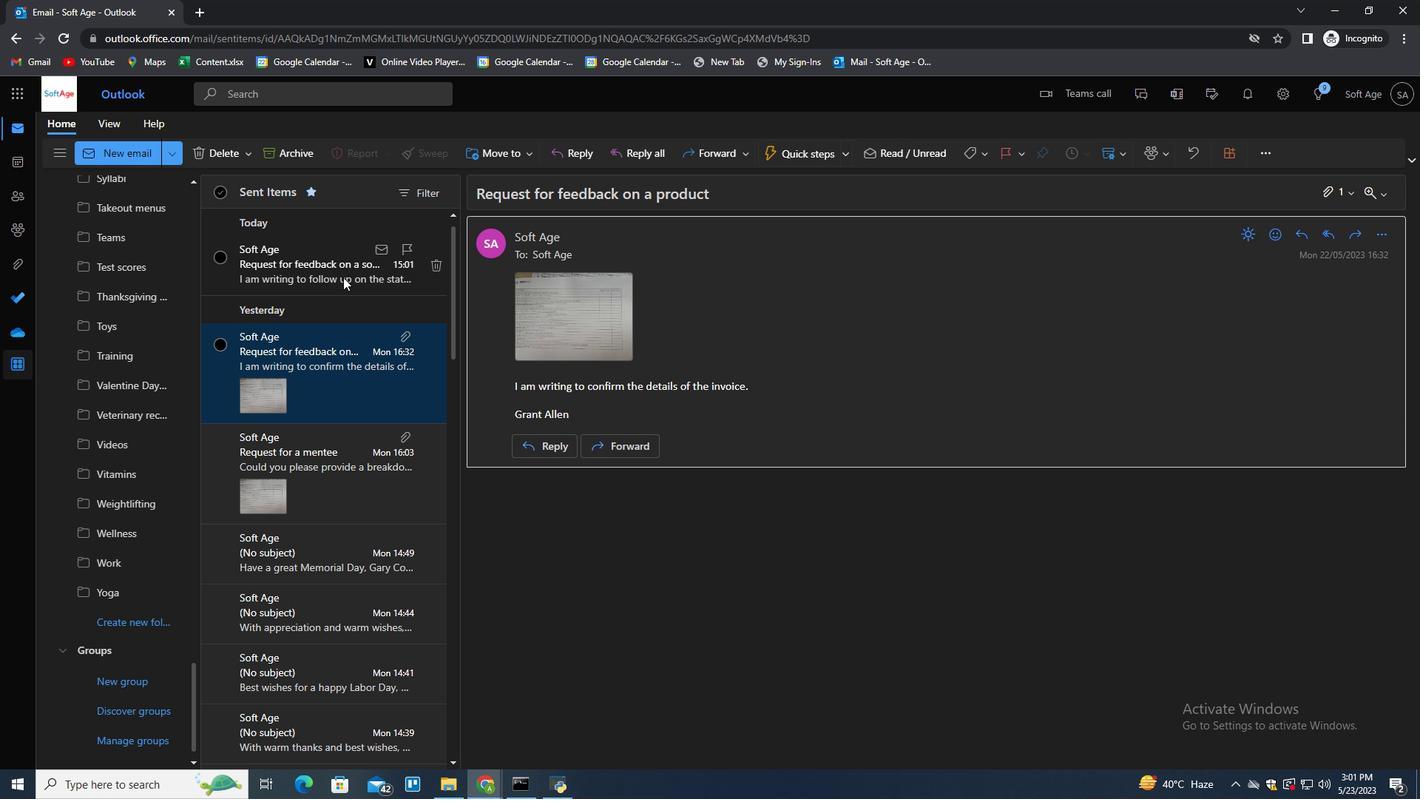 
Action: Mouse pressed right at (342, 269)
Screenshot: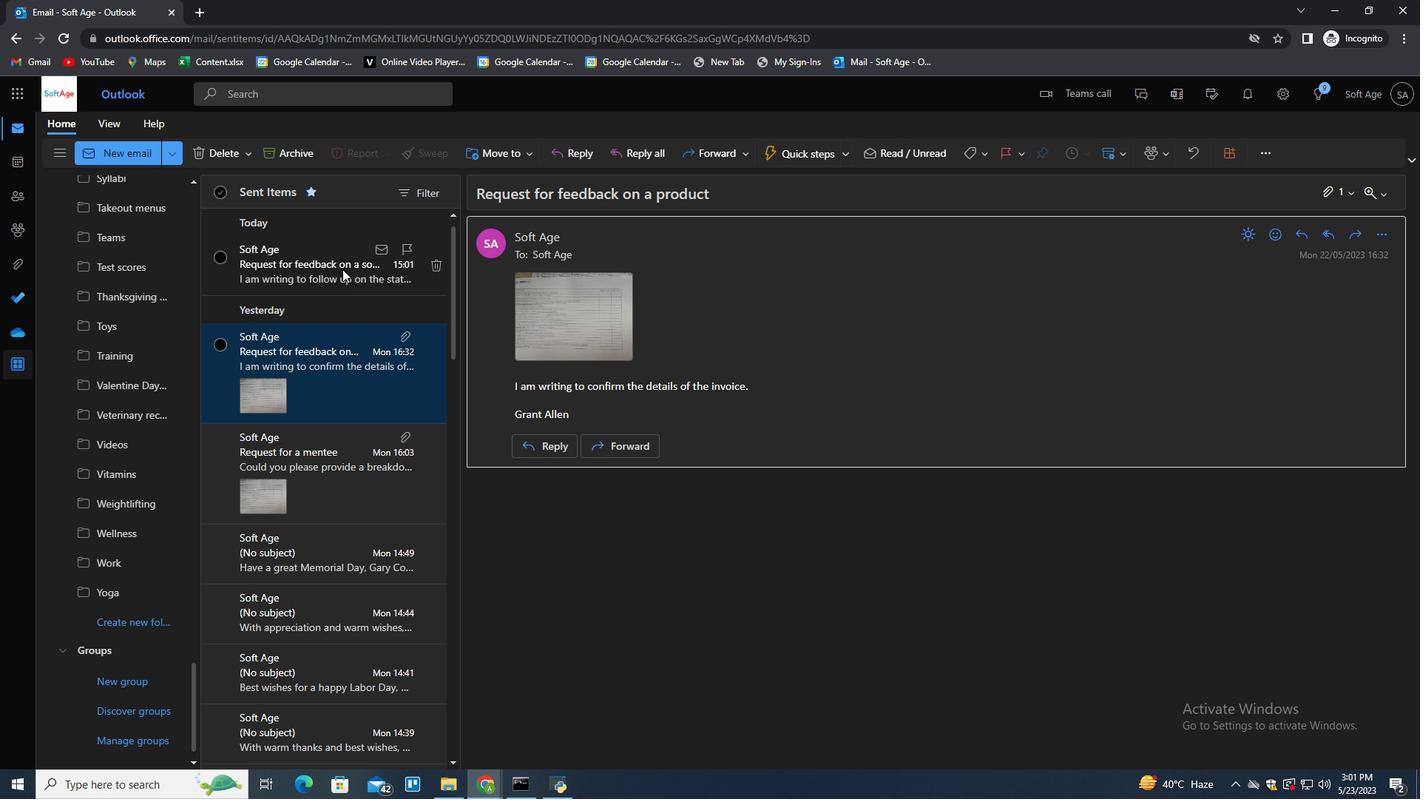 
Action: Mouse moved to (536, 334)
Screenshot: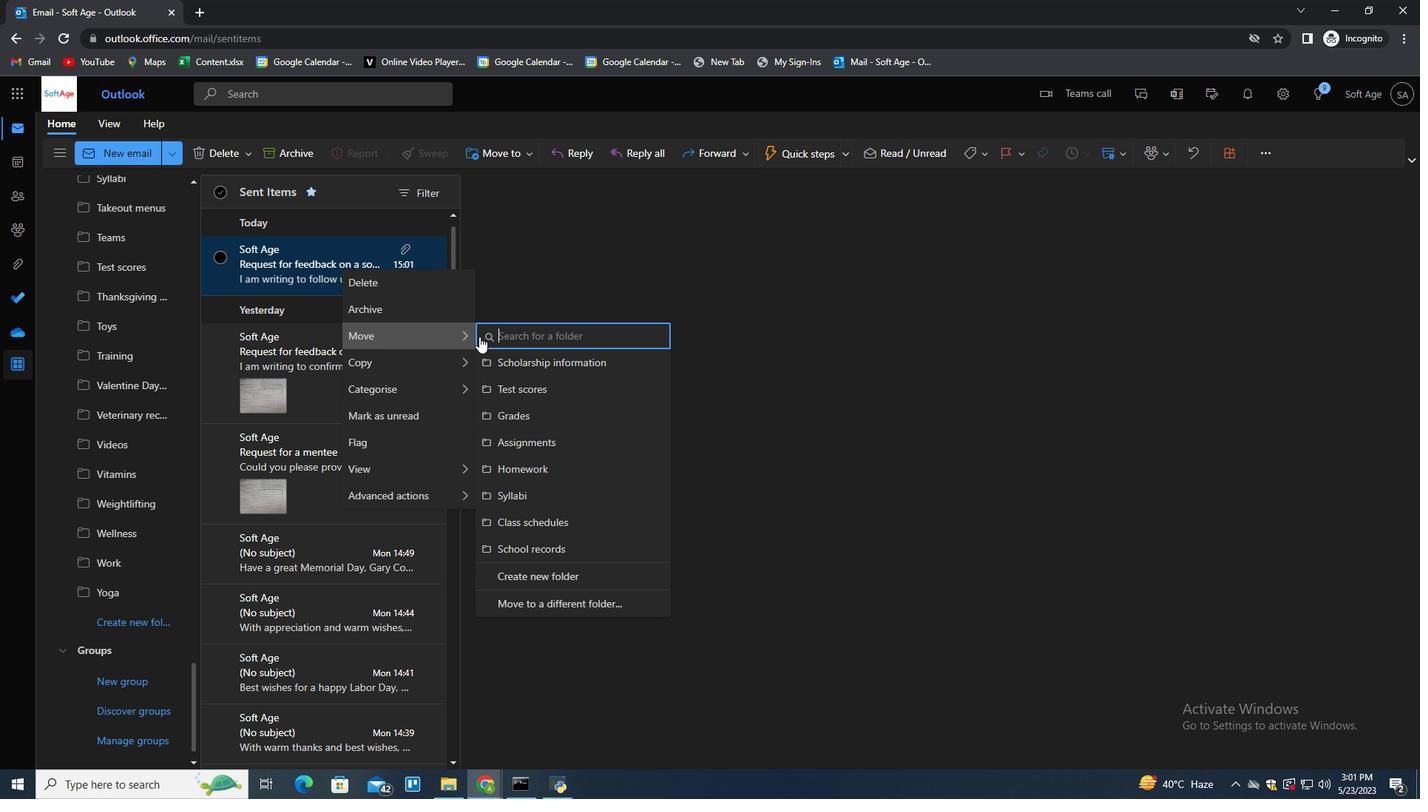 
Action: Mouse pressed left at (536, 334)
Screenshot: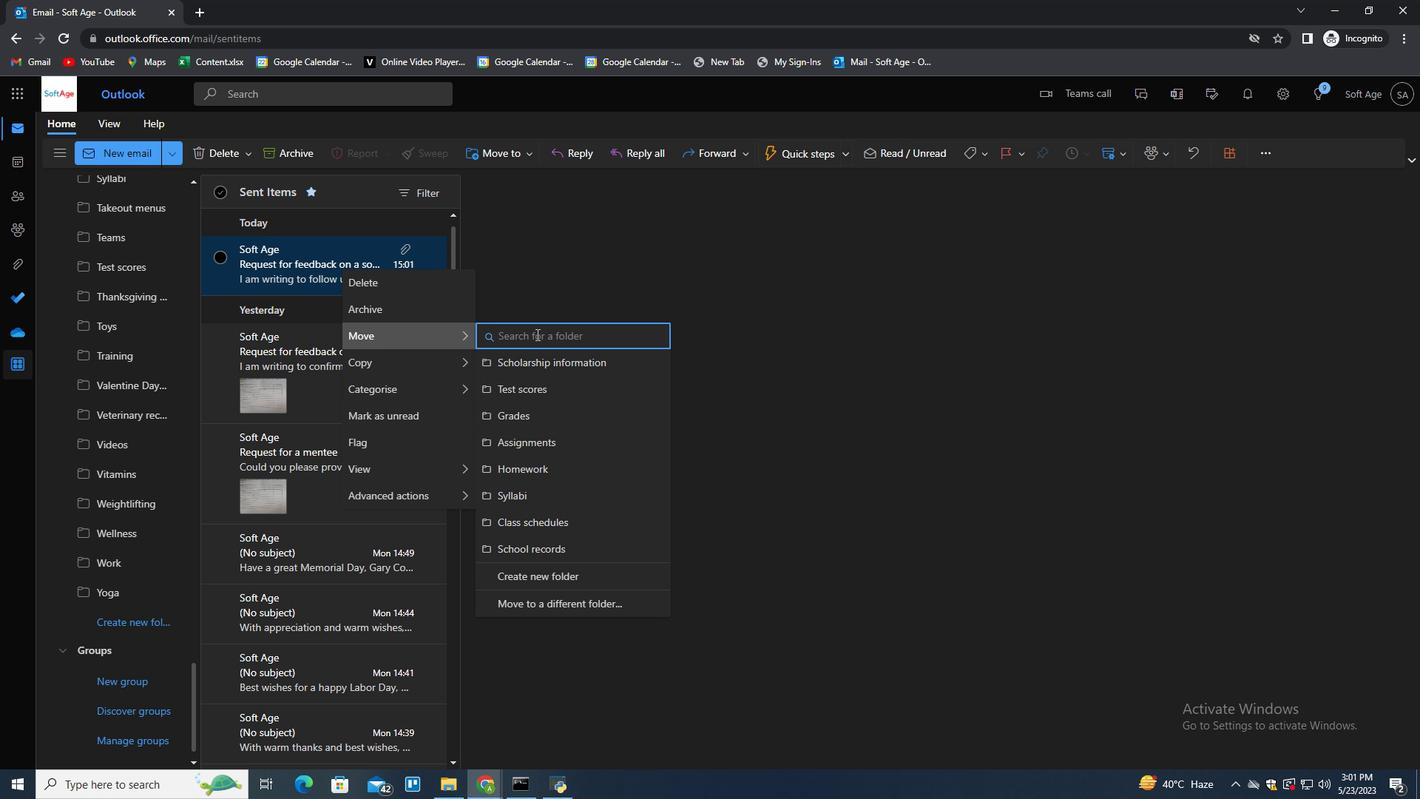 
Action: Key pressed <Key.shift>Financial<Key.space>aid<Key.down><Key.enter>
Screenshot: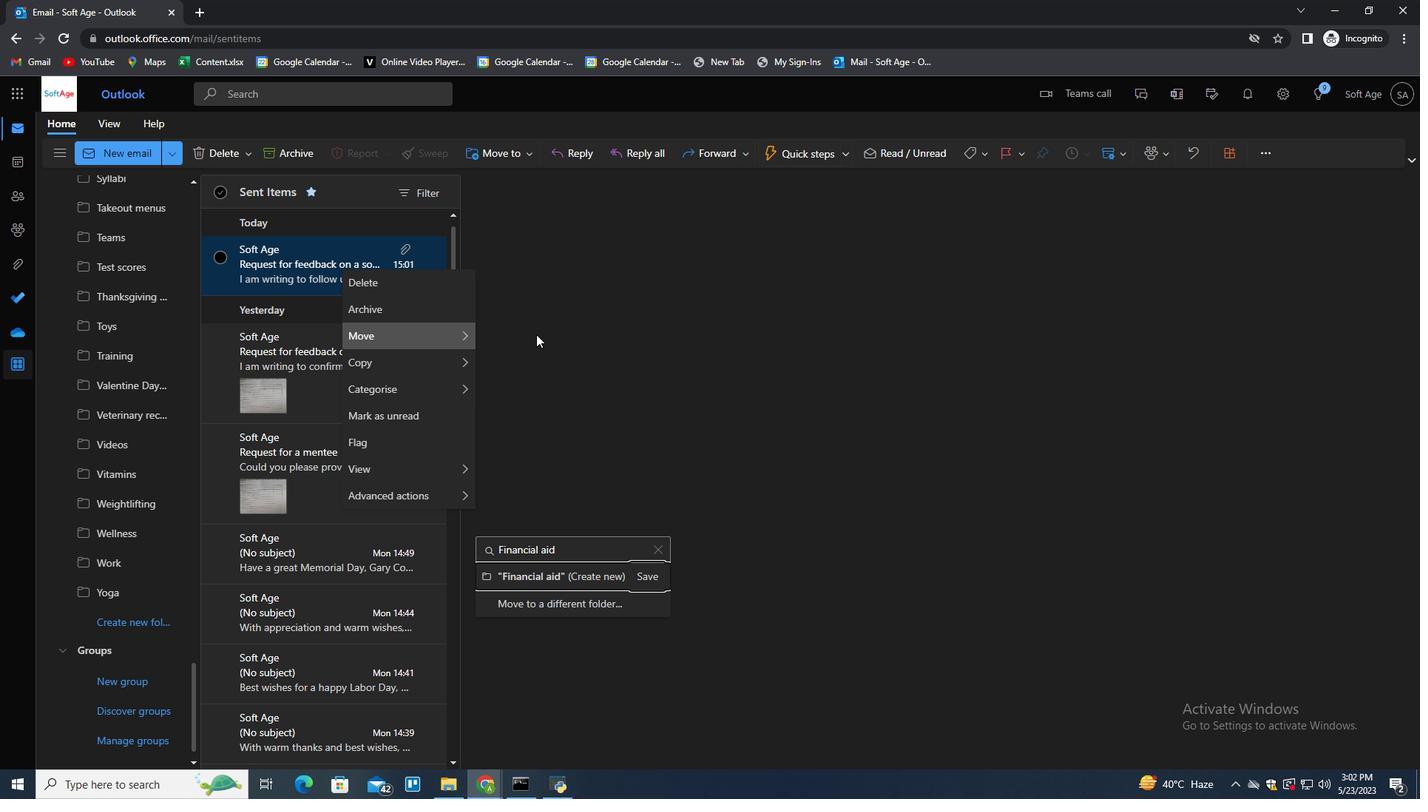 
Action: Mouse moved to (629, 532)
Screenshot: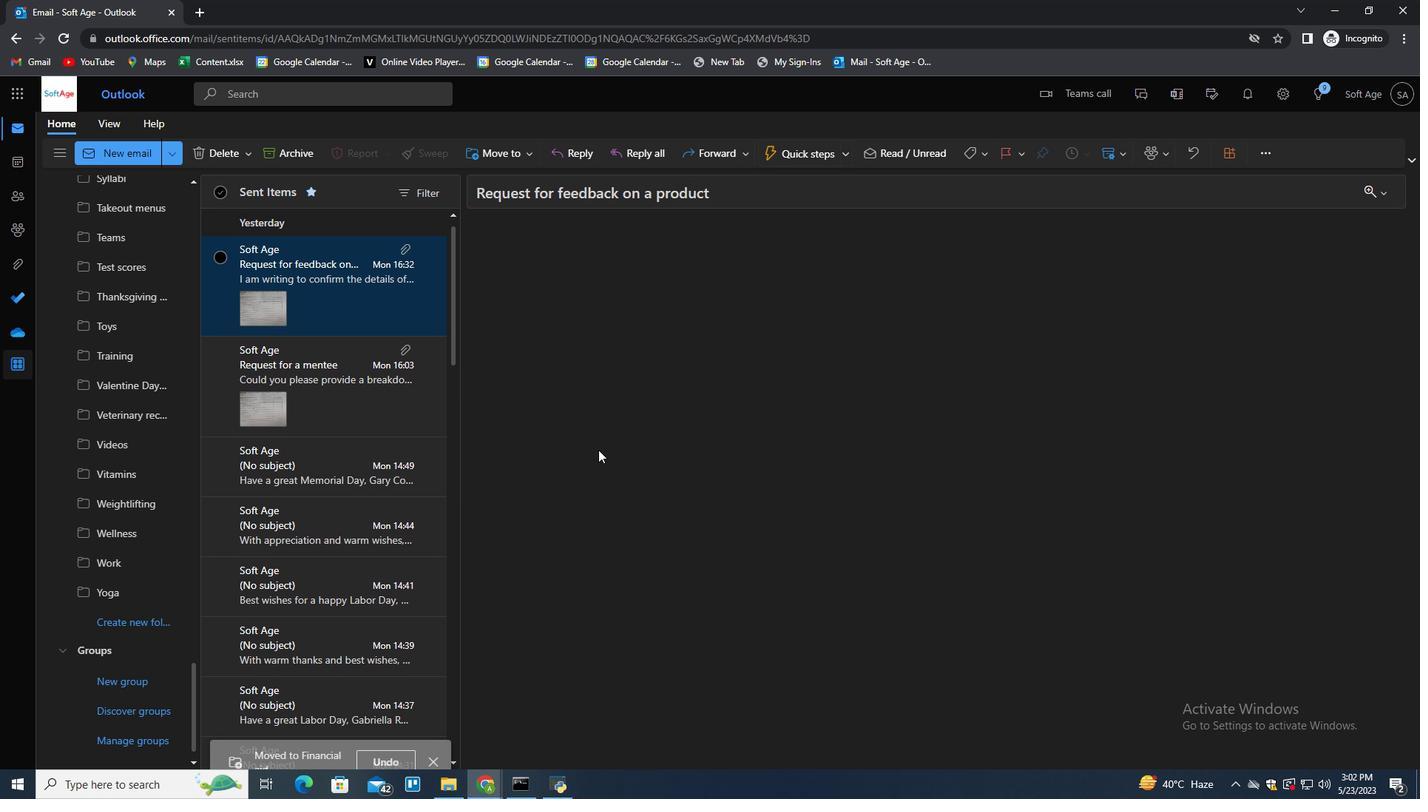 
Action: Mouse pressed left at (629, 532)
Screenshot: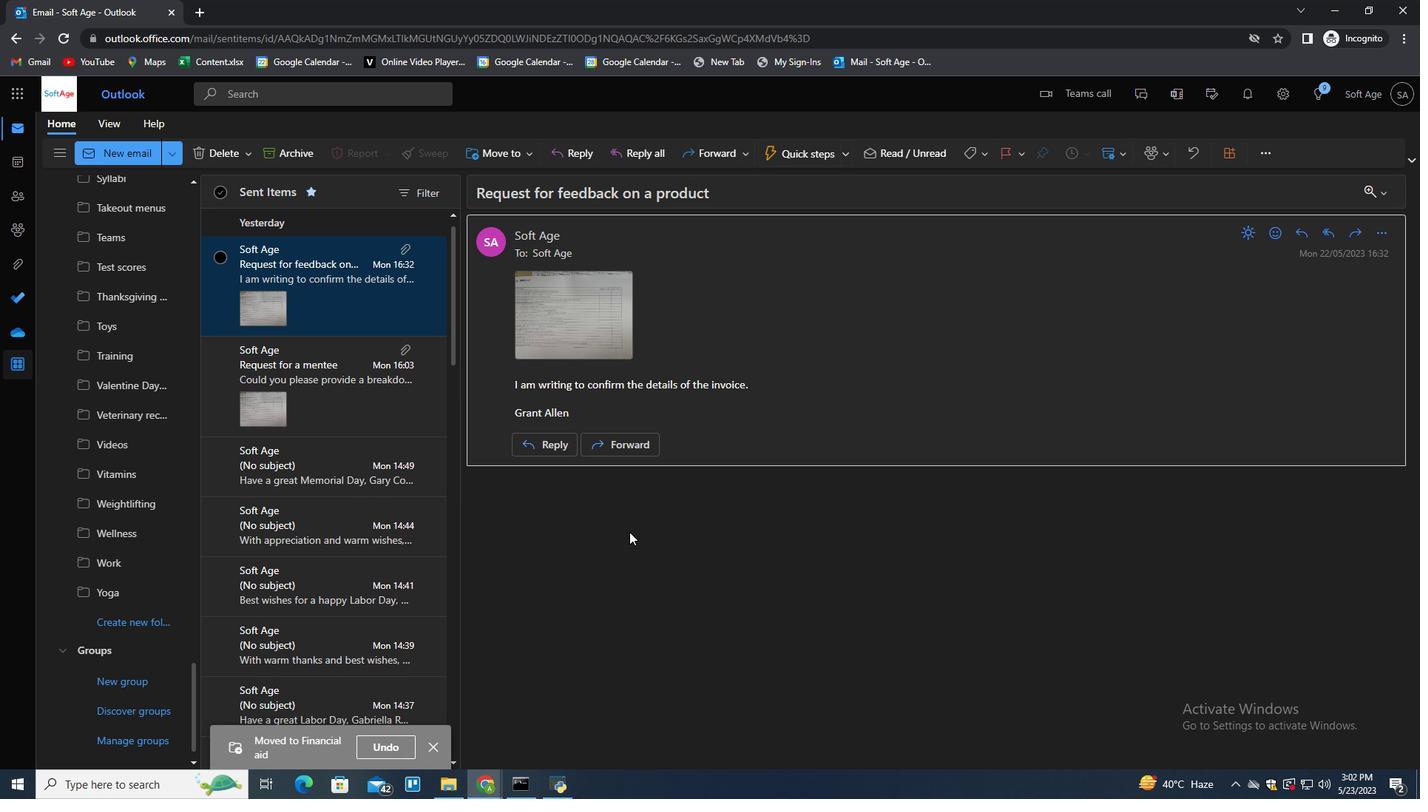 
